 Task: Open a Blog Post Template save the file as opinionAdd Heading 'Jazz Music' ,with the main content  Jazz, born in the US, is a uniquely American art form that originated in African-American communities. From Louis Armstrong to Miles Davis, jazz musicians have shaped the world of music with their improvisation, syncopation, and distinctive sounds. ,with the main content  Jazz, born in the US, is a uniquely American art form that originated in African-American communities. From Louis Armstrong to Miles Davis, jazz musicians have shaped the world of music with their improvisation, syncopation, and distinctive sounds.and font size to the main content 20 Apply Font Style Freestyle Scriptand font size to the heading 20 Change heading alignment to  Left
Action: Key pressed <Key.cmd>microsoft<Key.space><Key.enter>
Screenshot: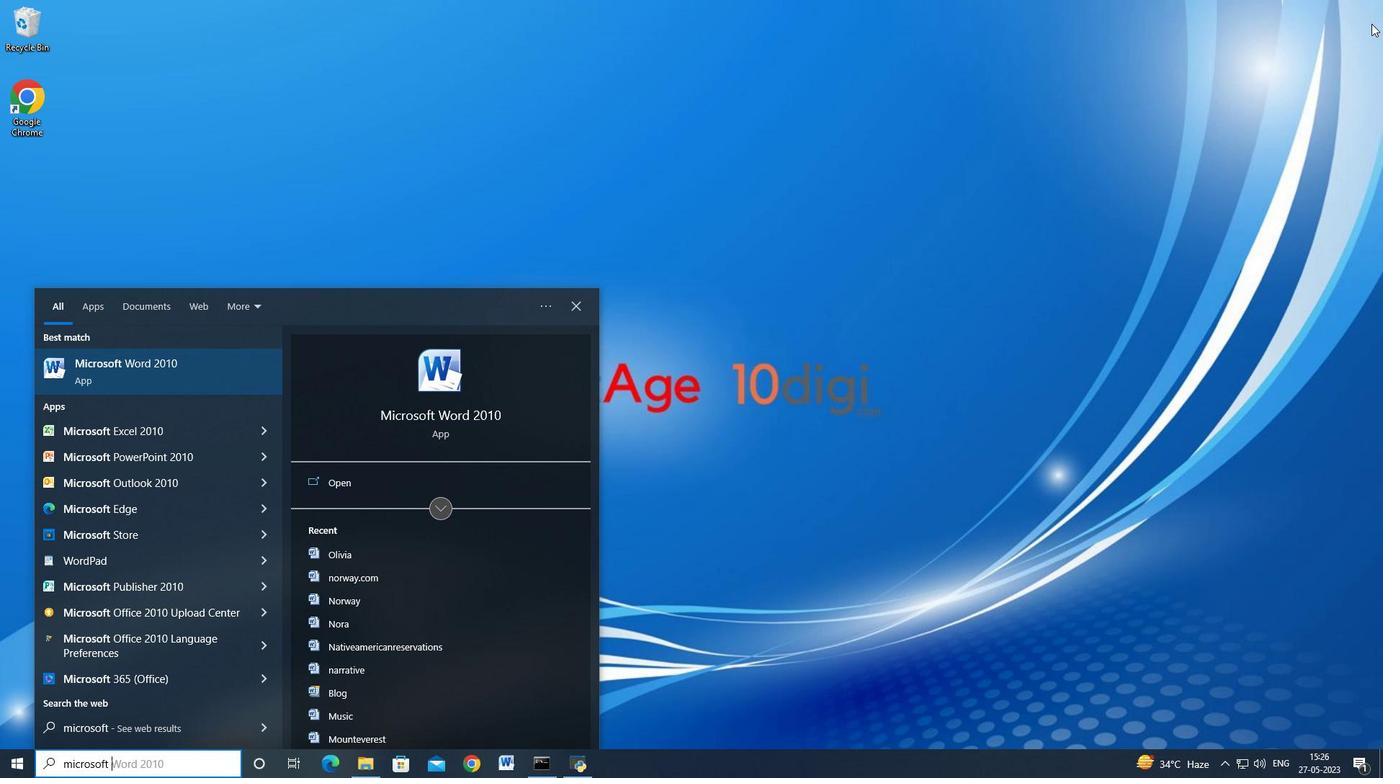 
Action: Mouse moved to (28, 23)
Screenshot: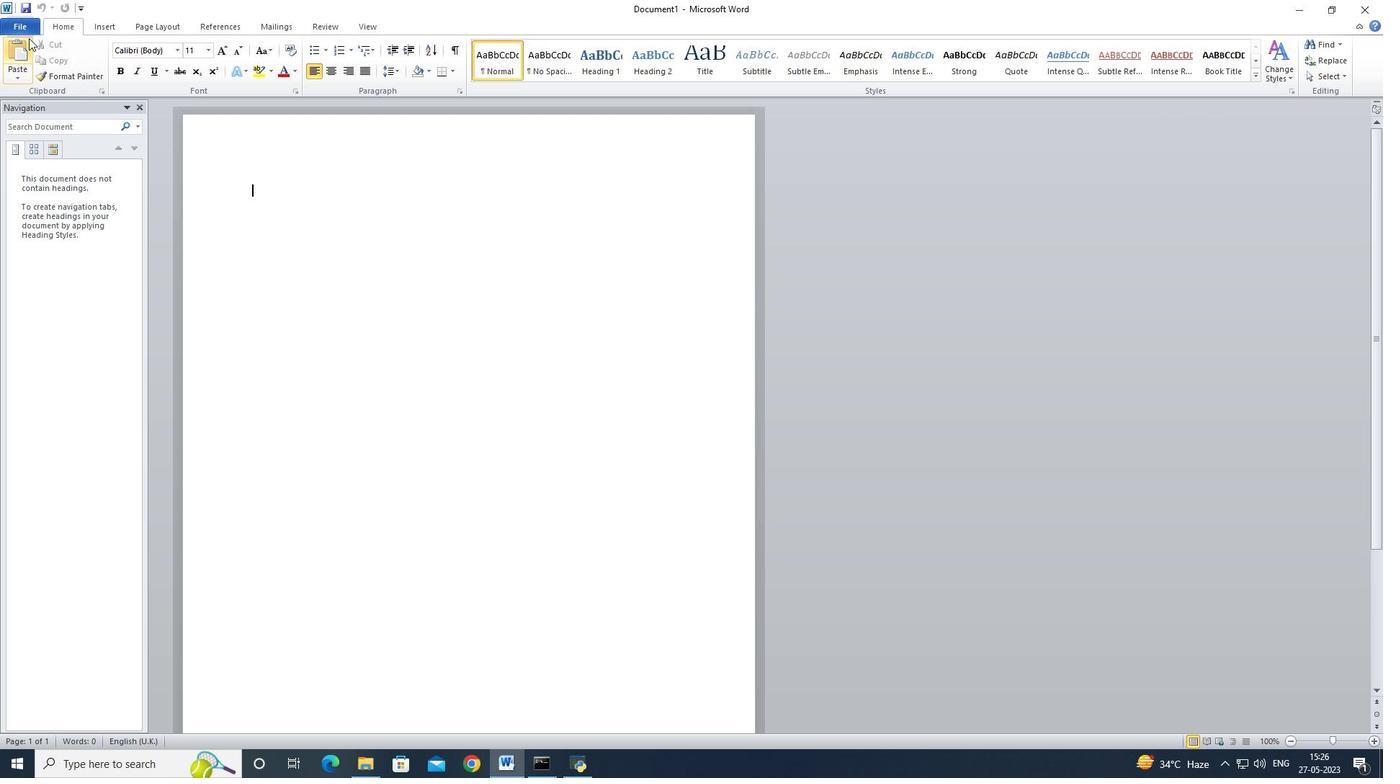 
Action: Mouse pressed left at (28, 23)
Screenshot: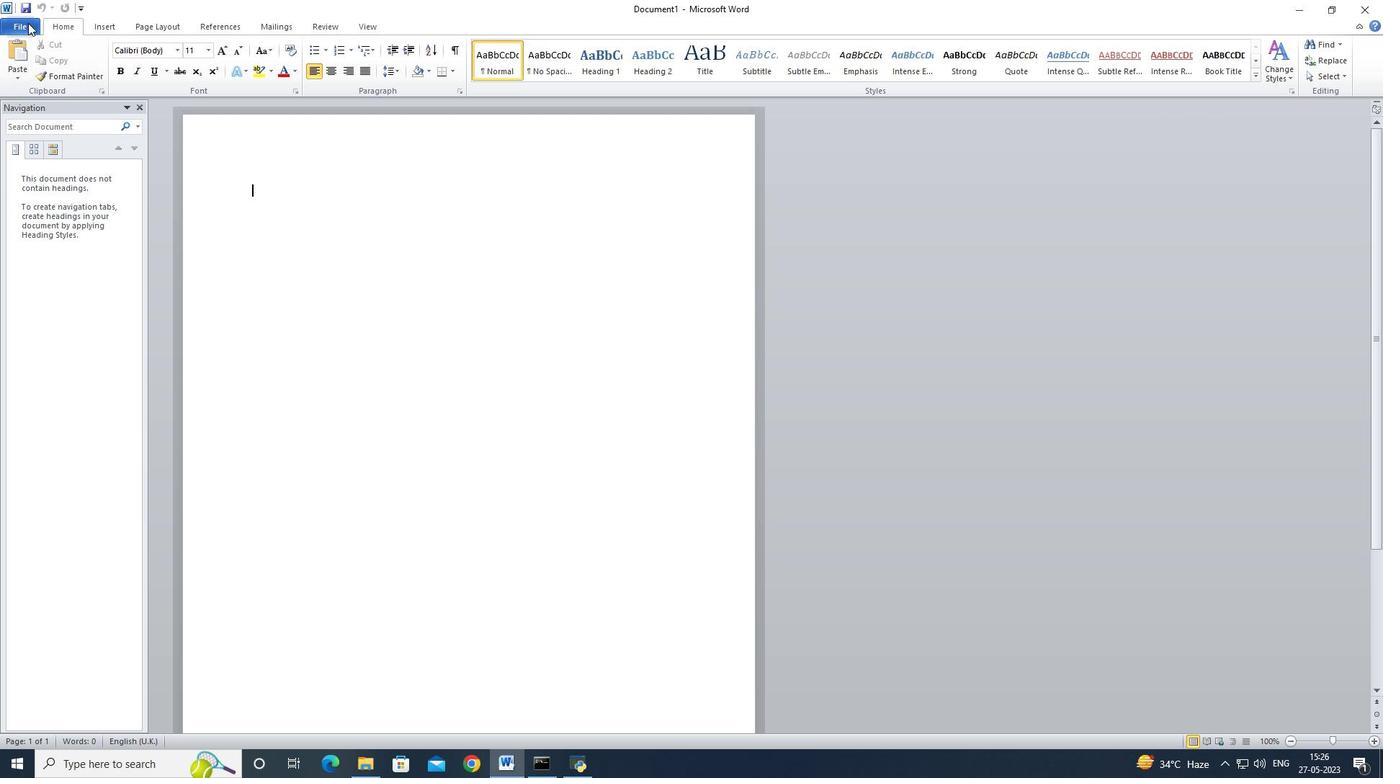 
Action: Mouse moved to (52, 196)
Screenshot: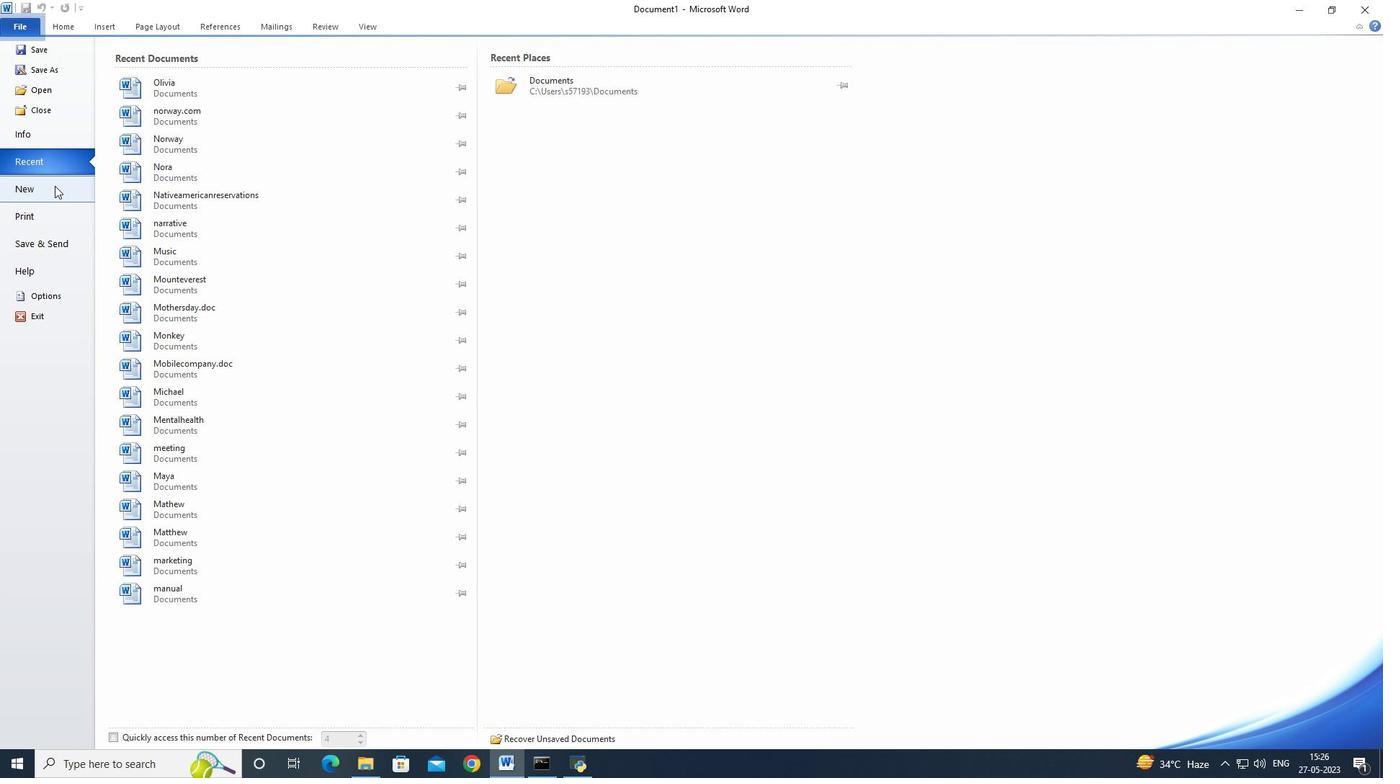
Action: Mouse pressed left at (52, 196)
Screenshot: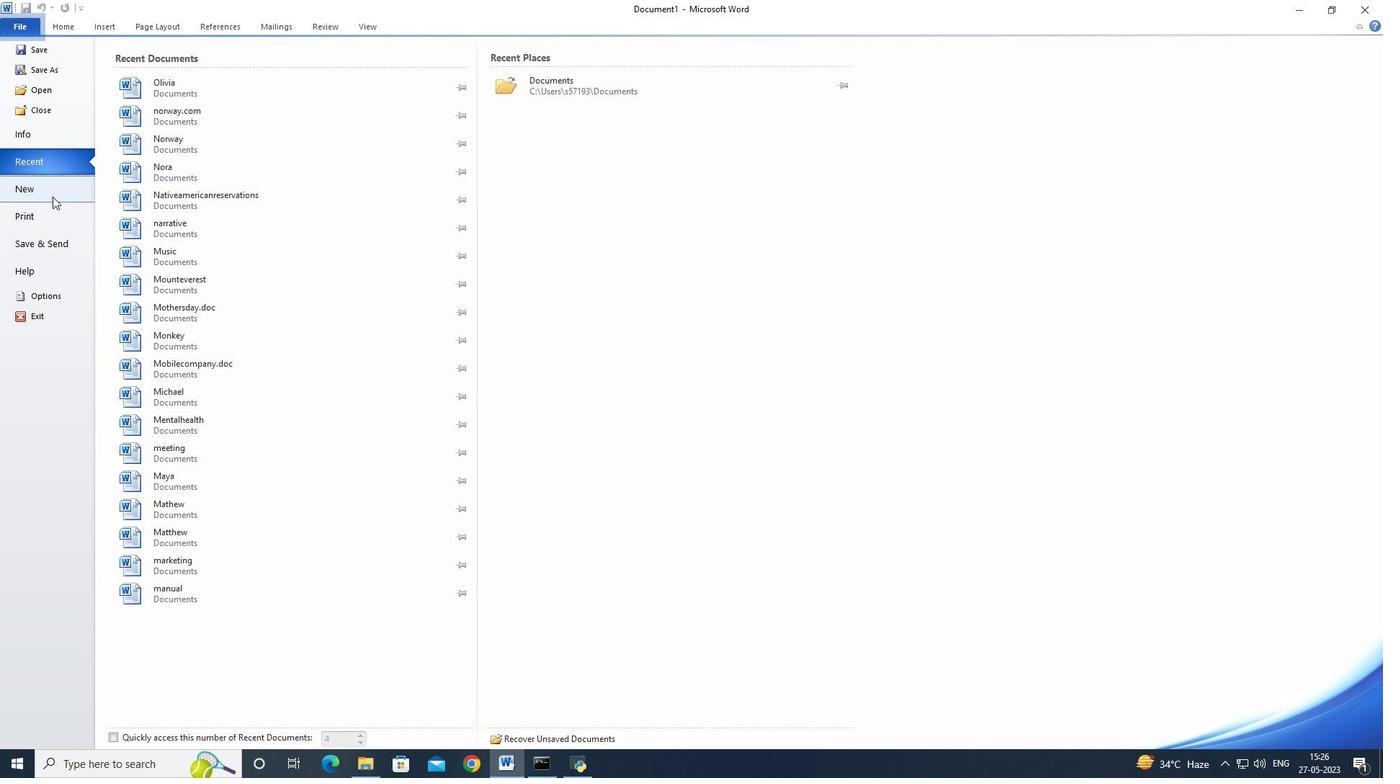 
Action: Mouse moved to (191, 149)
Screenshot: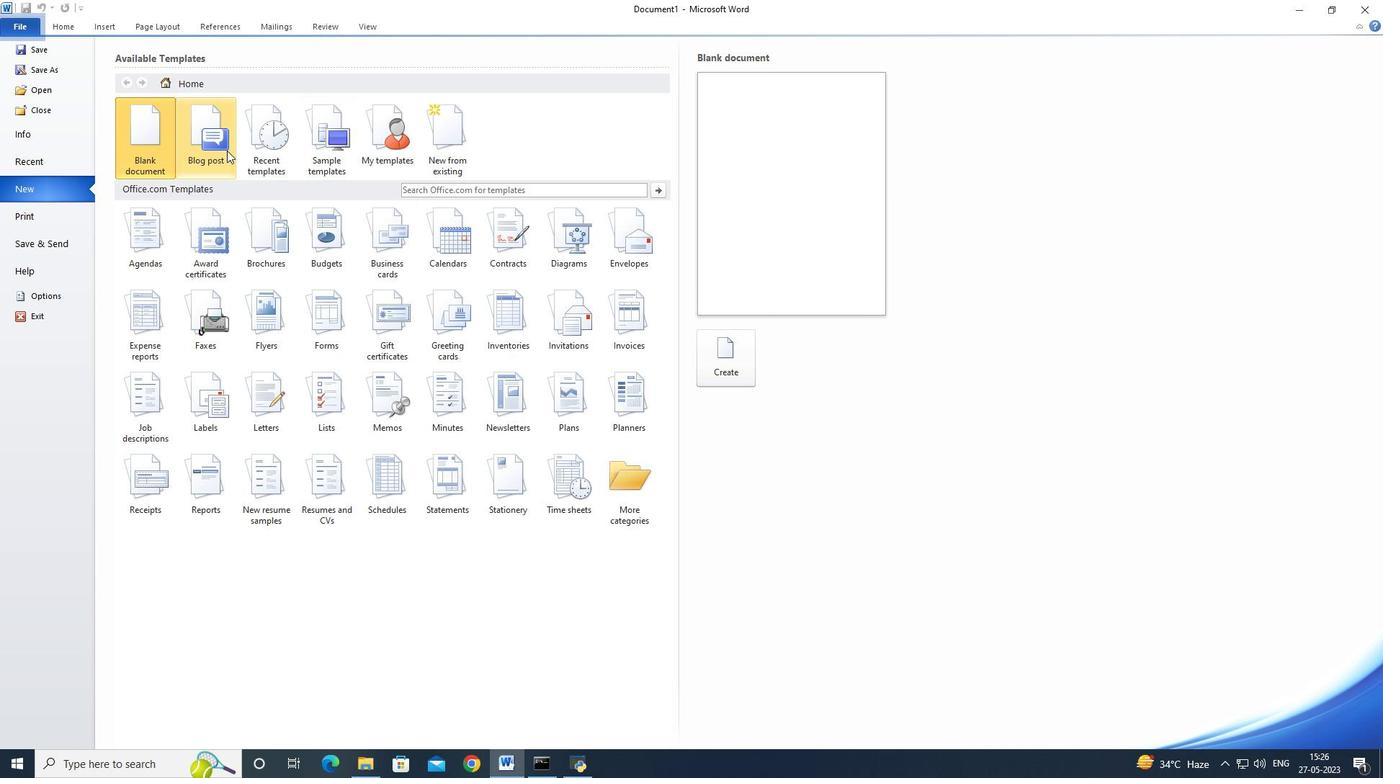 
Action: Mouse pressed left at (191, 149)
Screenshot: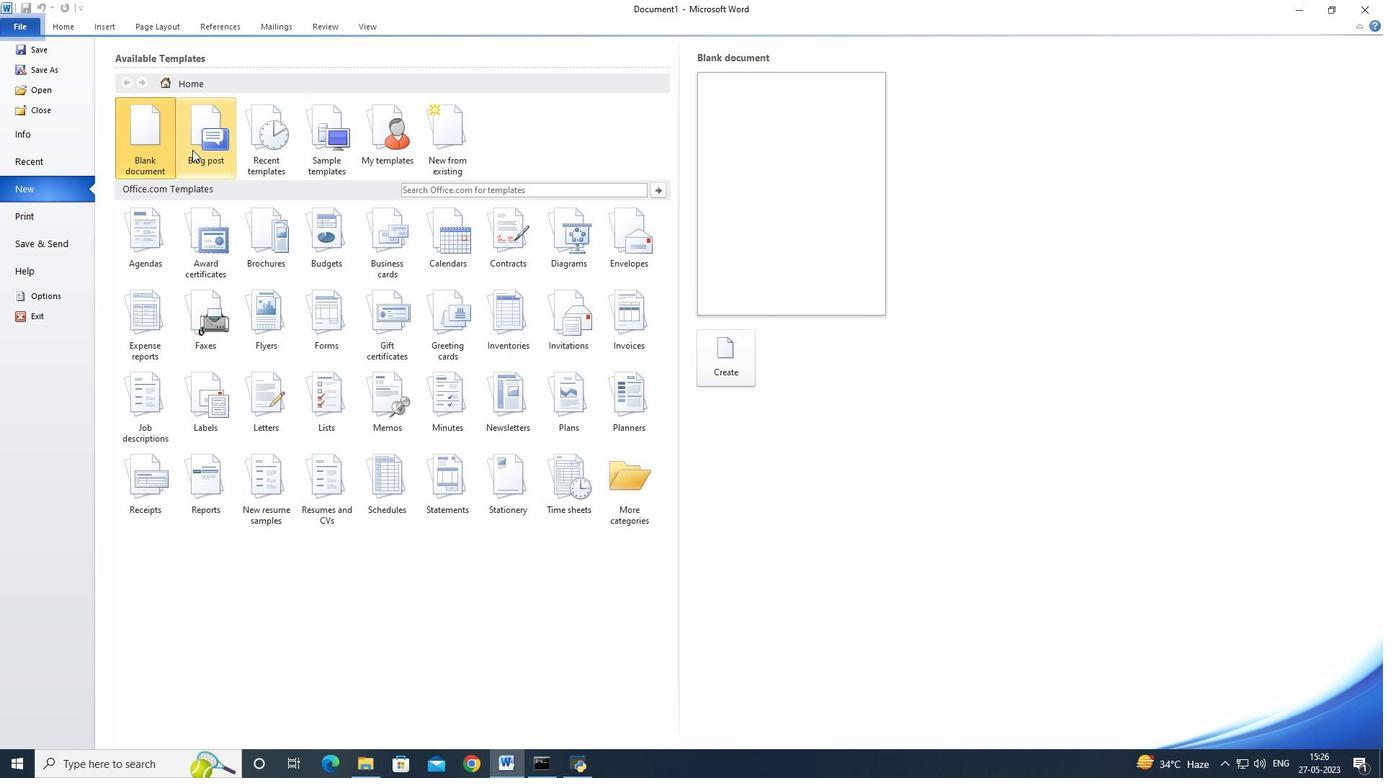 
Action: Mouse moved to (710, 344)
Screenshot: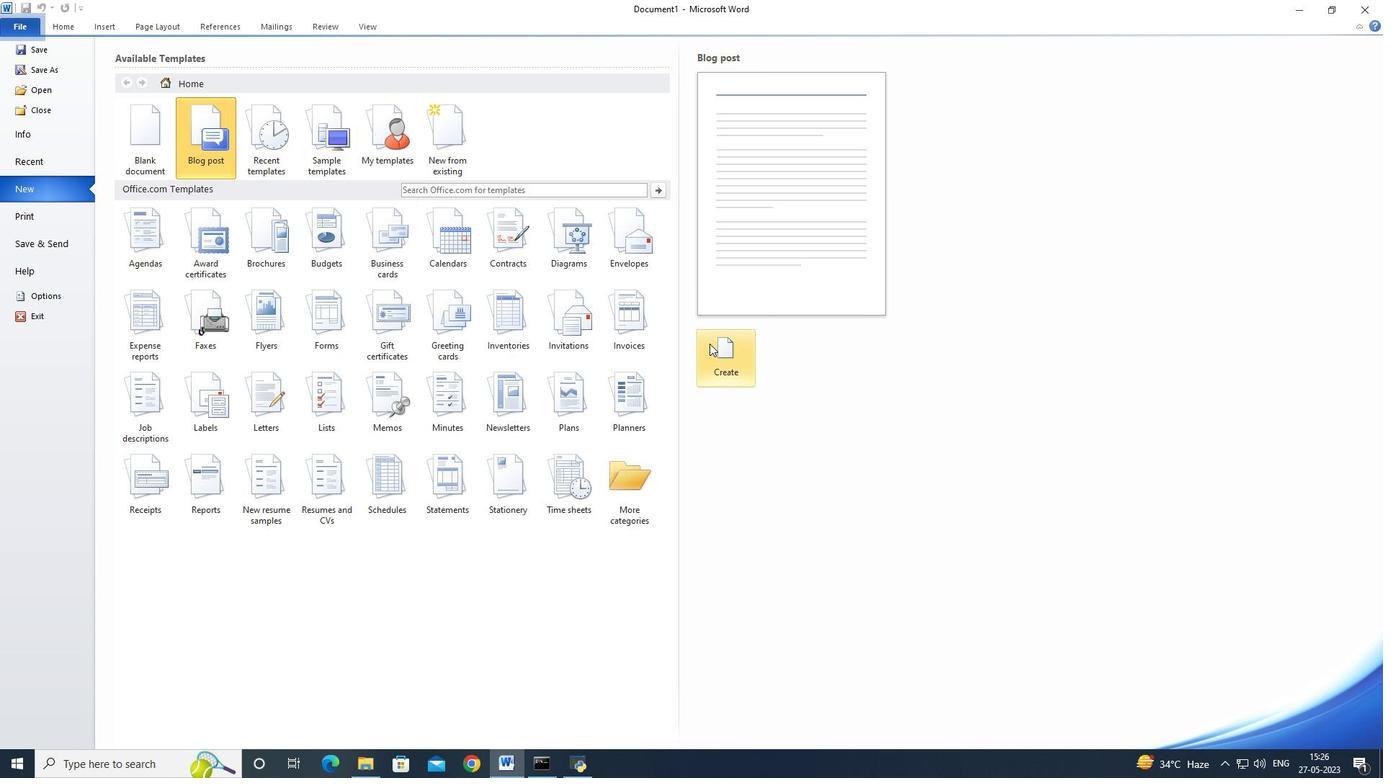 
Action: Mouse pressed left at (710, 344)
Screenshot: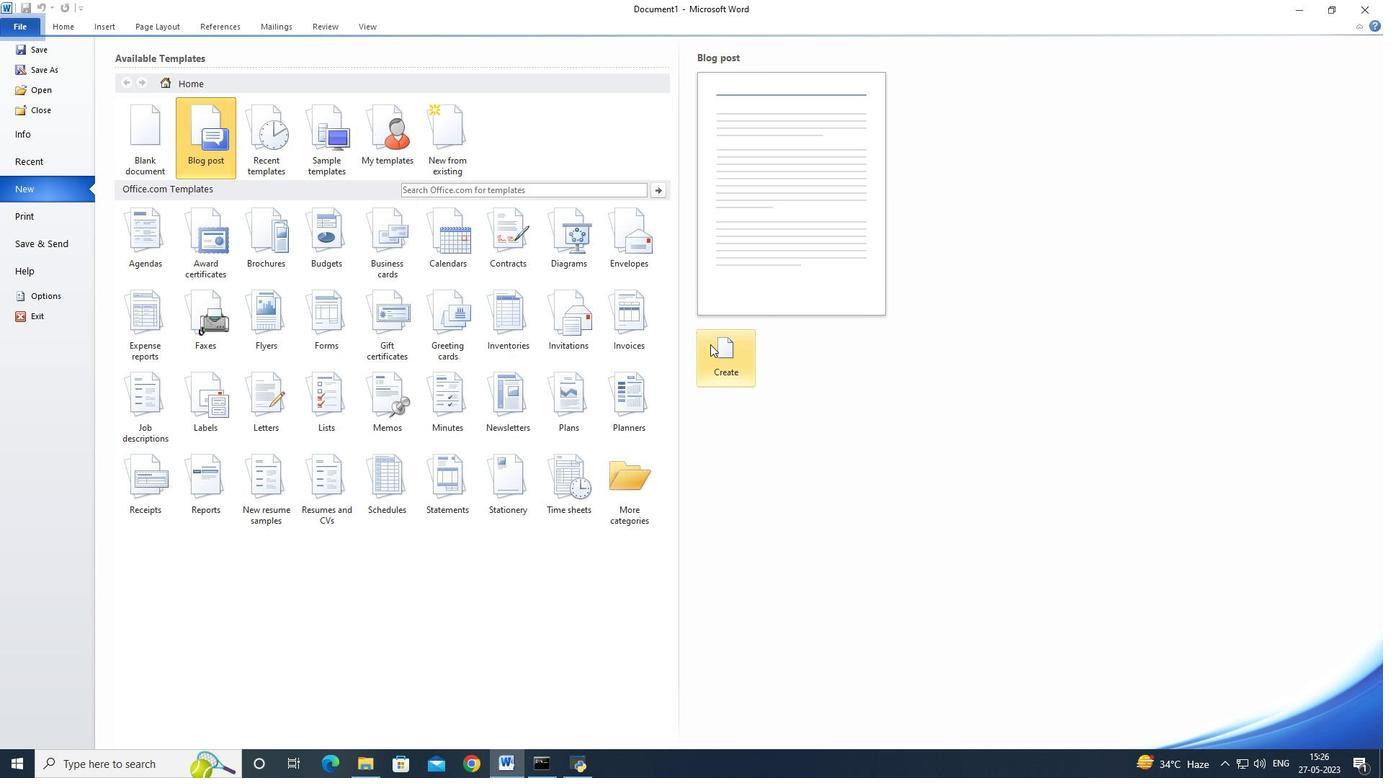 
Action: Mouse moved to (753, 415)
Screenshot: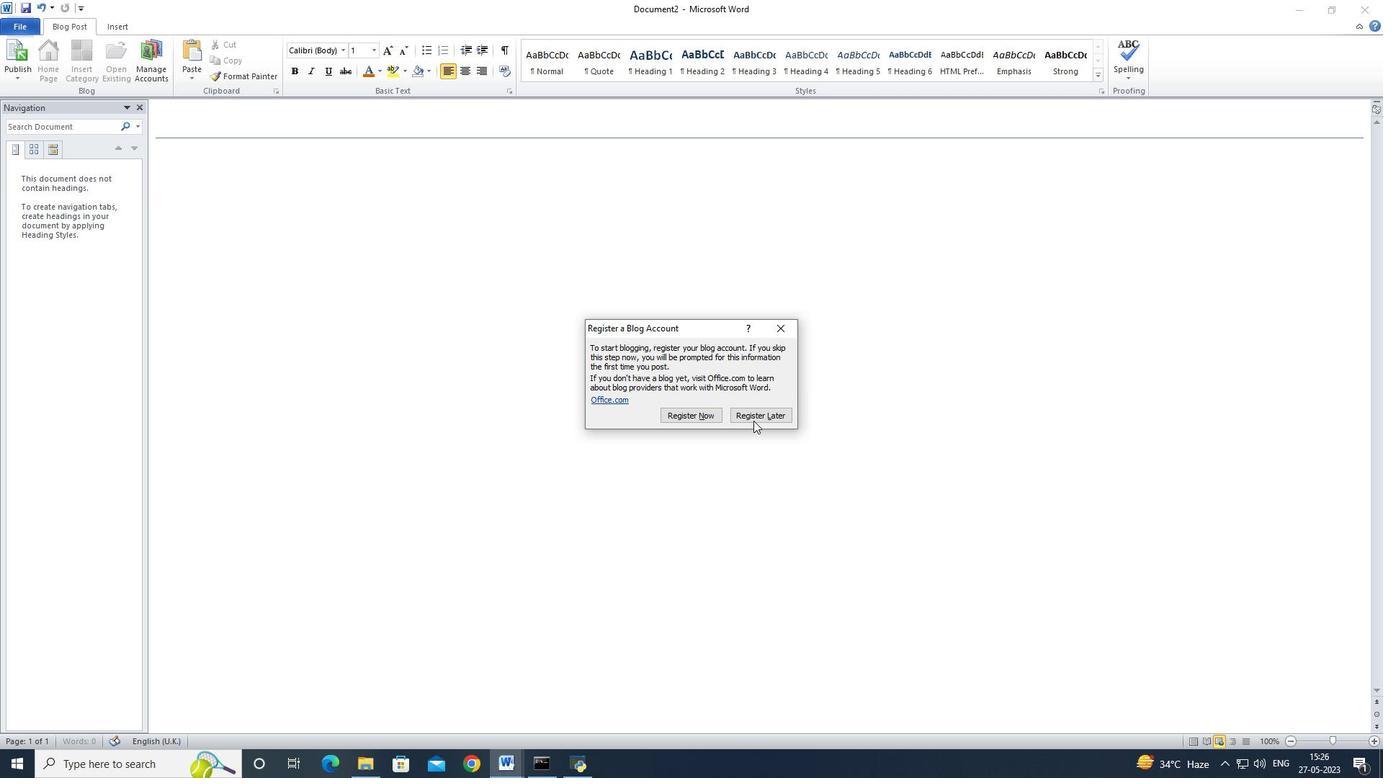
Action: Mouse pressed left at (753, 415)
Screenshot: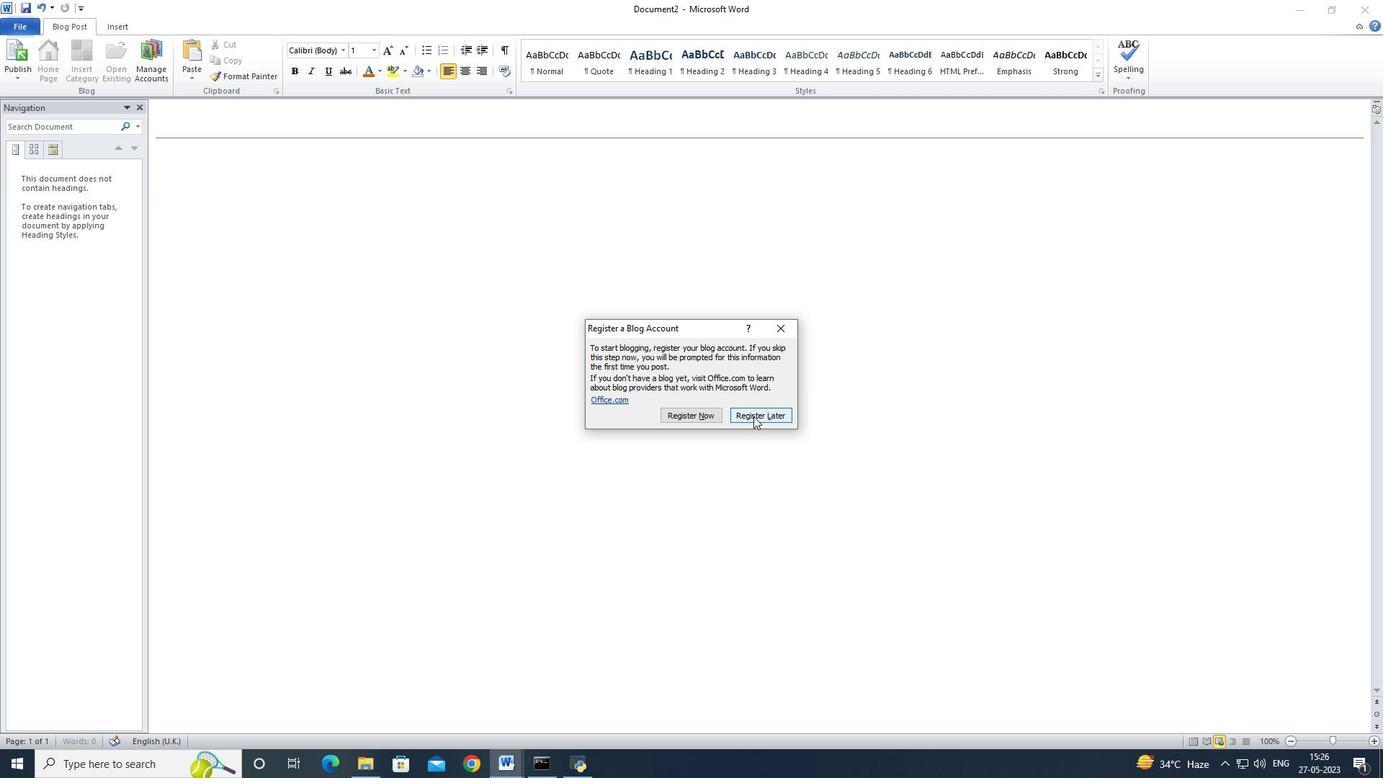 
Action: Mouse moved to (10, 30)
Screenshot: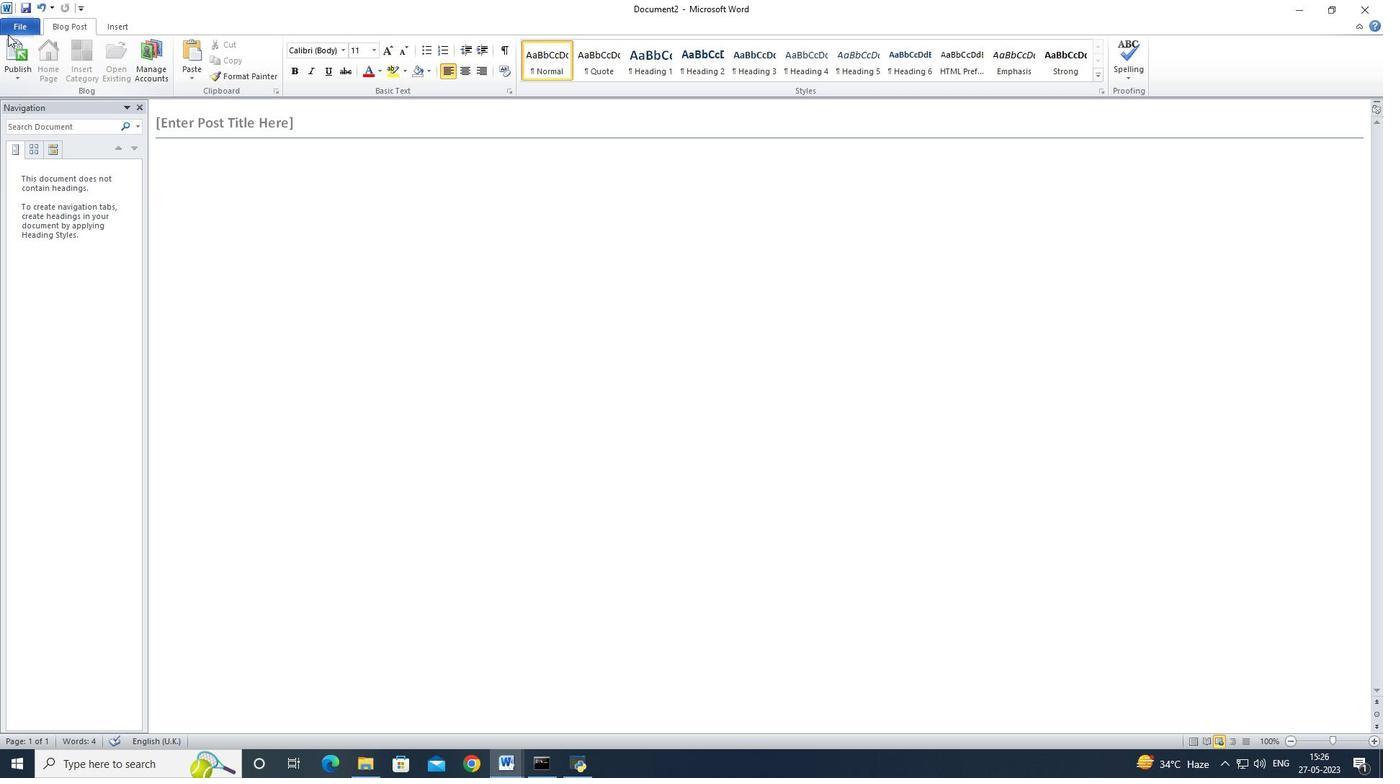
Action: Mouse pressed left at (10, 30)
Screenshot: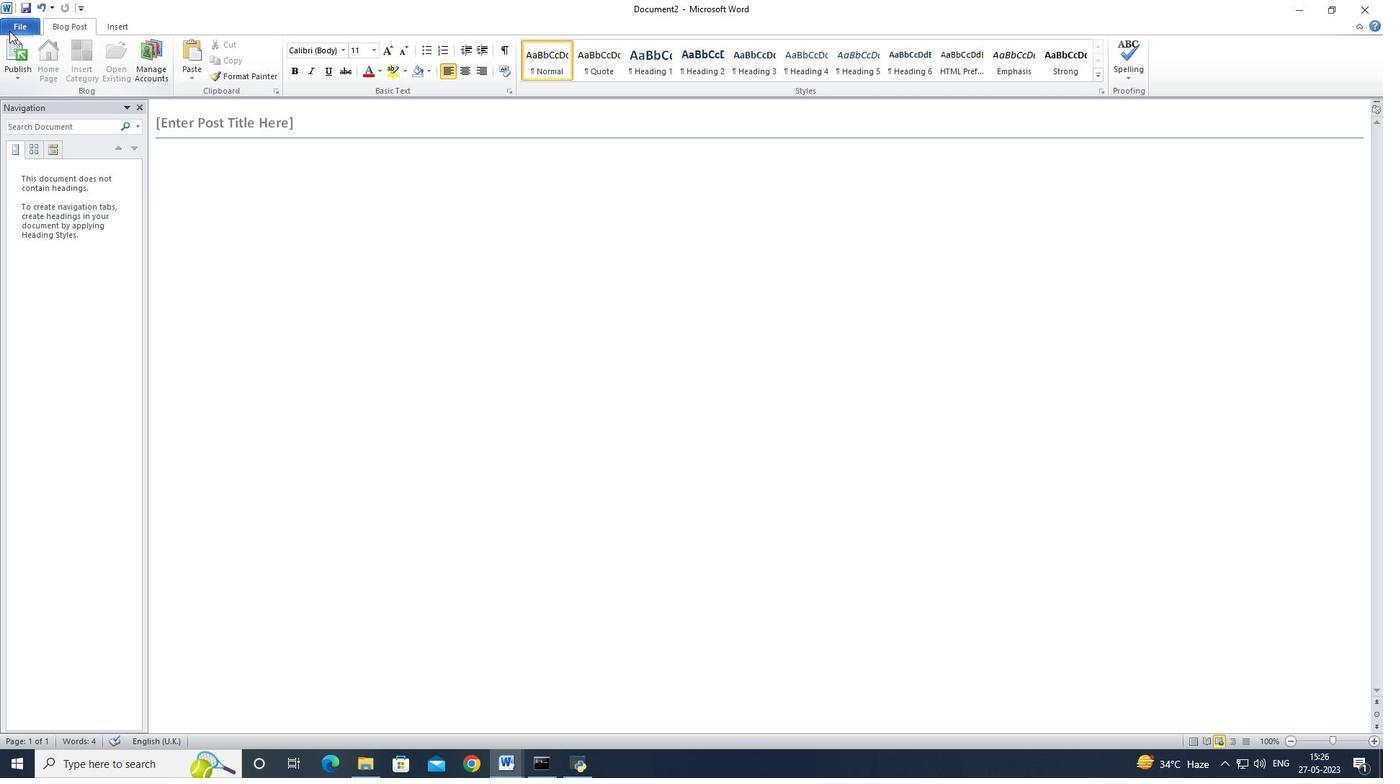
Action: Mouse moved to (38, 62)
Screenshot: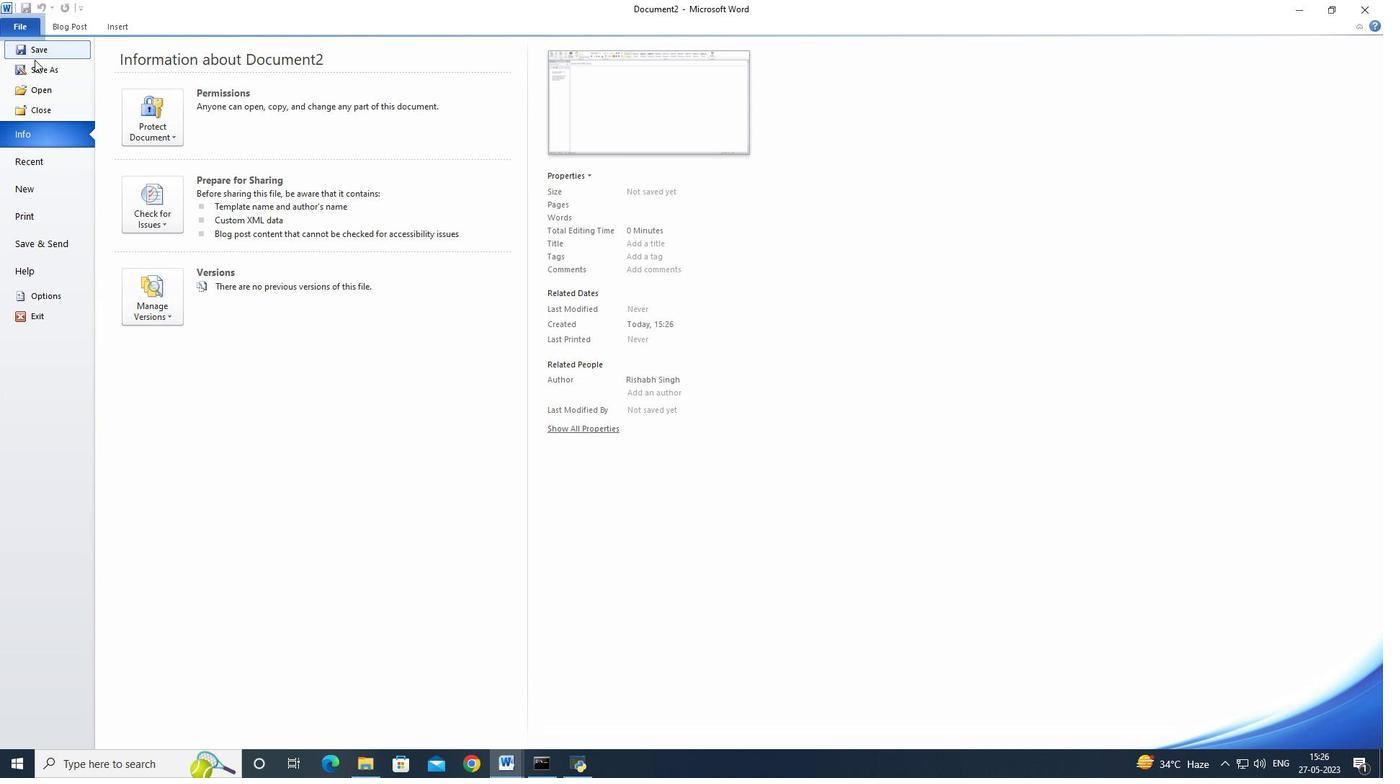 
Action: Mouse pressed left at (38, 62)
Screenshot: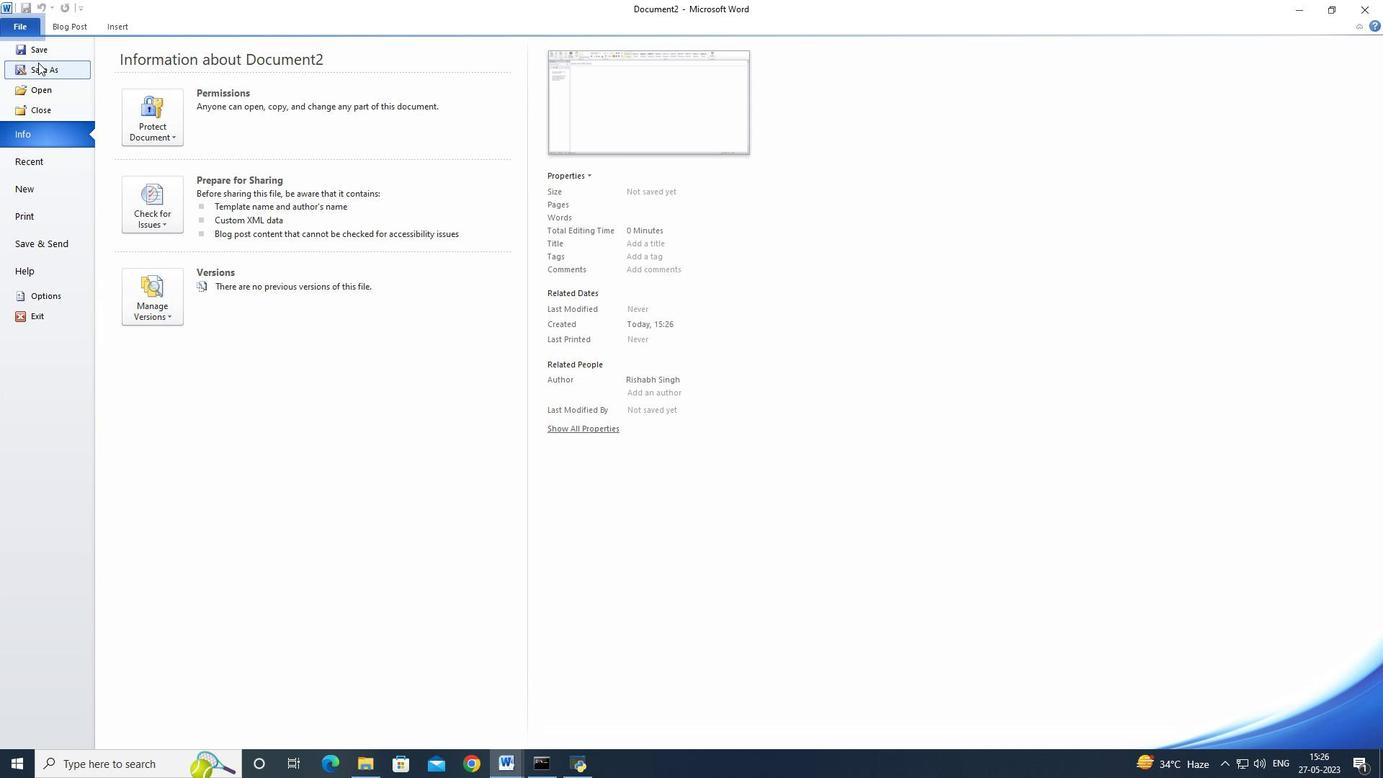 
Action: Mouse moved to (224, 127)
Screenshot: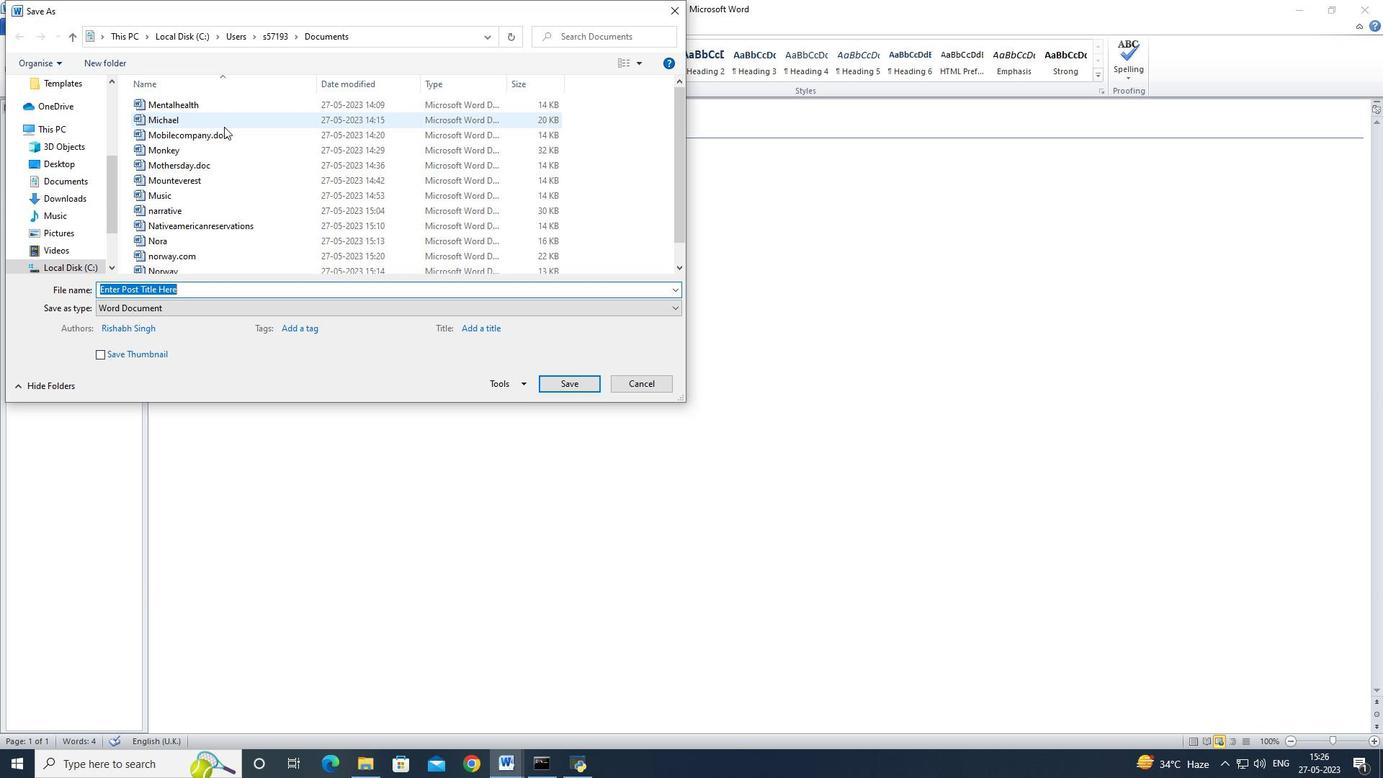 
Action: Key pressed <Key.backspace>oni<Key.backspace><Key.backspace>pinion<Key.enter>
Screenshot: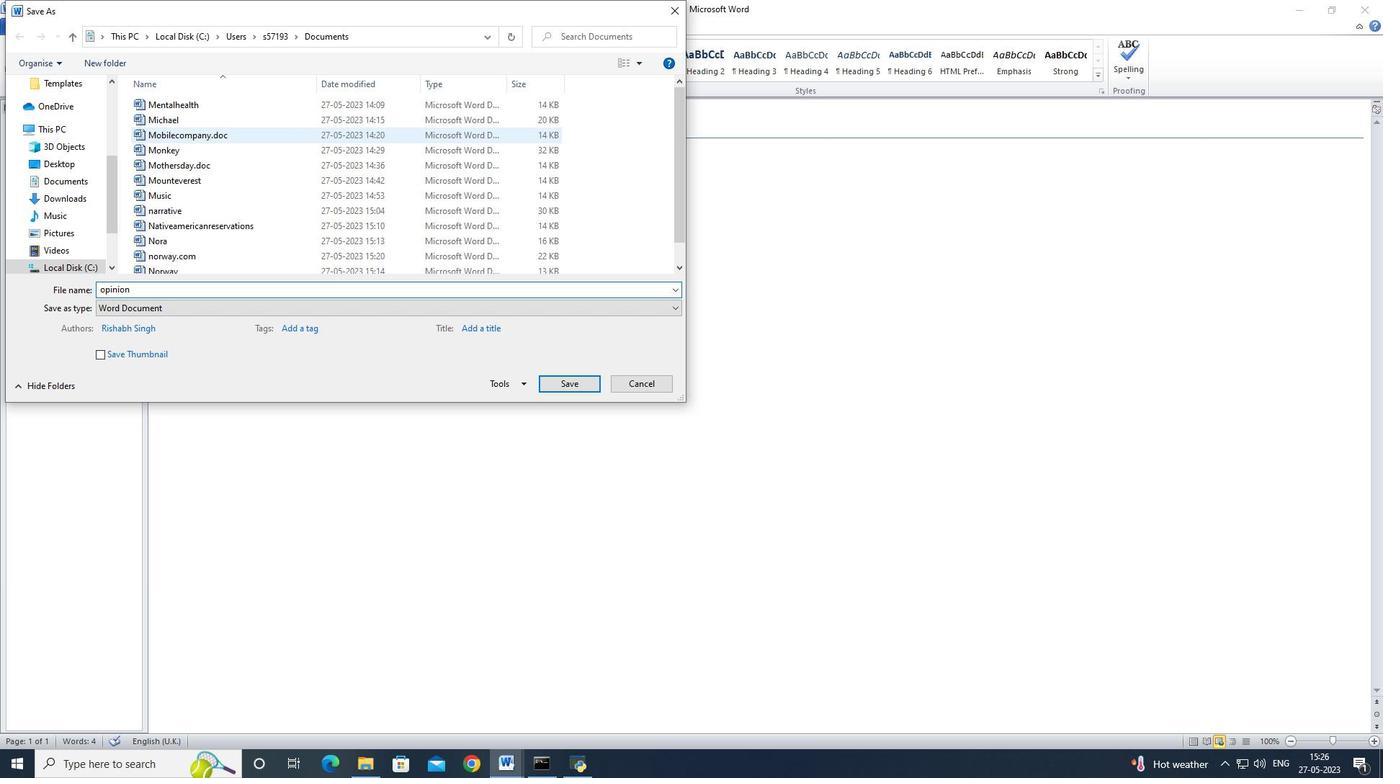 
Action: Mouse pressed left at (224, 127)
Screenshot: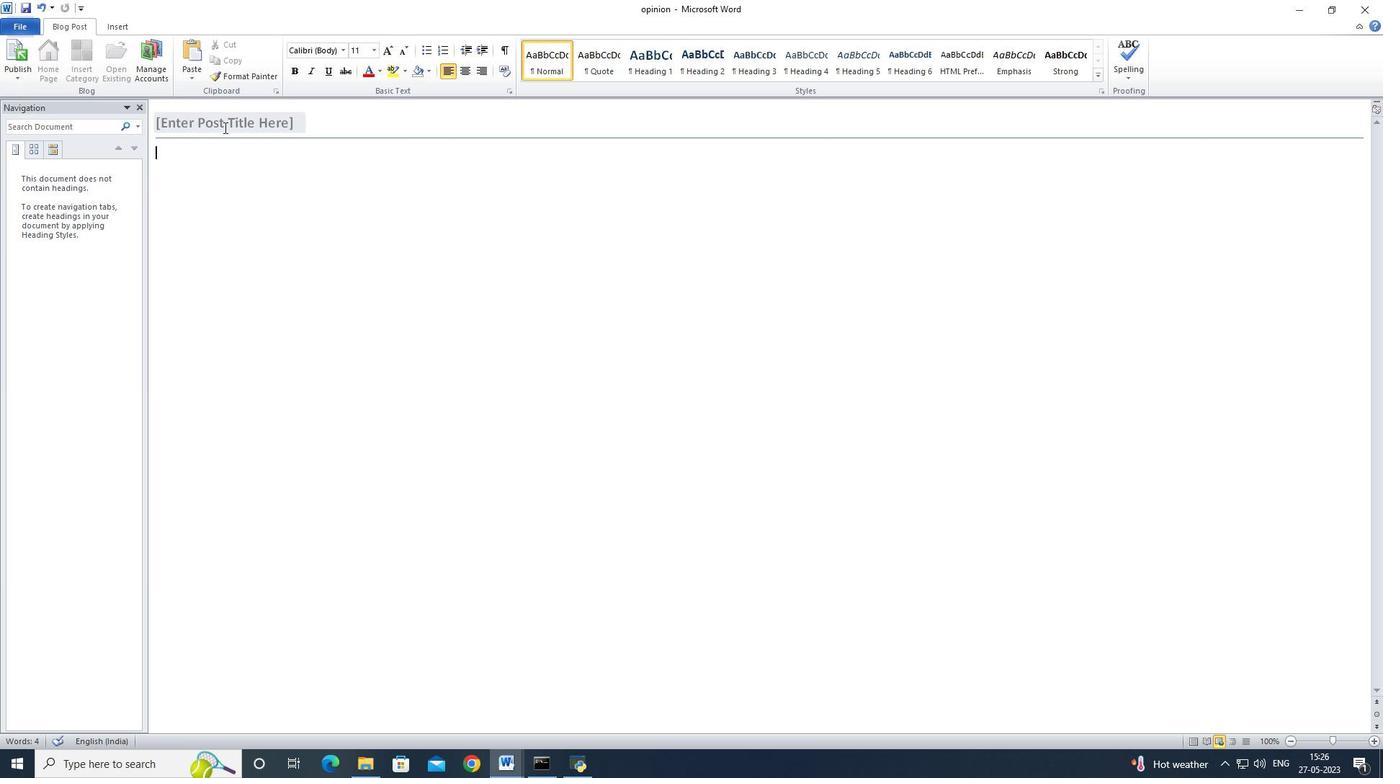 
Action: Mouse moved to (627, 54)
Screenshot: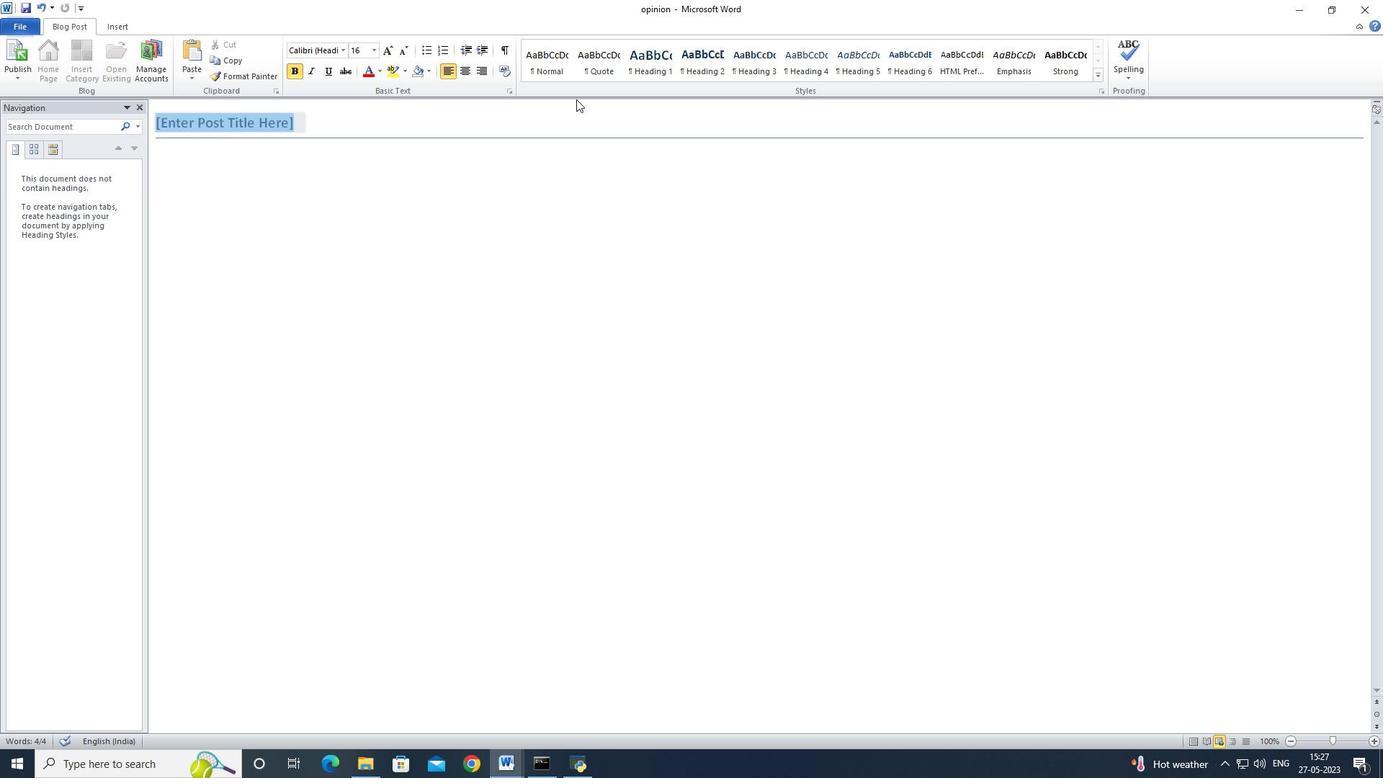 
Action: Mouse pressed left at (627, 54)
Screenshot: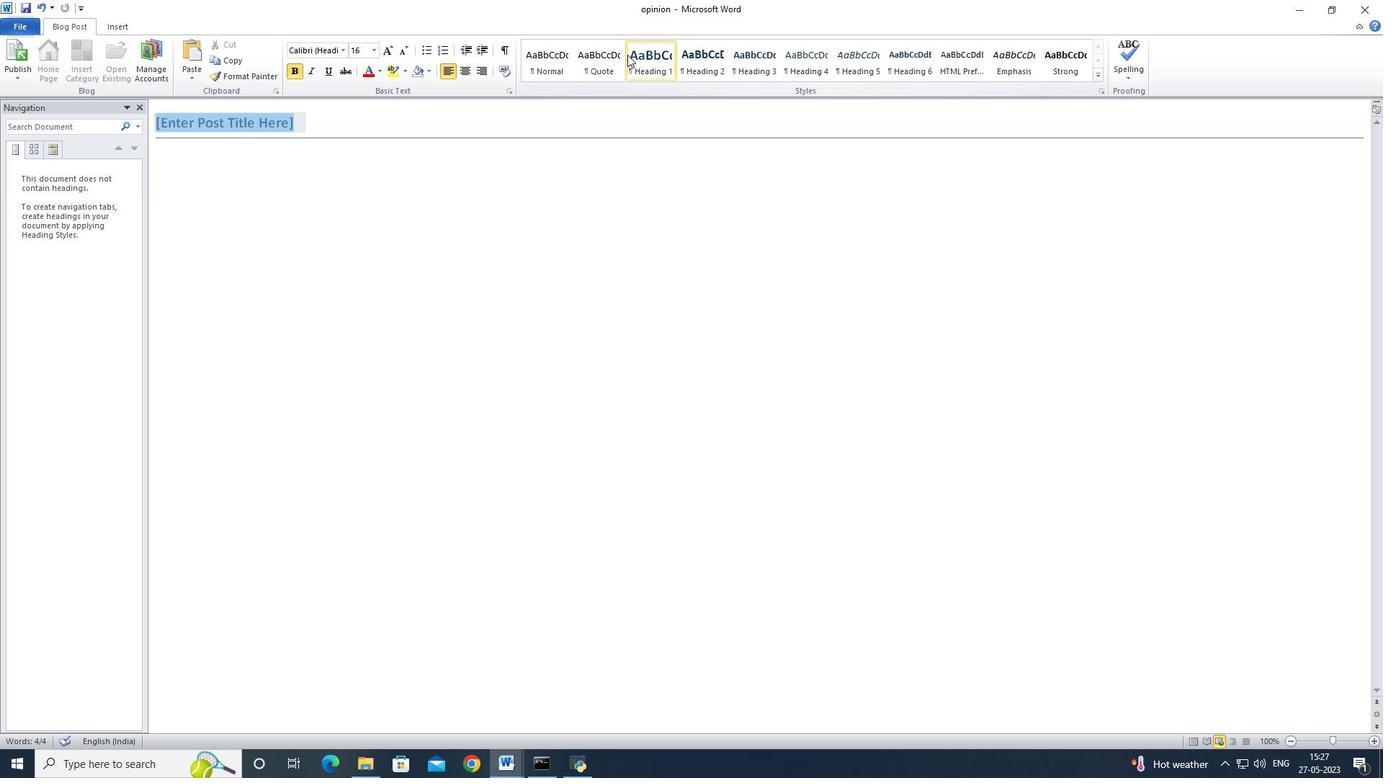 
Action: Mouse moved to (636, 54)
Screenshot: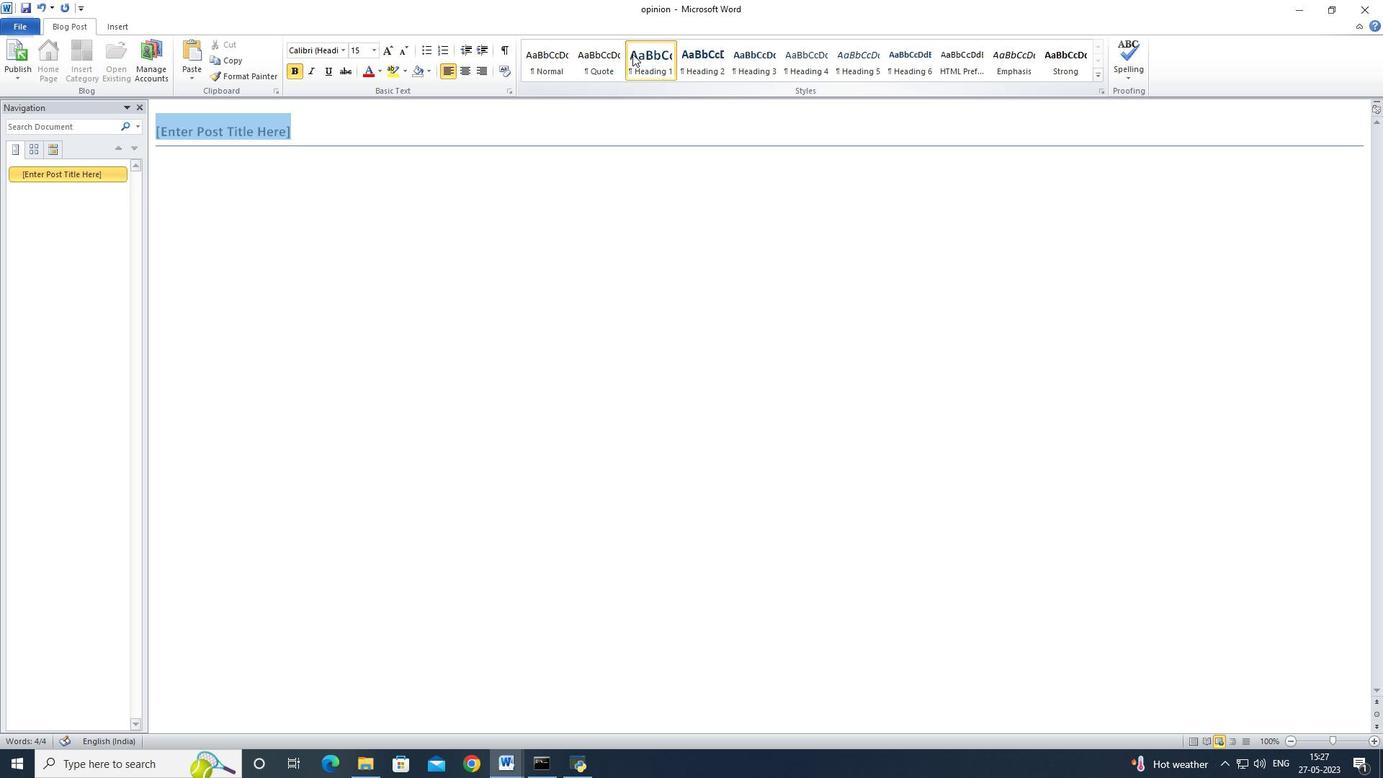 
Action: Mouse pressed left at (636, 54)
Screenshot: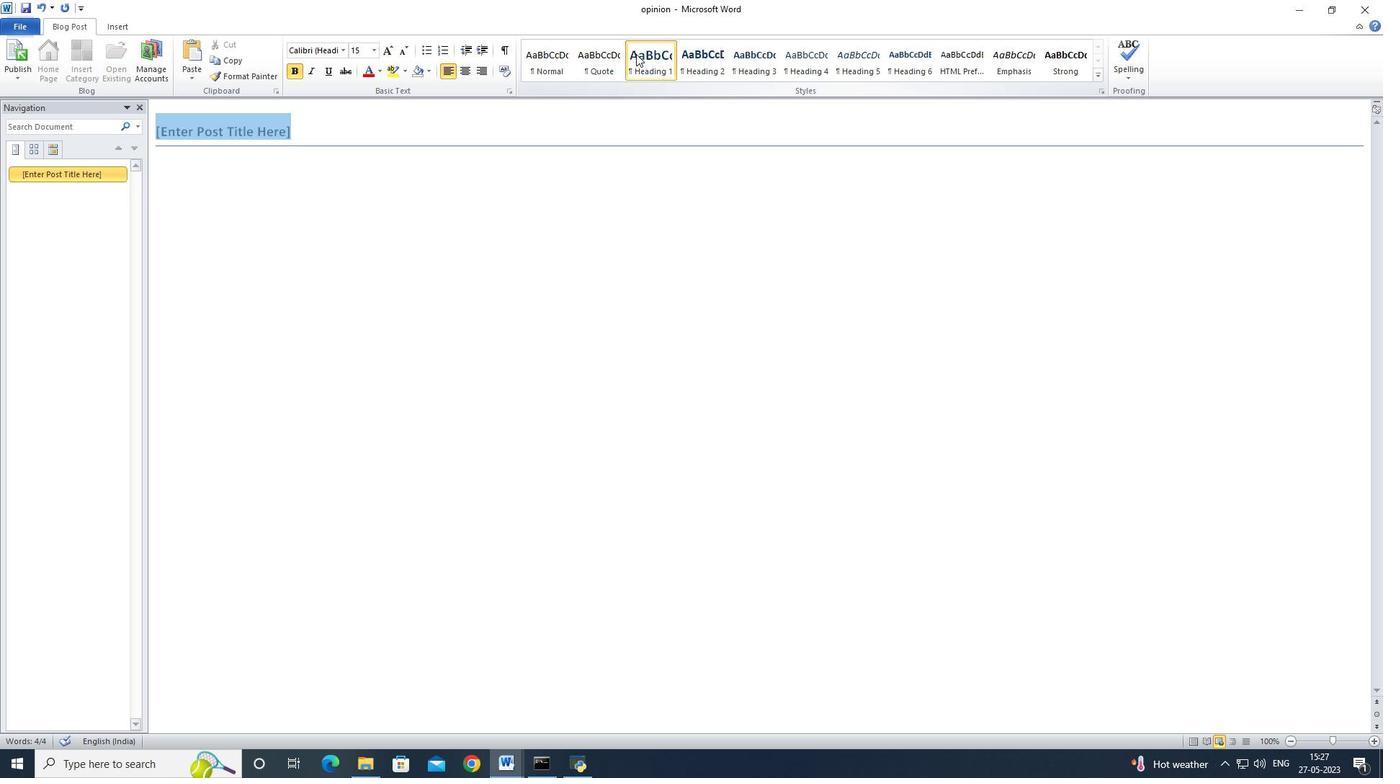 
Action: Mouse moved to (636, 55)
Screenshot: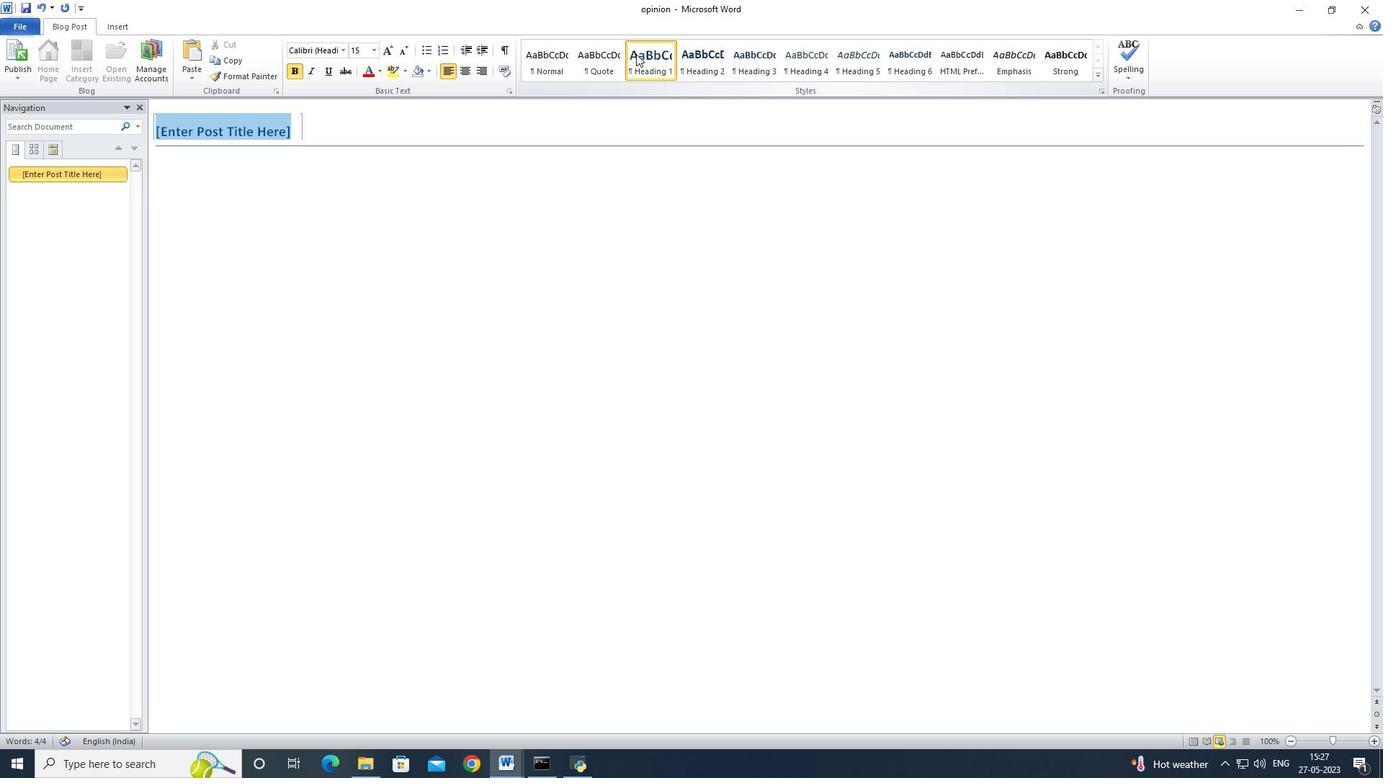 
Action: Key pressed j<Key.backspace><Key.shift>Jazz<Key.space>m<Key.backspace><Key.shift>Music<Key.enter>
Screenshot: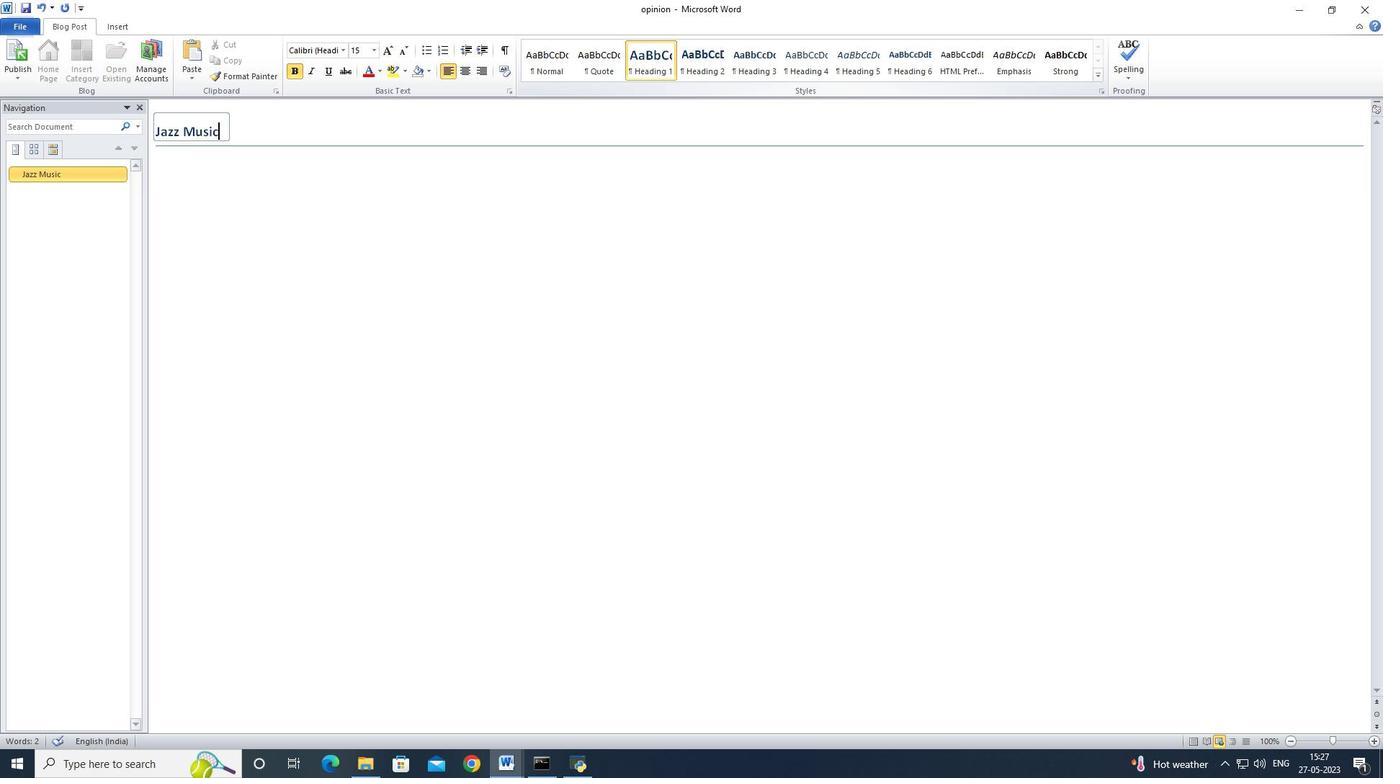 
Action: Mouse moved to (224, 181)
Screenshot: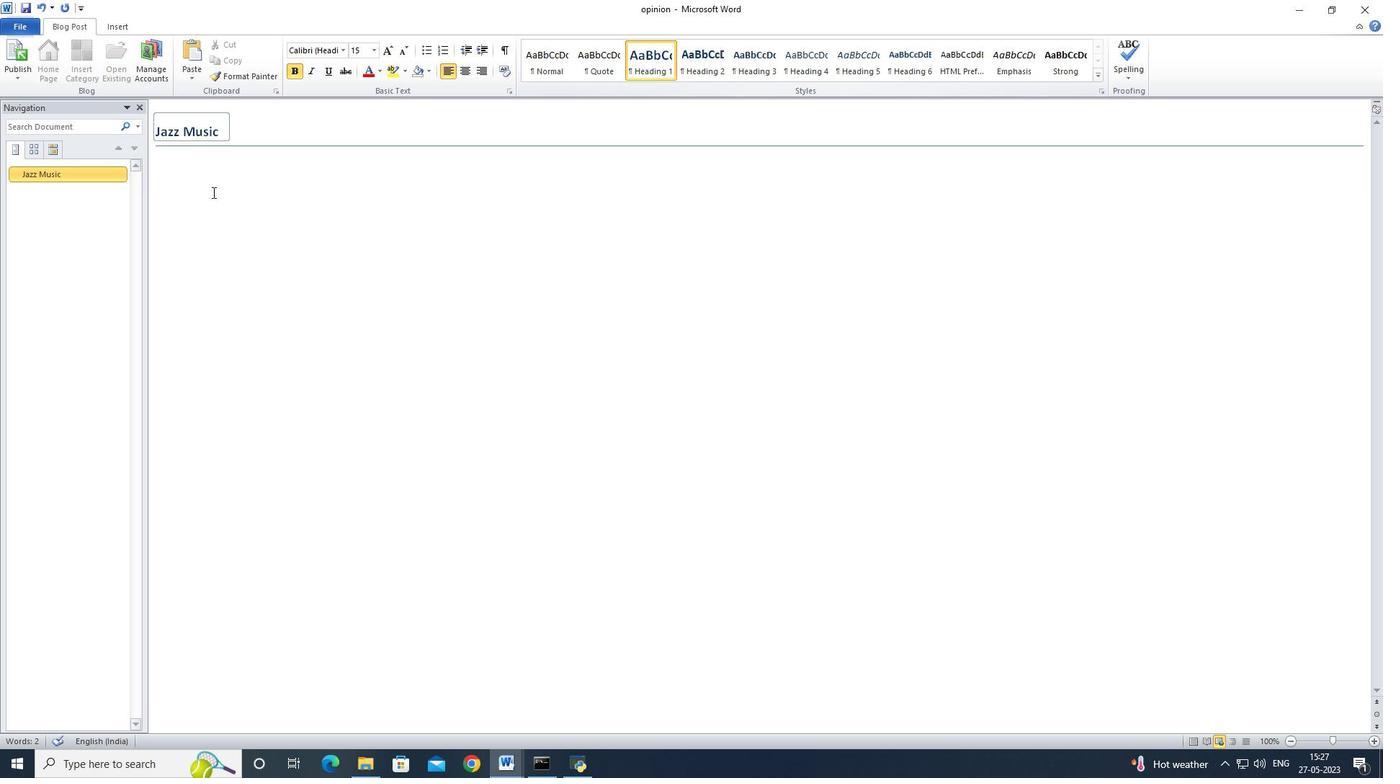 
Action: Mouse pressed left at (224, 181)
Screenshot: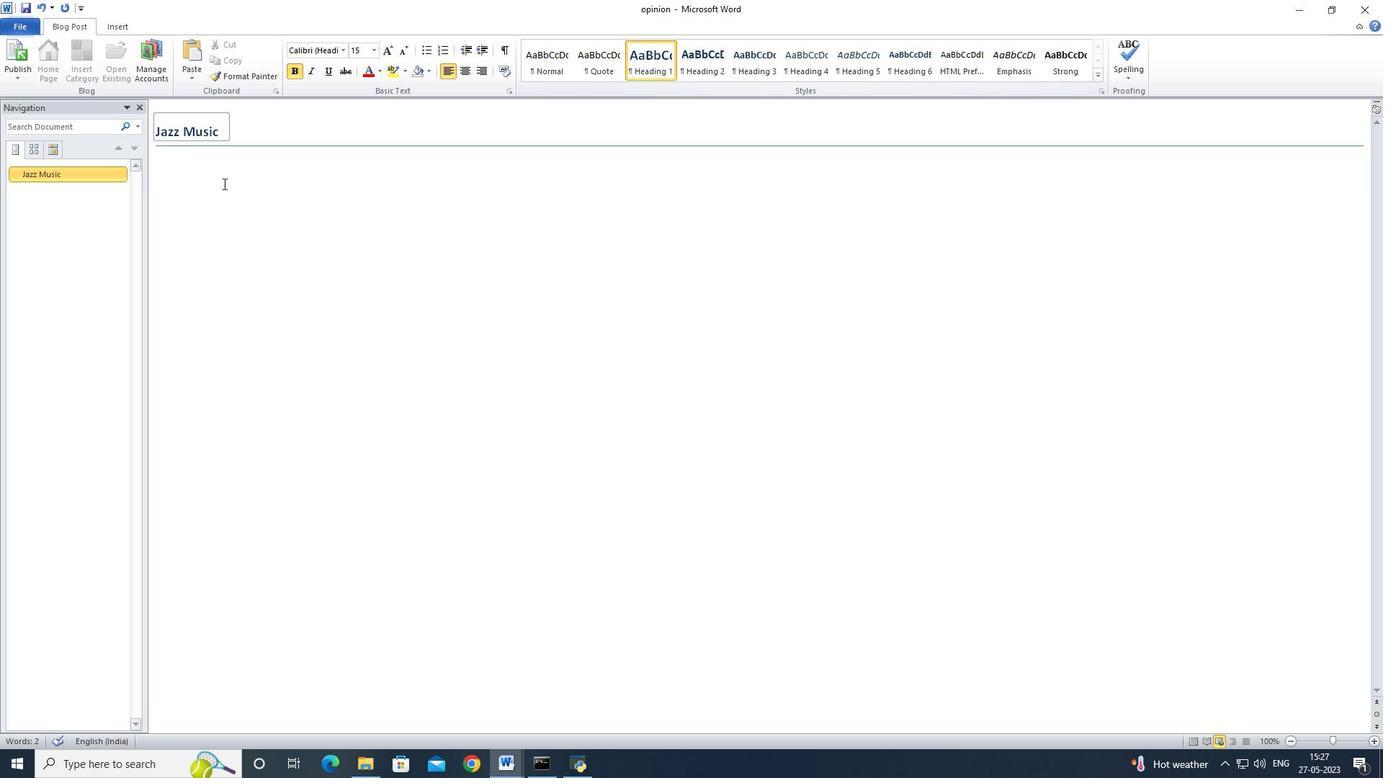 
Action: Mouse moved to (224, 181)
Screenshot: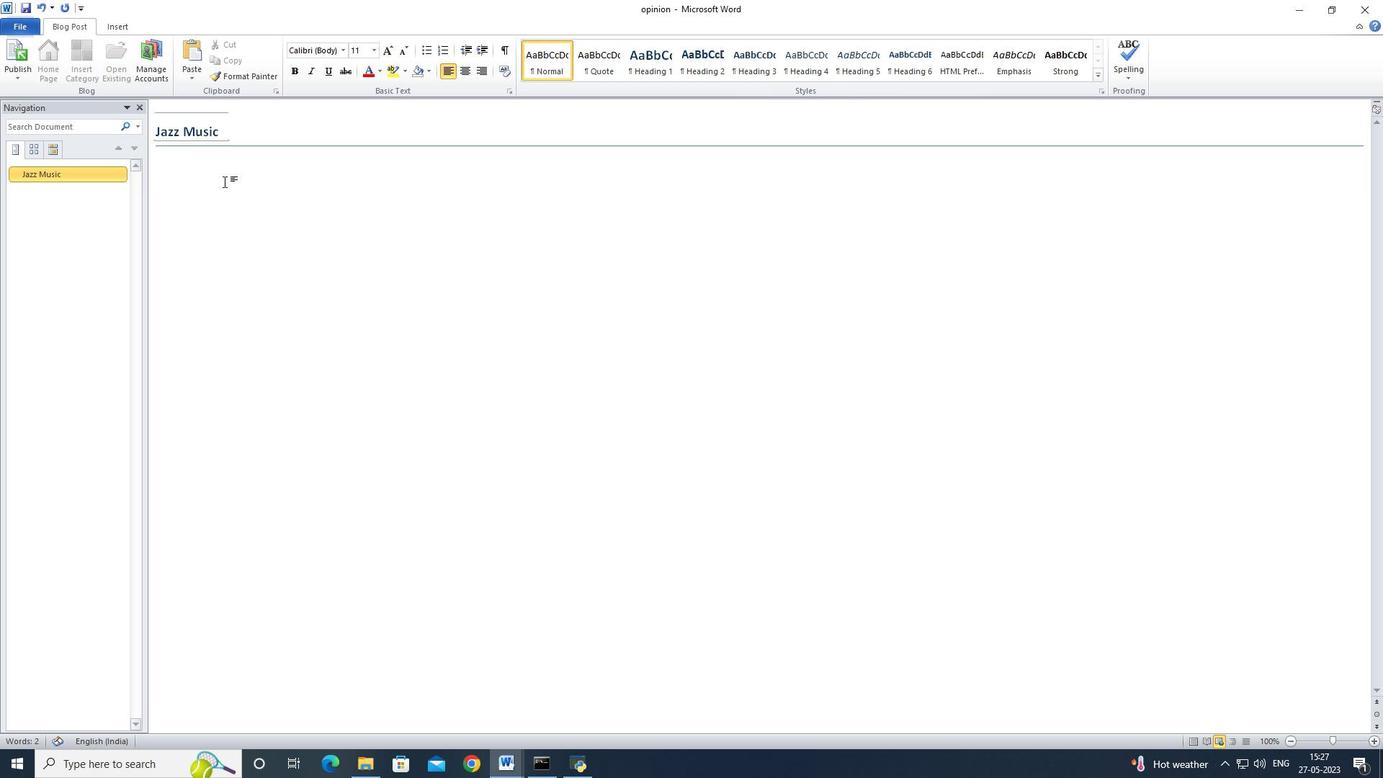 
Action: Mouse pressed left at (224, 181)
Screenshot: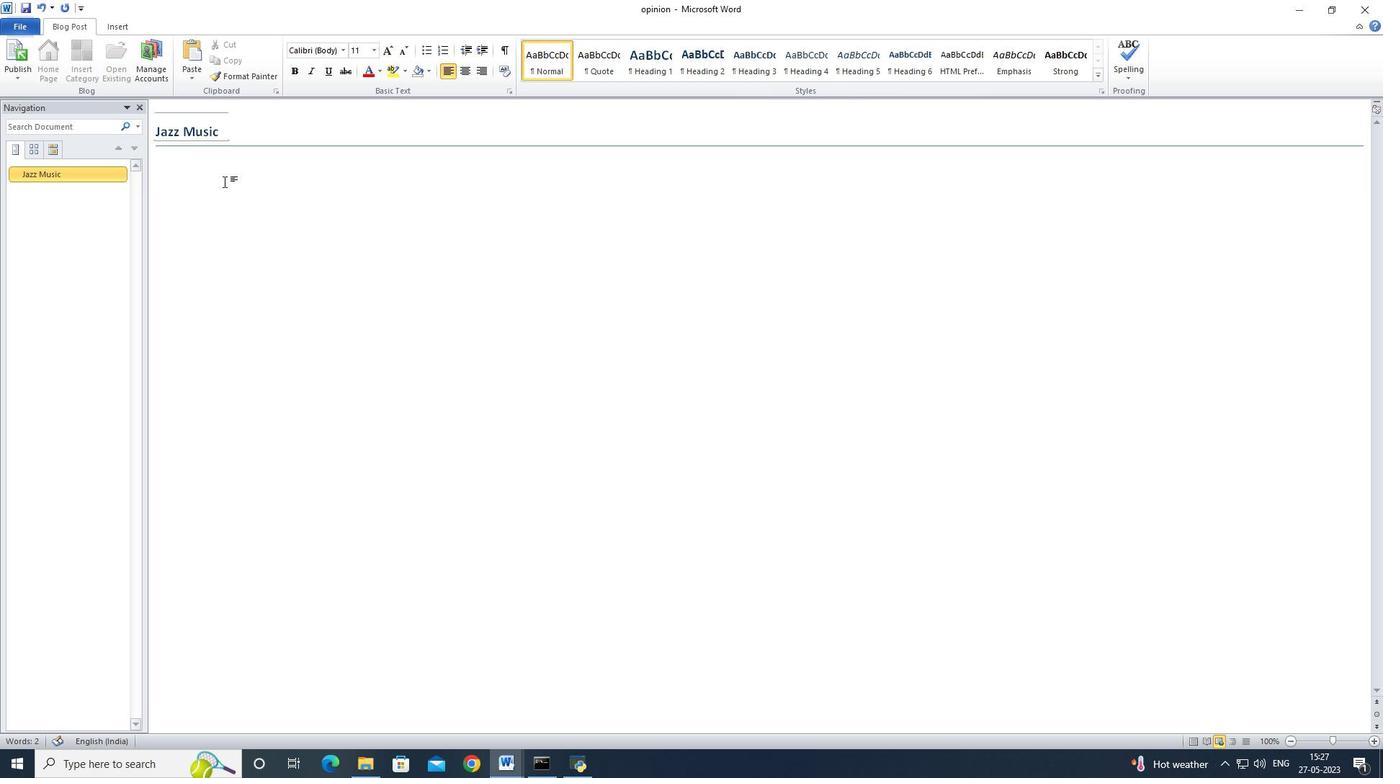 
Action: Mouse moved to (219, 182)
Screenshot: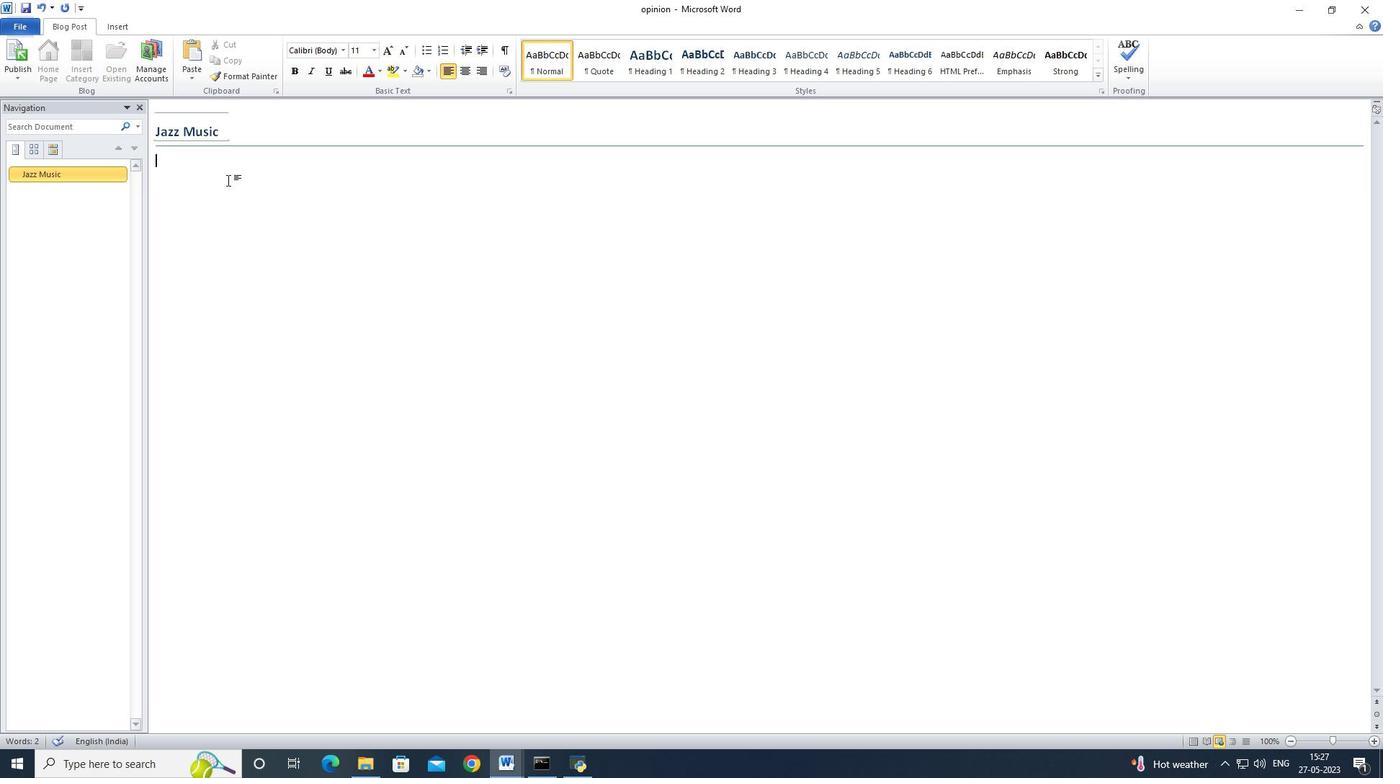 
Action: Key pressed <Key.shift>Jazz,<Key.space>born<Key.space>in<Key.space>the<Key.space><Key.caps_lock>US<Key.caps_lock>,<Key.space>is<Key.space>a<Key.space>uniquely<Key.space><Key.shift_r>American<Key.space>art<Key.space>form<Key.space>that<Key.space>originated<Key.space>in<Key.space><Key.shift_r>African-<Key.shift_r>American<Key.space>communities.<Key.space><Key.shift>G<Key.backspace><Key.shift>G<Key.backspace><Key.shift>From<Key.space><Key.shift>Louis<Key.space><Key.shift_r>Armstrong<Key.space>to<Key.space><Key.shift>Miles<Key.space><Key.shift_r>Davis,<Key.space>jazz<Key.space>musicians<Key.space>have<Key.space>shaped<Key.space>the<Key.space>world<Key.space>of<Key.space>music<Key.space>with<Key.space>their<Key.space>impto<Key.backspace><Key.backspace>rp<Key.backspace><Key.backspace>o<Key.backspace>rovisation<Key.space><Key.space><Key.backspace><Key.backspace>,syncopation<Key.space><Key.backspace>.<Key.backspace>,<Key.space>and<Key.left><Key.left><Key.left><Key.left><Key.left><Key.left><Key.left><Key.left><Key.left><Key.left><Key.left><Key.left><Key.left><Key.left><Key.left><Key.left><Key.space><Key.right><Key.right><Key.right><Key.right><Key.right><Key.right><Key.right><Key.right><Key.right><Key.right><Key.right><Key.right><Key.right><Key.right><Key.right><Key.right><Key.space>distinctive<Key.space>sounds,<Key.space><Key.backspace><Key.backspace>..<Key.backspace>,<Key.space><Key.backspace>with<Key.space>the<Key.space>main<Key.space>content<Key.space><Key.shift>Jazz,born<Key.space>in<Key.space>the<Key.space><Key.caps_lock>US,<Key.caps_lock>is<Key.space>auniqu<Key.backspace><Key.backspace><Key.backspace><Key.backspace><Key.backspace><Key.backspace>uniquely<Key.space><Key.backspace><Key.space><Key.shift_r>American<Key.space><Key.caps_lock>AR<Key.backspace><Key.backspace><Key.caps_lock>art<Key.space>form<Key.space>that<Key.space>orign<Key.backspace>inated<Key.space>in<Key.space><Key.shift_r>African-<Key.shift_r>American<Key.space>communities.<Key.space><Key.shift>From<Key.space><Key.shift>l<Key.backspace><Key.shift>Louis<Key.space><Key.shift_r>Armstrong<Key.space>to<Key.space><Key.shift>Miles<Key.space><Key.shift_r>Davis,<Key.space><Key.shift>jazz<Key.space>musicians<Key.space>have<Key.space>shaped<Key.space>the<Key.space>world<Key.space>of<Key.space>music<Key.space>with<Key.space>theri<Key.space>improvisation,<Key.space>syncopation<Key.space><Key.backspace>,<Key.space>and<Key.space>distinctive<Key.space>sounds.and<Key.space>font<Key.space>ize<Key.space>to<Key.backspace><Key.backspace><Key.backspace><Key.backspace><Key.backspace><Key.backspace>size<Key.space>to<Key.space>the<Key.space>main<Key.space>content<Key.space>20<Key.space>
Screenshot: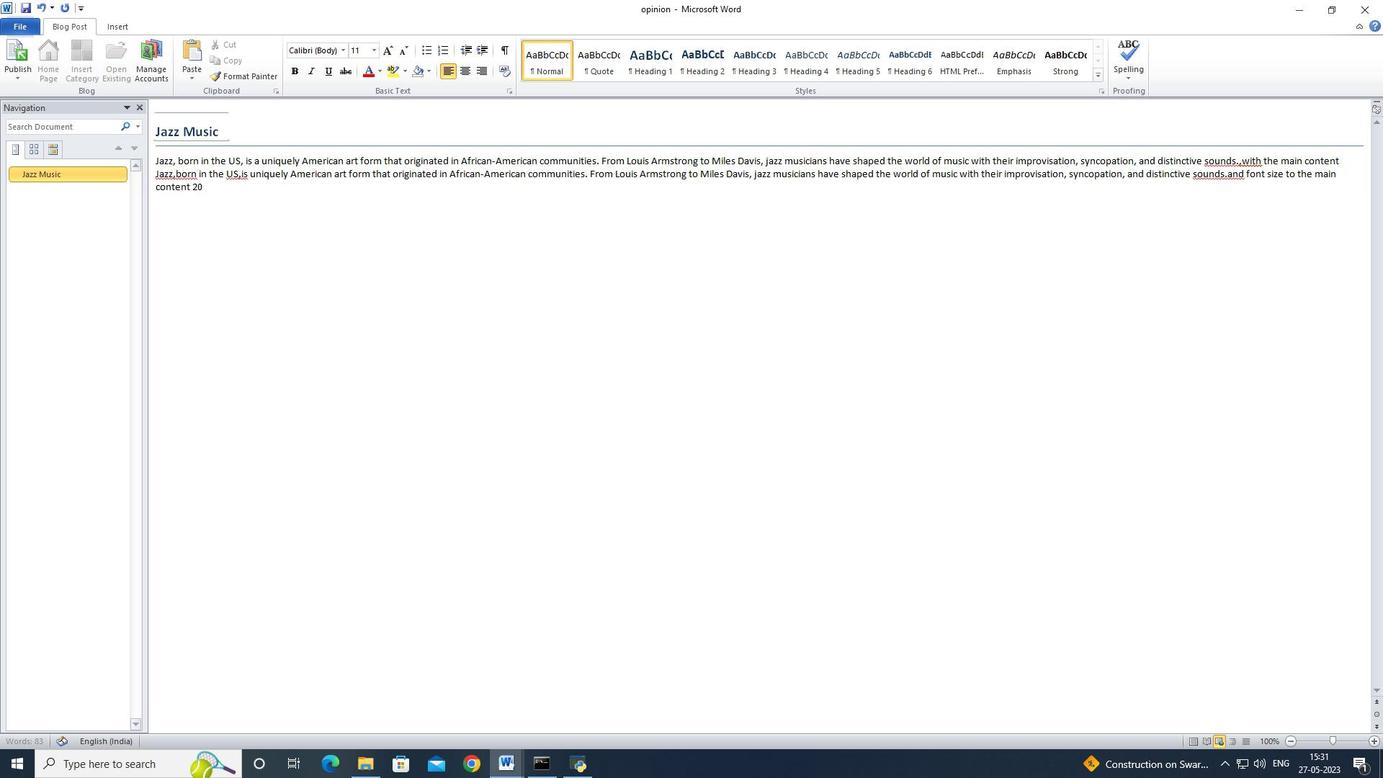 
Action: Mouse moved to (214, 190)
Screenshot: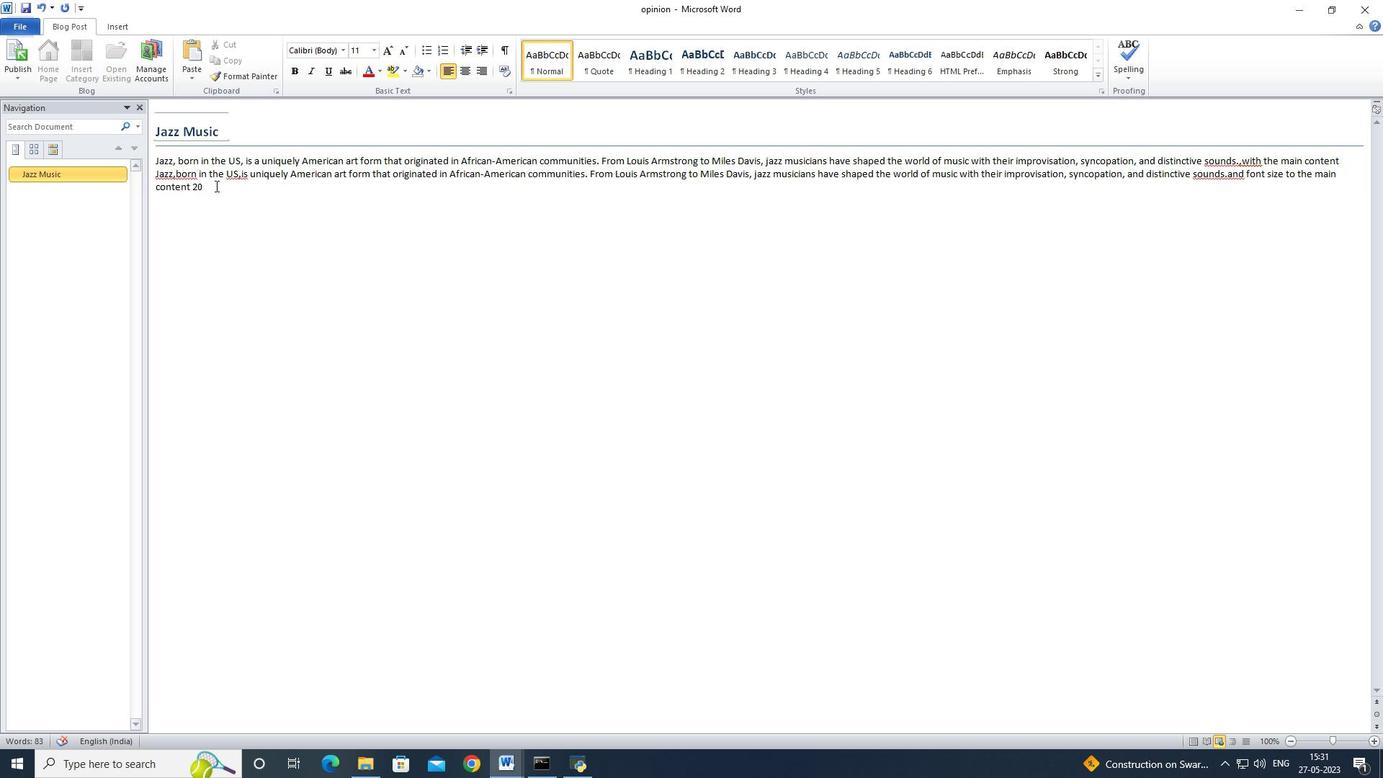 
Action: Mouse pressed left at (214, 190)
Screenshot: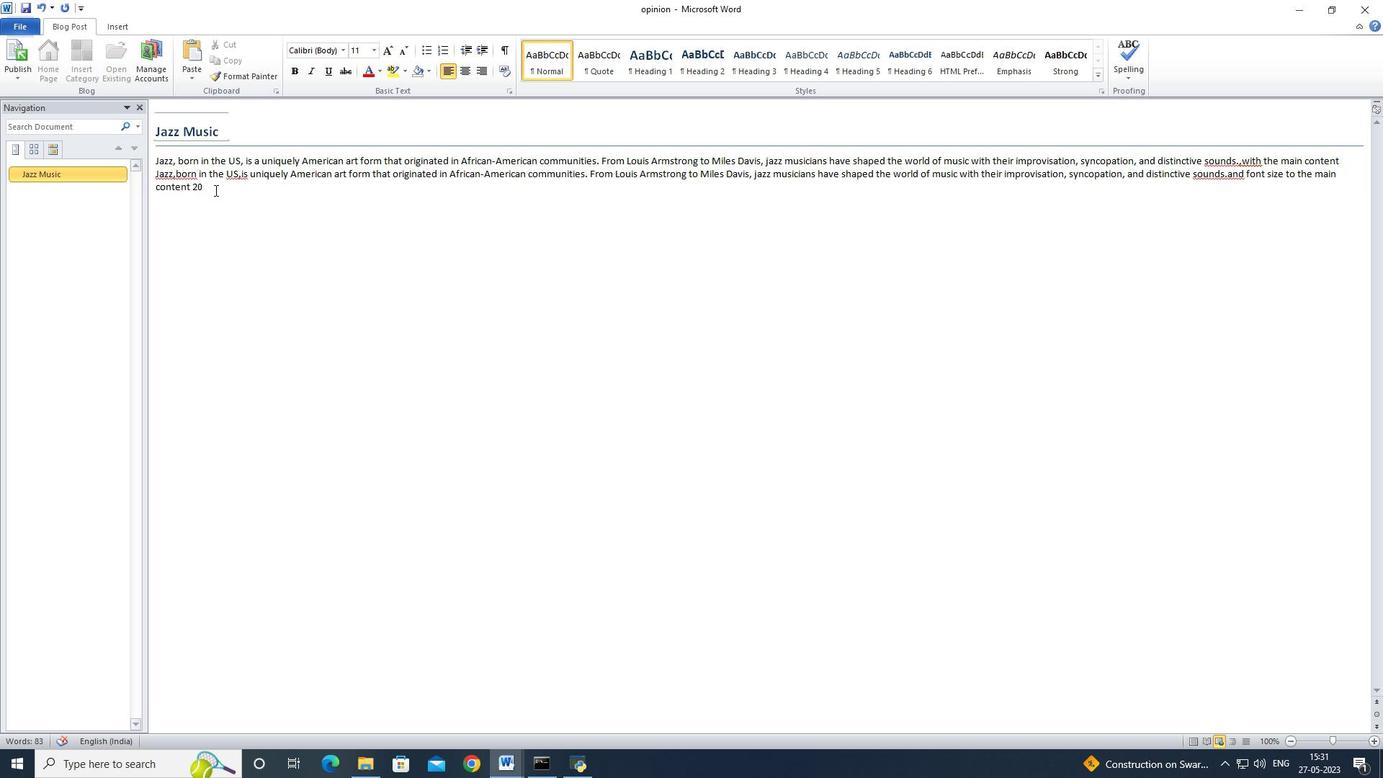 
Action: Mouse moved to (216, 188)
Screenshot: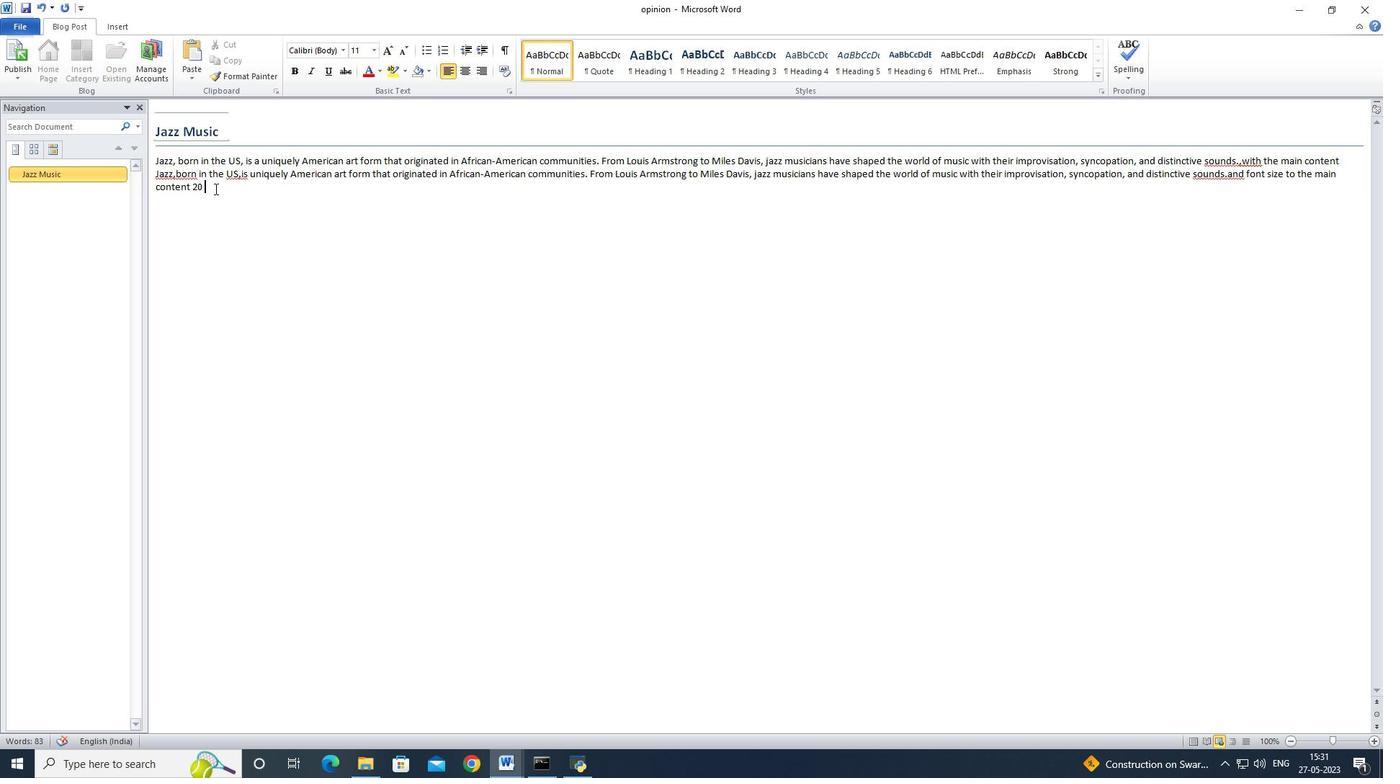 
Action: Key pressed <Key.backspace><Key.backspace><Key.backspace>
Screenshot: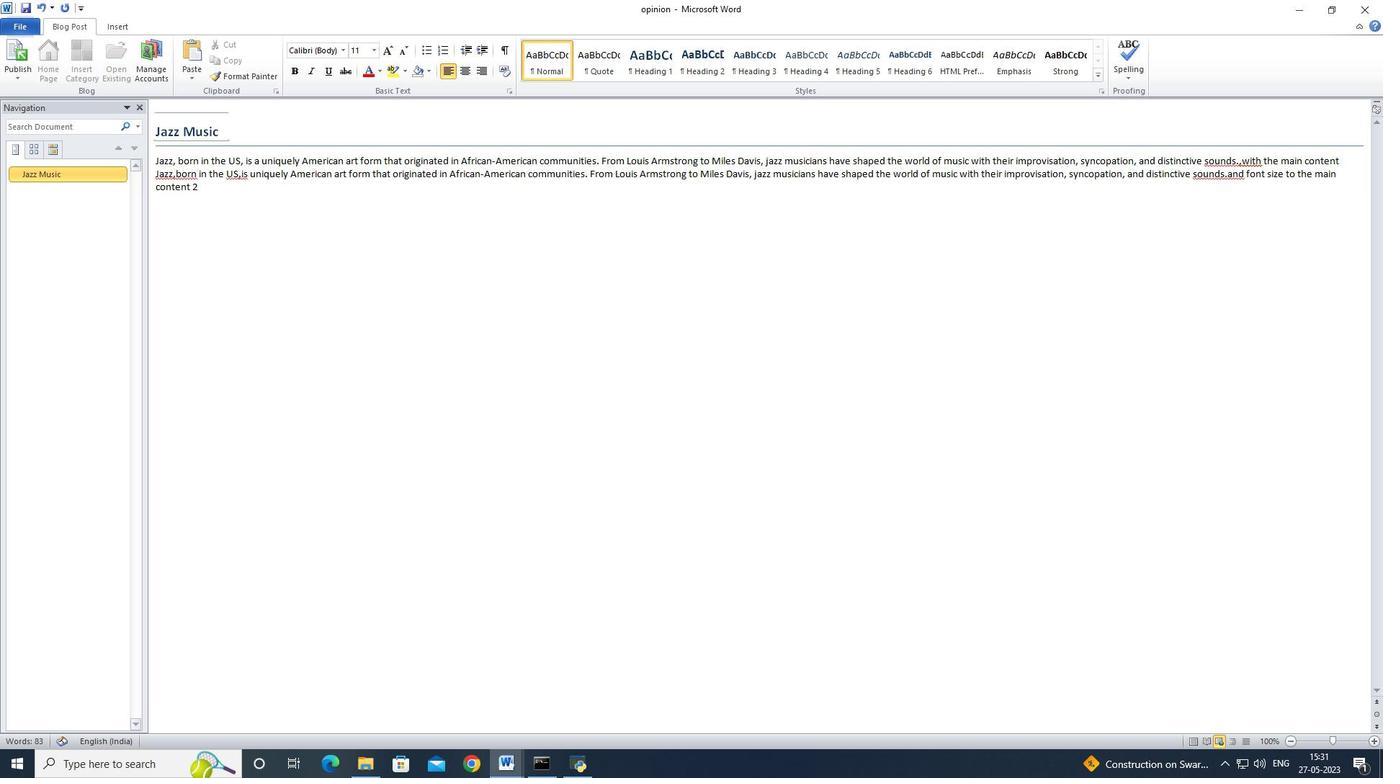 
Action: Mouse moved to (217, 188)
Screenshot: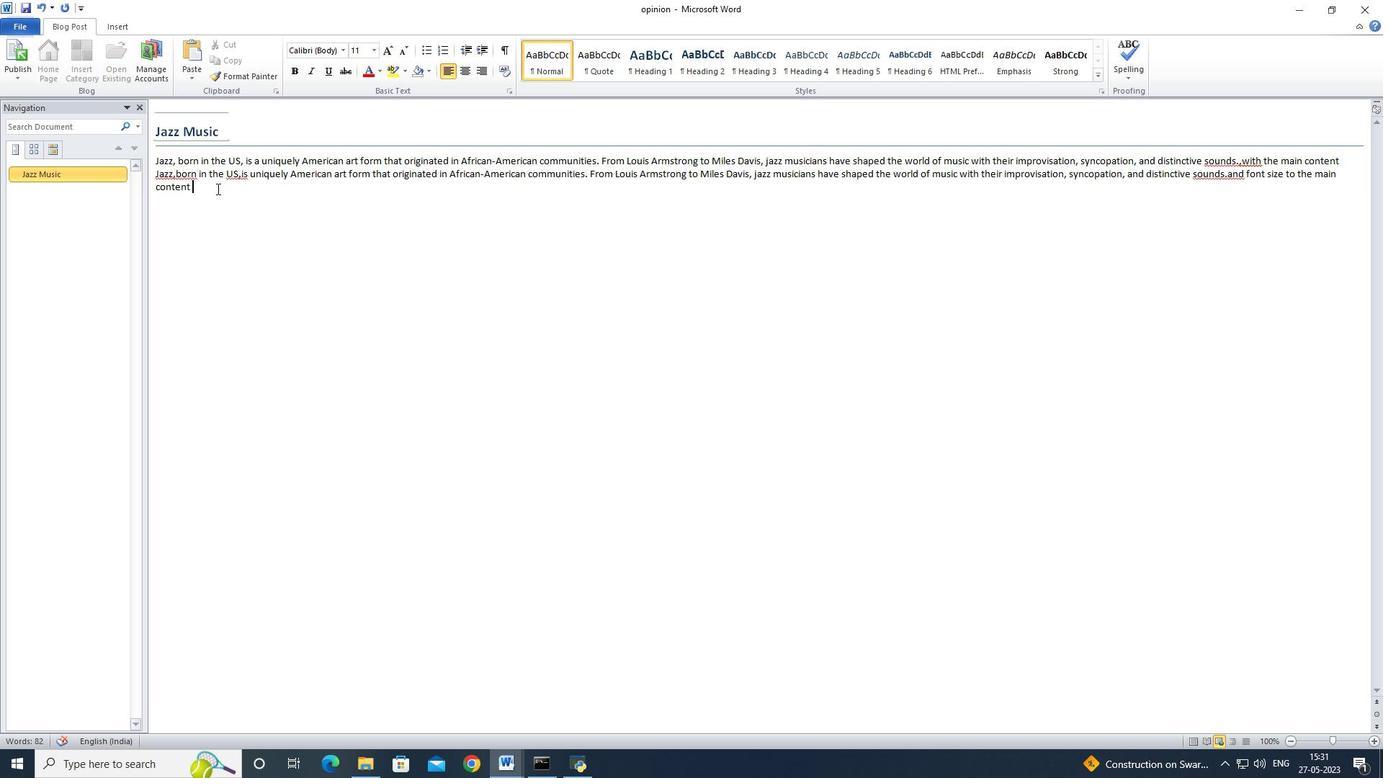 
Action: Key pressed <Key.backspace>
Screenshot: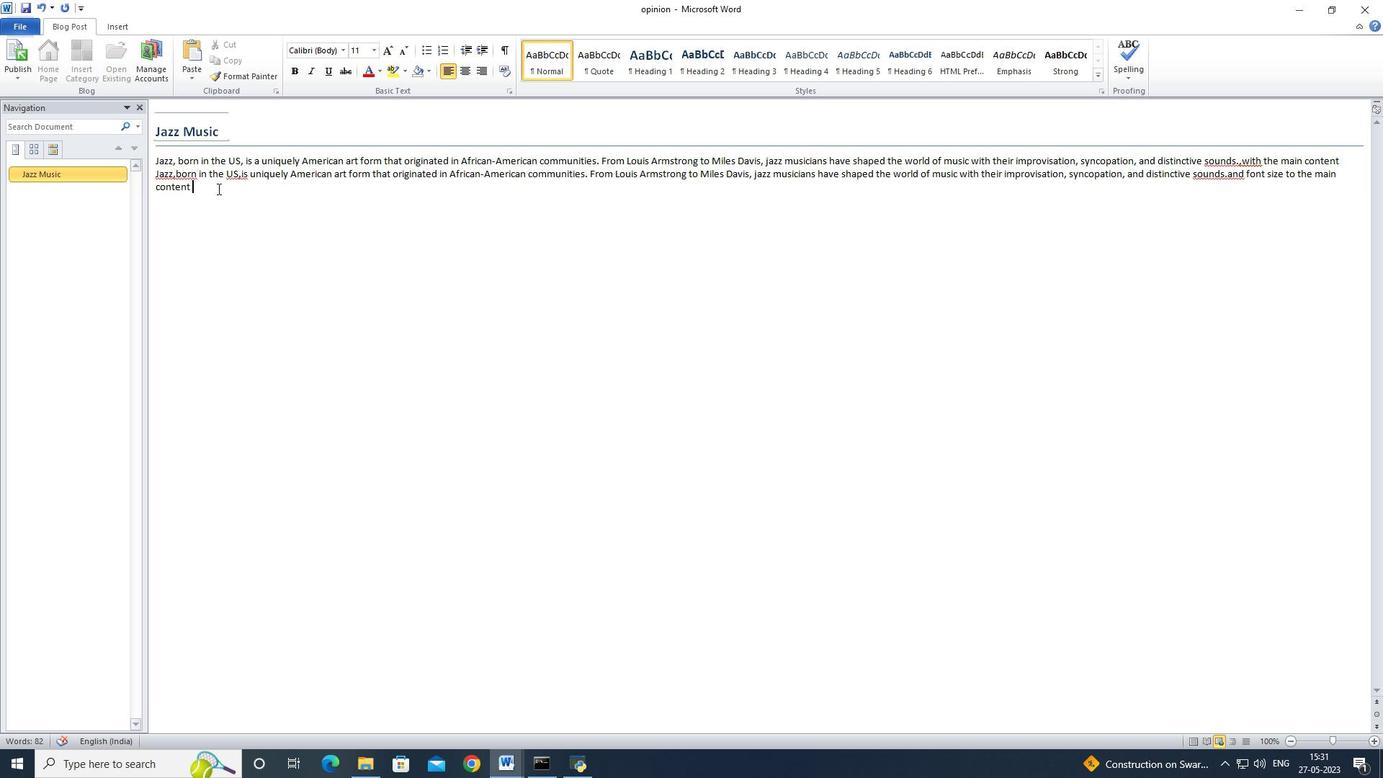 
Action: Mouse moved to (217, 189)
Screenshot: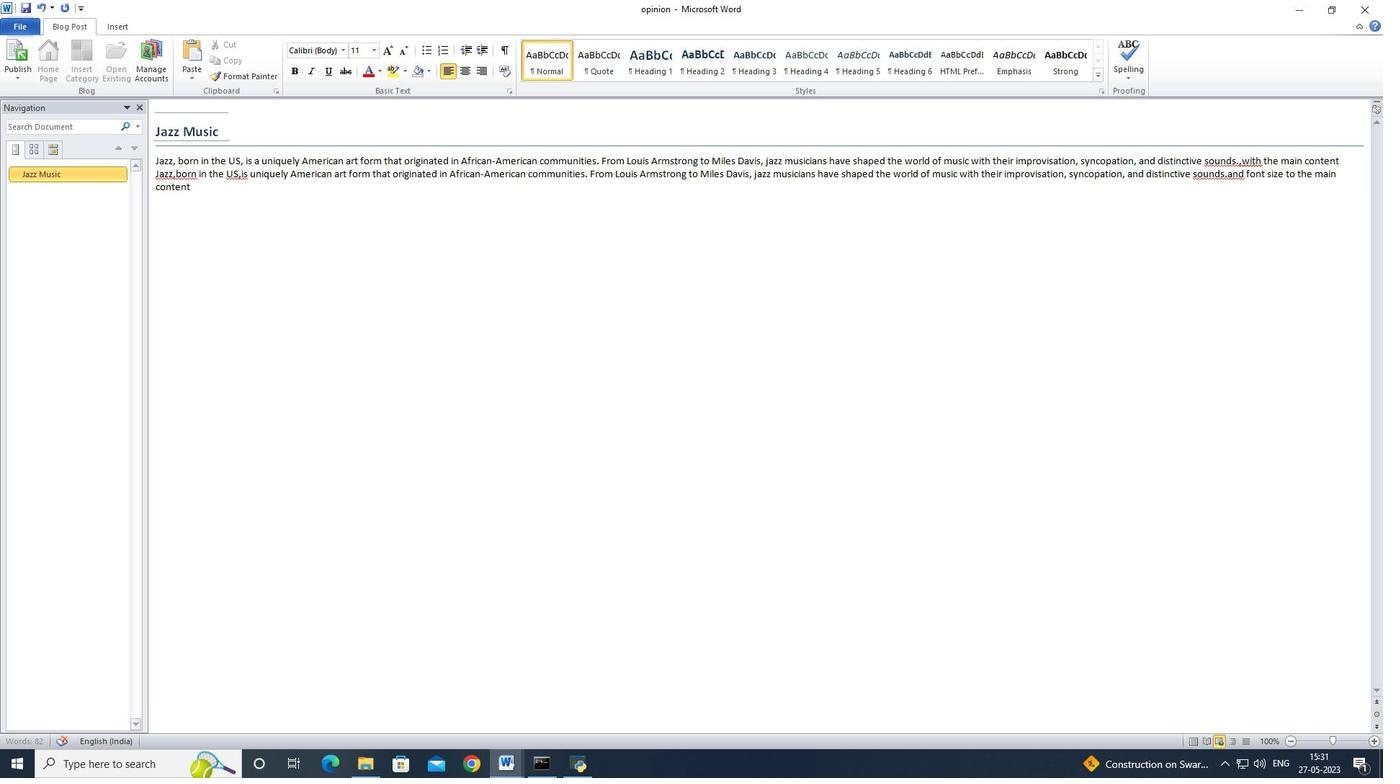 
Action: Key pressed <Key.backspace><Key.backspace><Key.backspace><Key.backspace><Key.backspace><Key.backspace><Key.backspace><Key.backspace><Key.backspace><Key.backspace><Key.backspace><Key.backspace><Key.backspace><Key.backspace><Key.backspace><Key.backspace><Key.backspace><Key.backspace><Key.backspace><Key.backspace><Key.backspace><Key.backspace><Key.backspace><Key.backspace><Key.backspace><Key.backspace><Key.backspace><Key.backspace><Key.backspace><Key.backspace><Key.backspace><Key.backspace><Key.backspace>
Screenshot: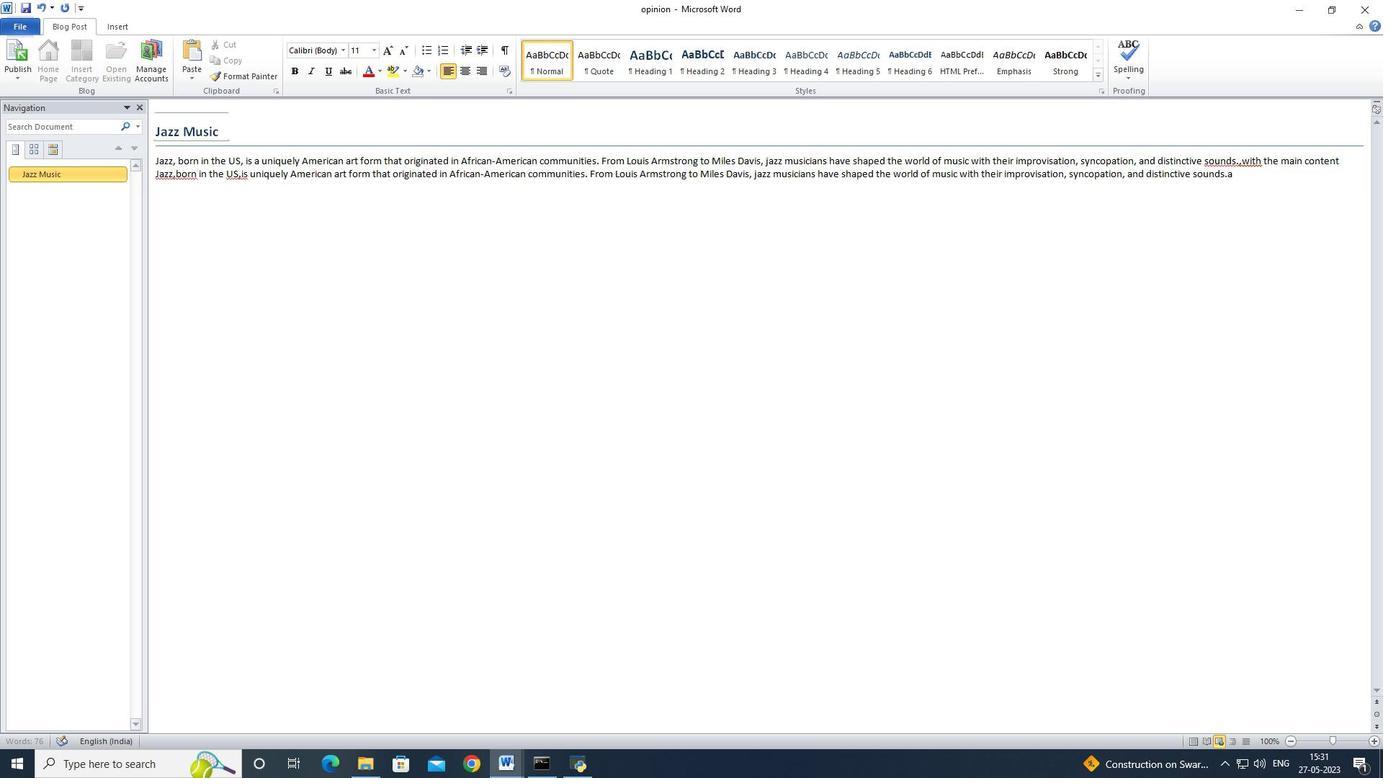 
Action: Mouse moved to (1260, 177)
Screenshot: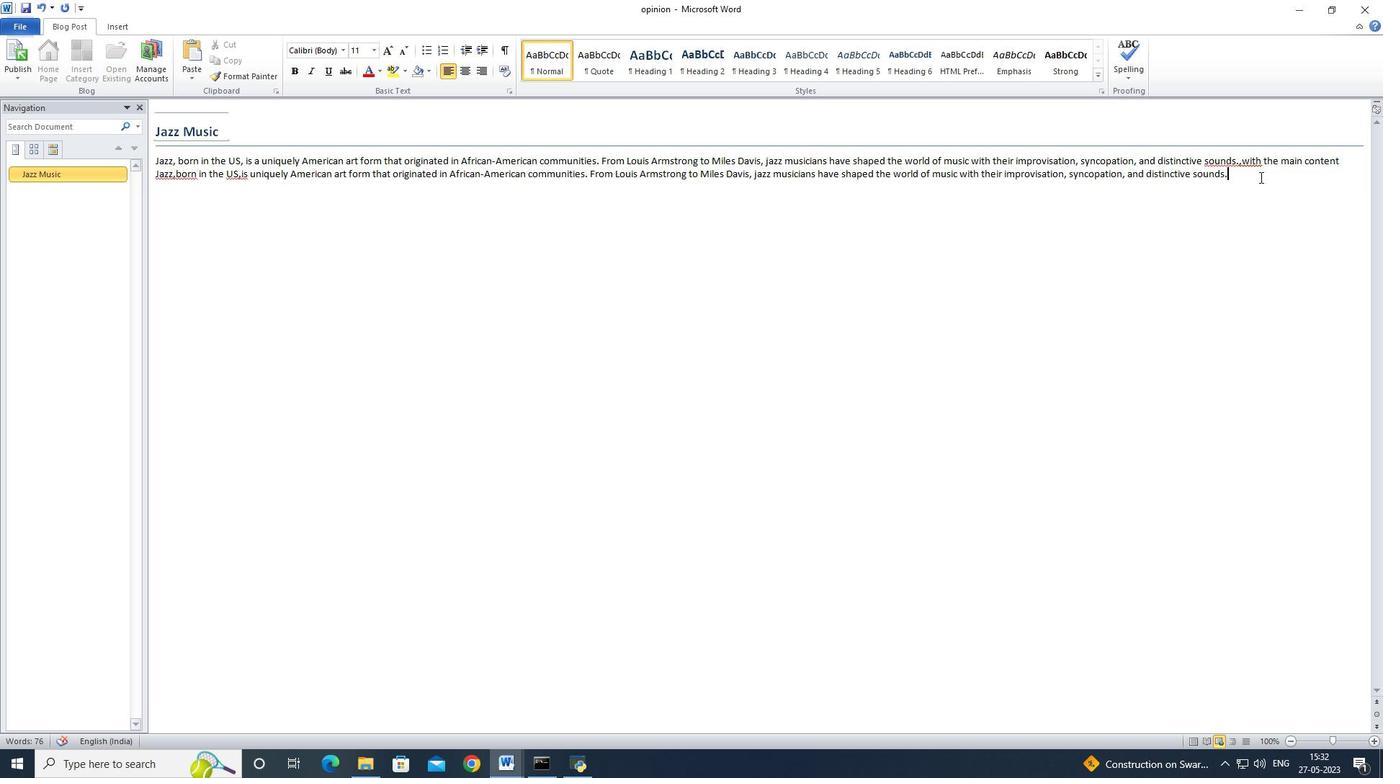 
Action: Mouse pressed left at (1260, 177)
Screenshot: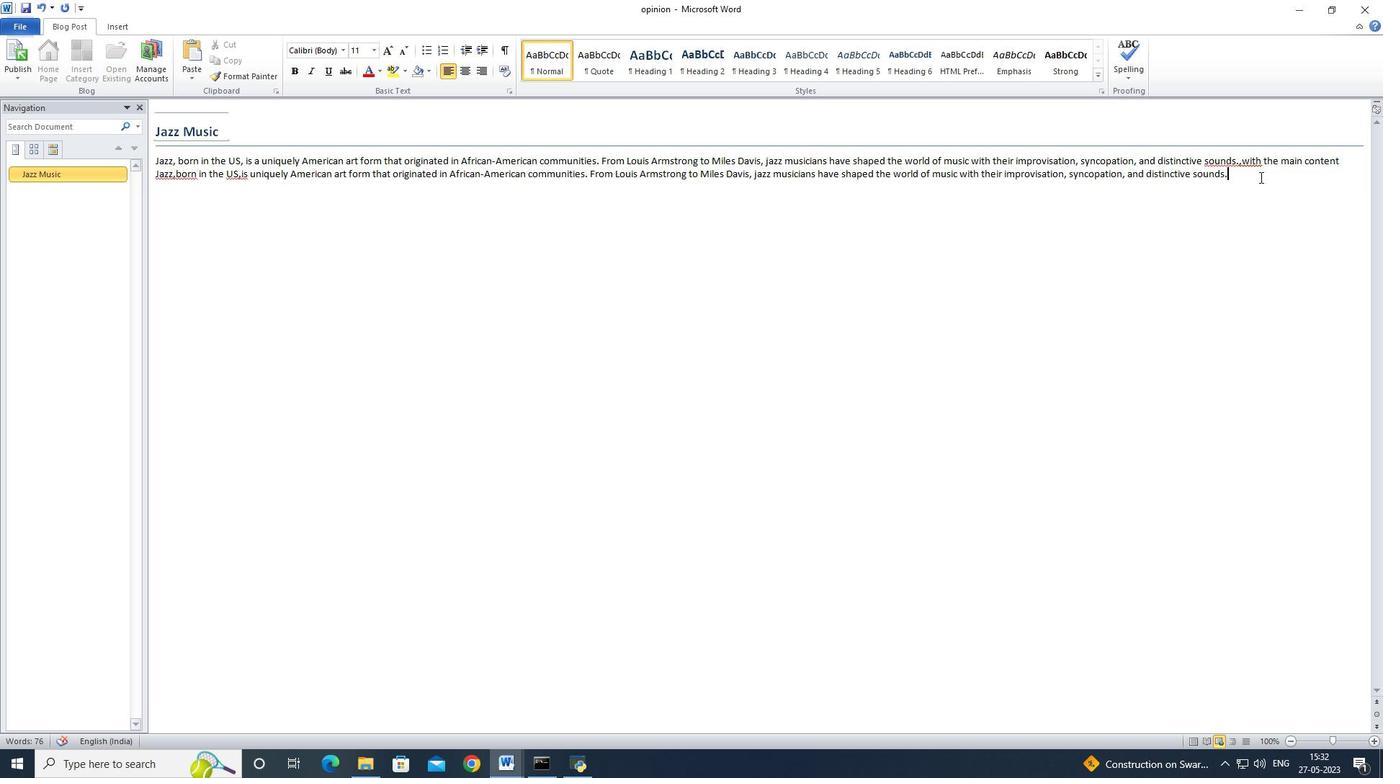 
Action: Mouse moved to (371, 54)
Screenshot: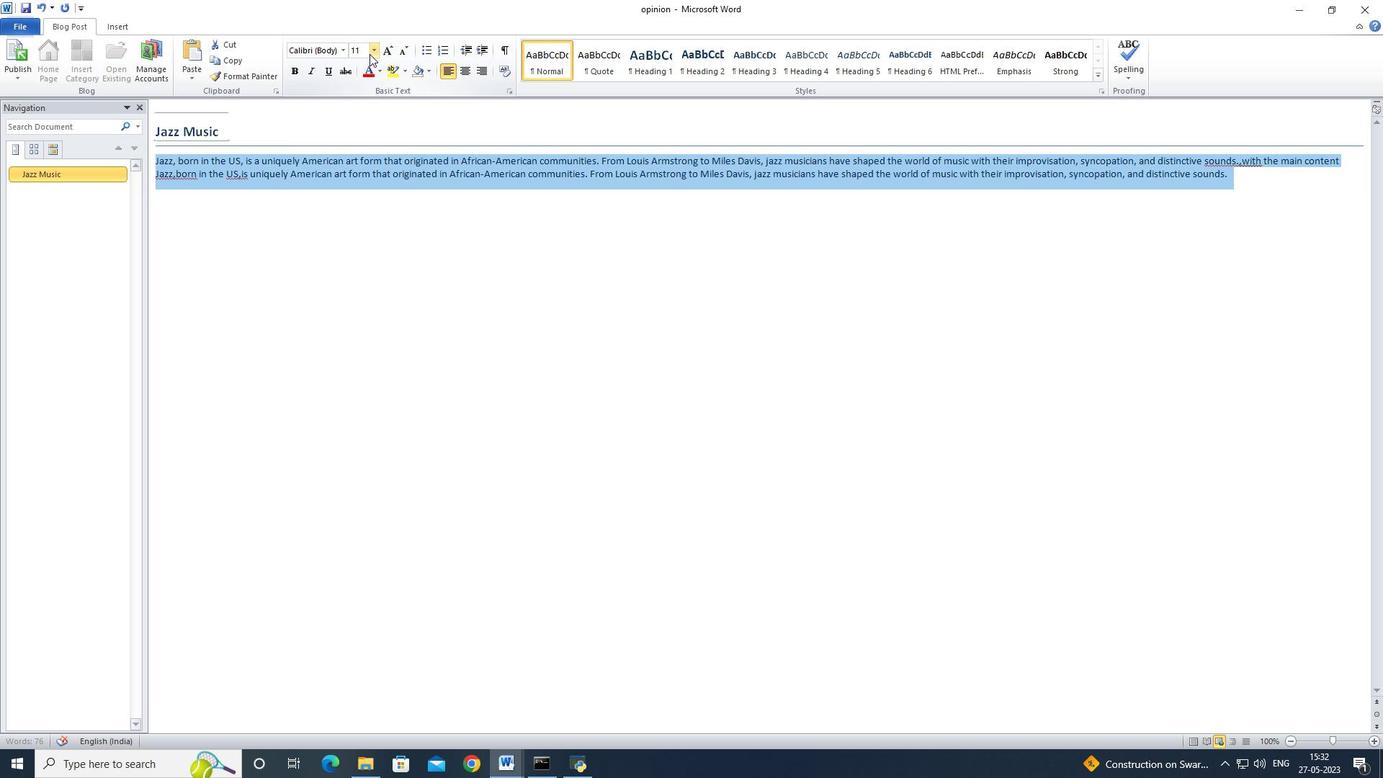 
Action: Mouse pressed left at (371, 54)
Screenshot: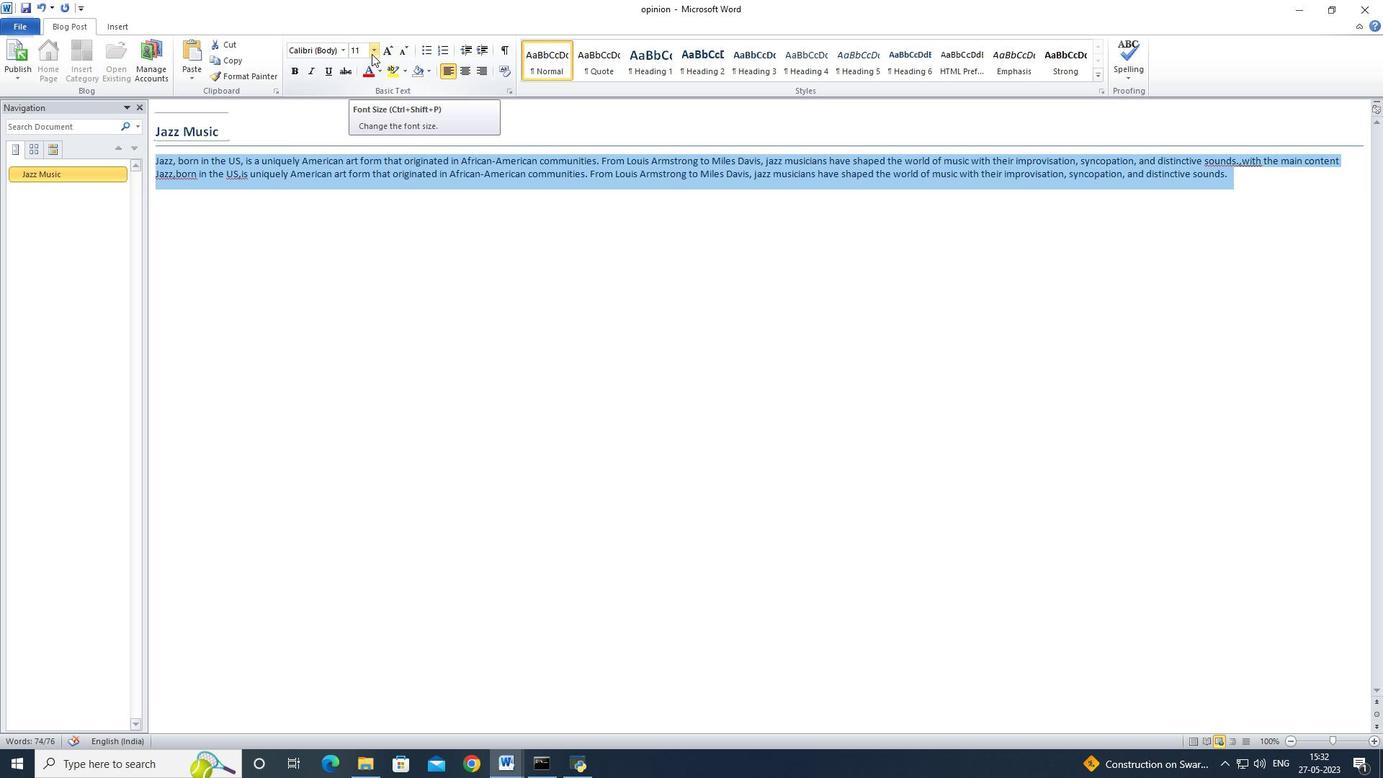 
Action: Mouse moved to (362, 163)
Screenshot: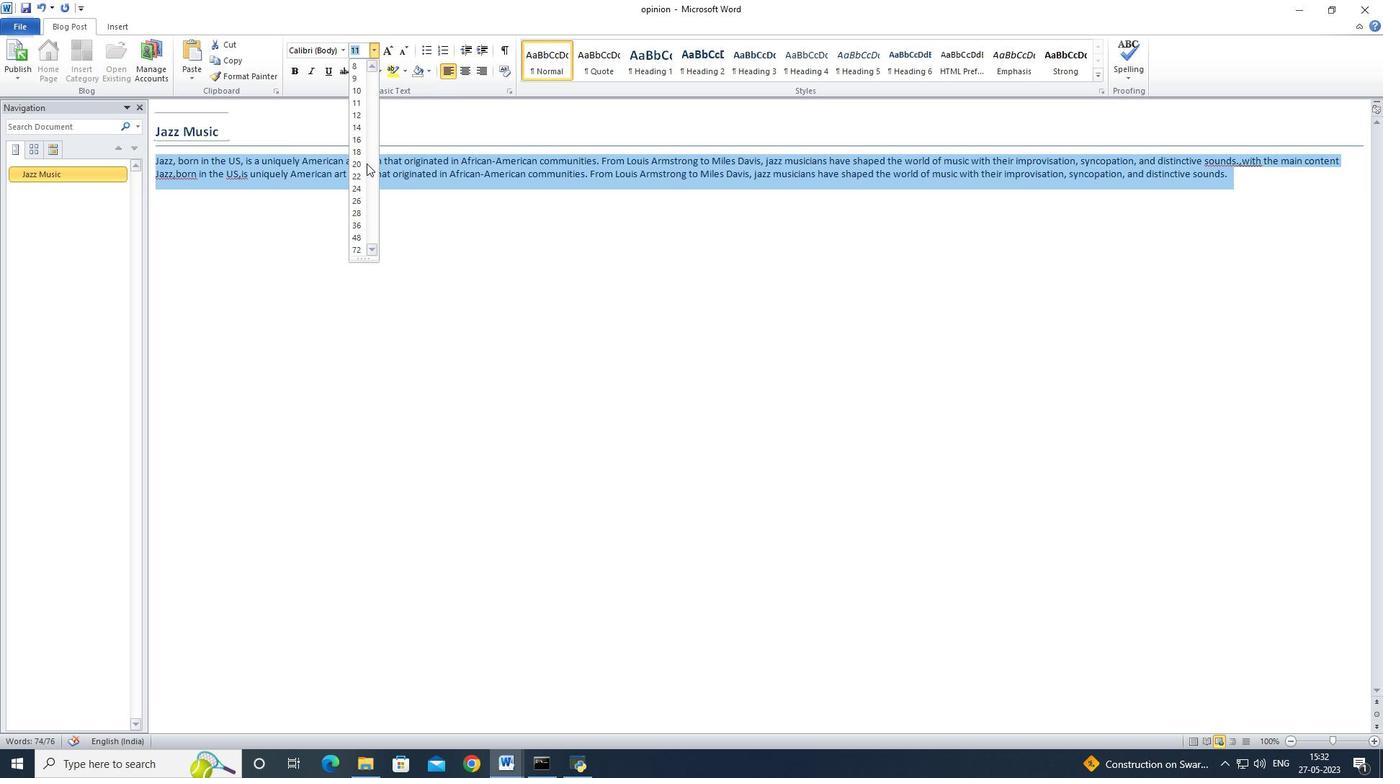 
Action: Mouse pressed left at (362, 163)
Screenshot: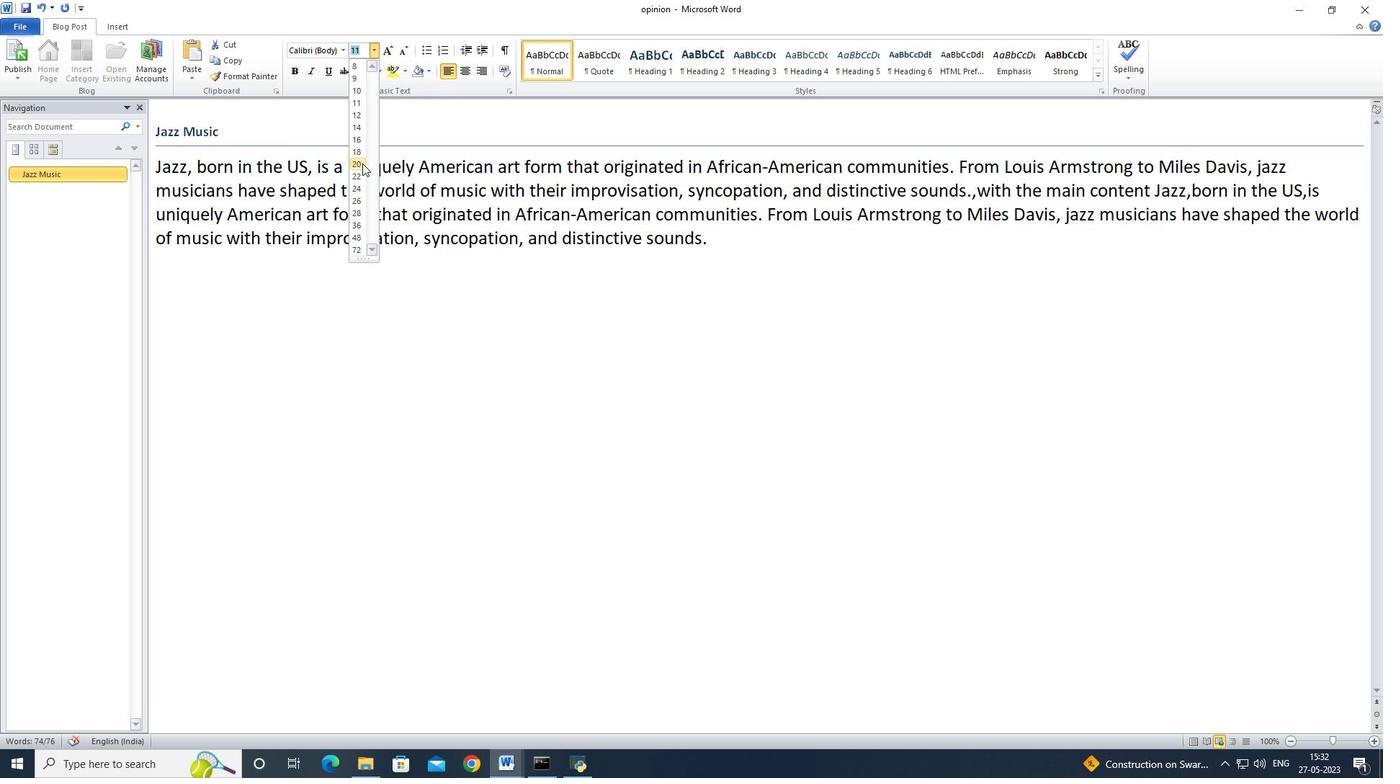 
Action: Mouse moved to (309, 48)
Screenshot: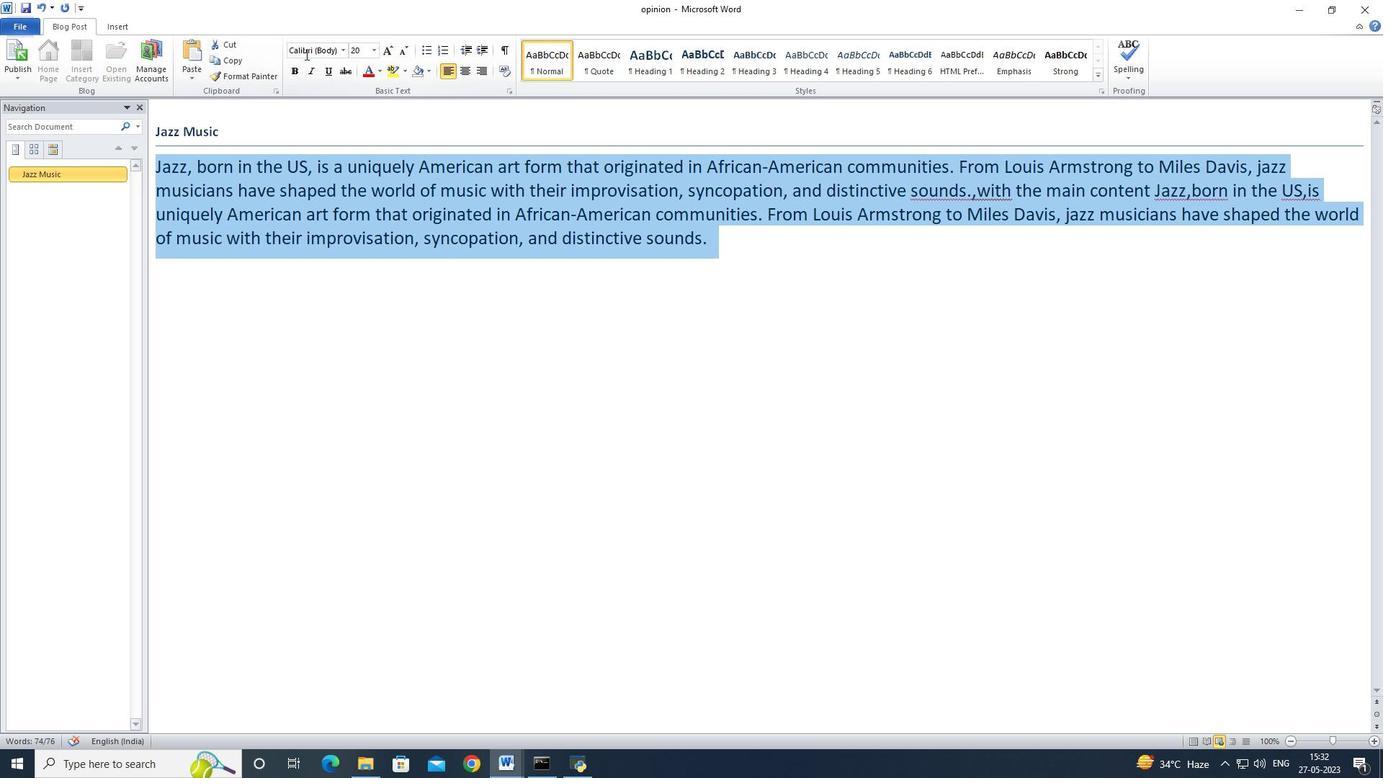 
Action: Mouse pressed left at (309, 48)
Screenshot: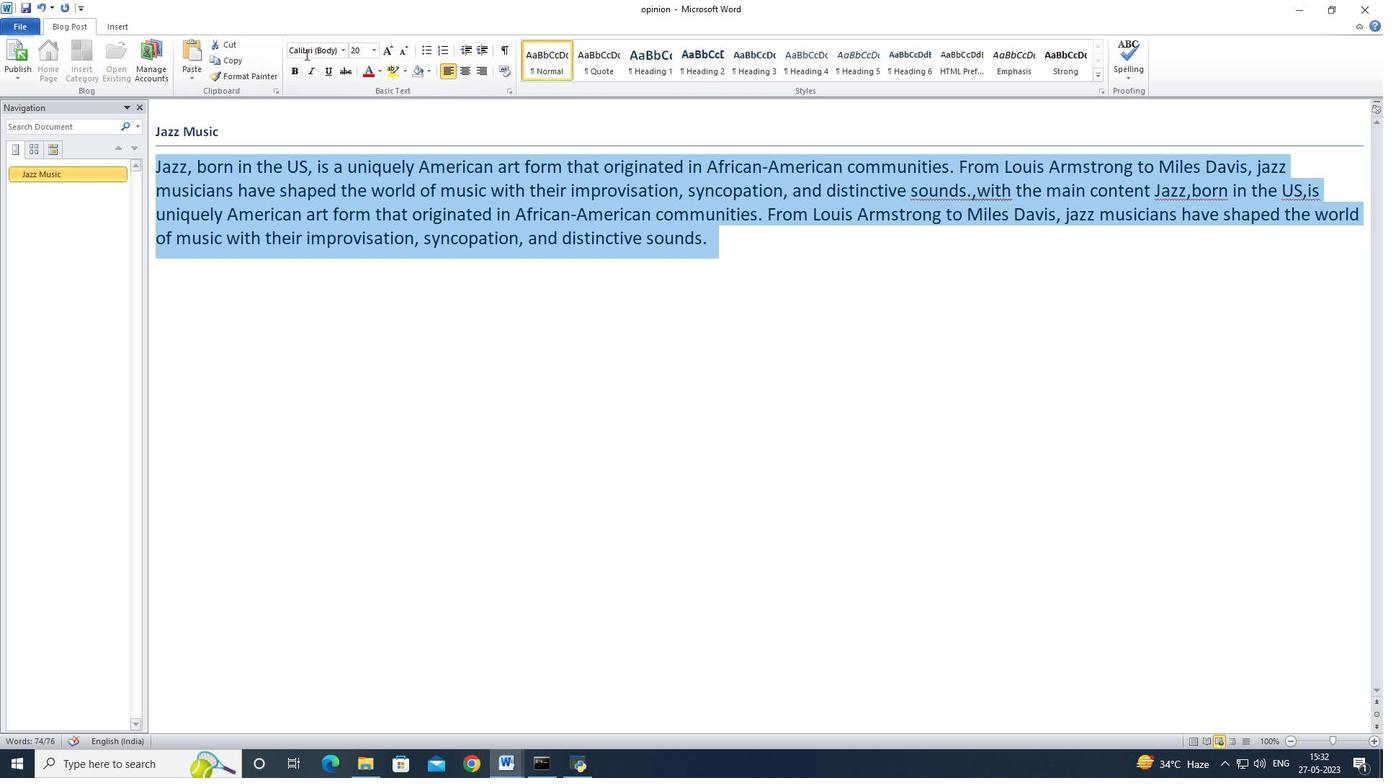 
Action: Mouse moved to (296, 59)
Screenshot: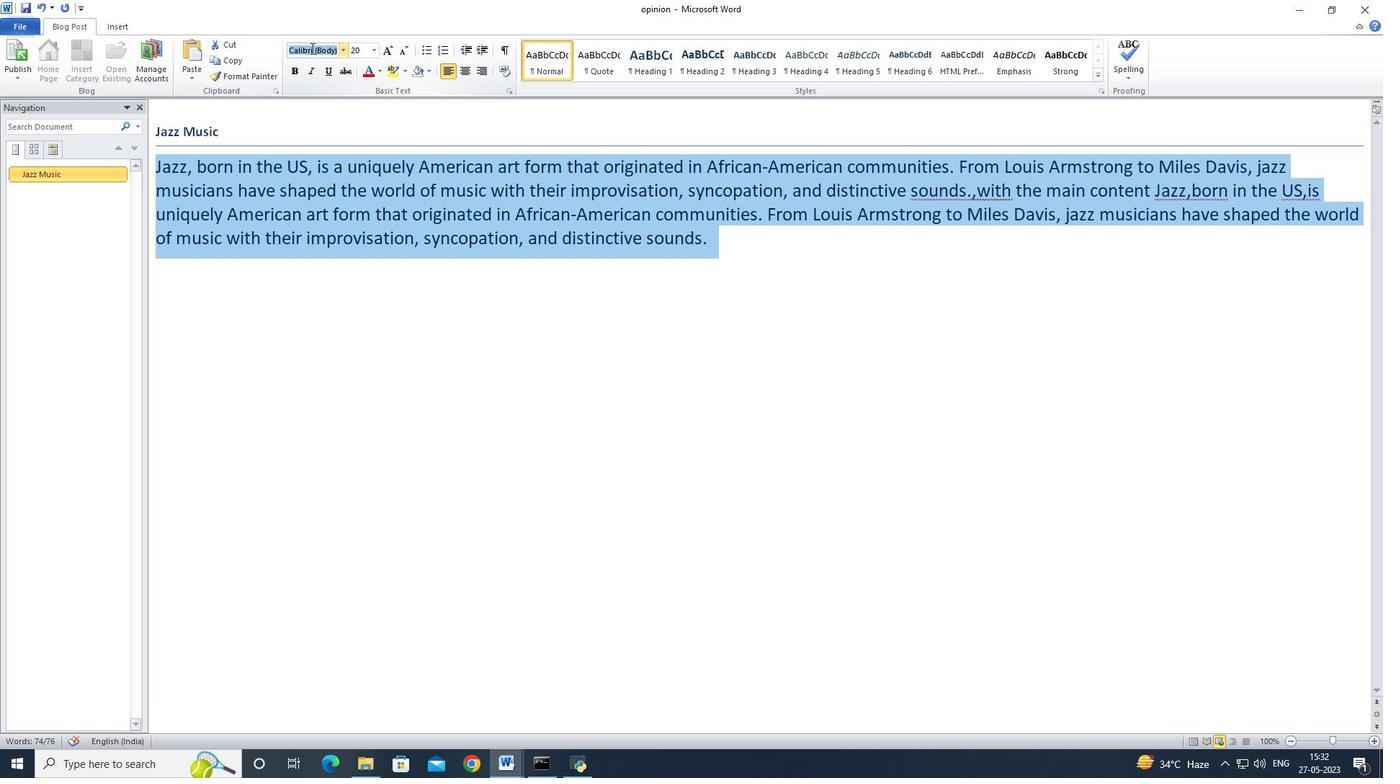 
Action: Key pressed freestyle<Key.space>scro[<Key.backspace><Key.backspace>iptland<Key.enter><Key.left><Key.right><Key.enter>
Screenshot: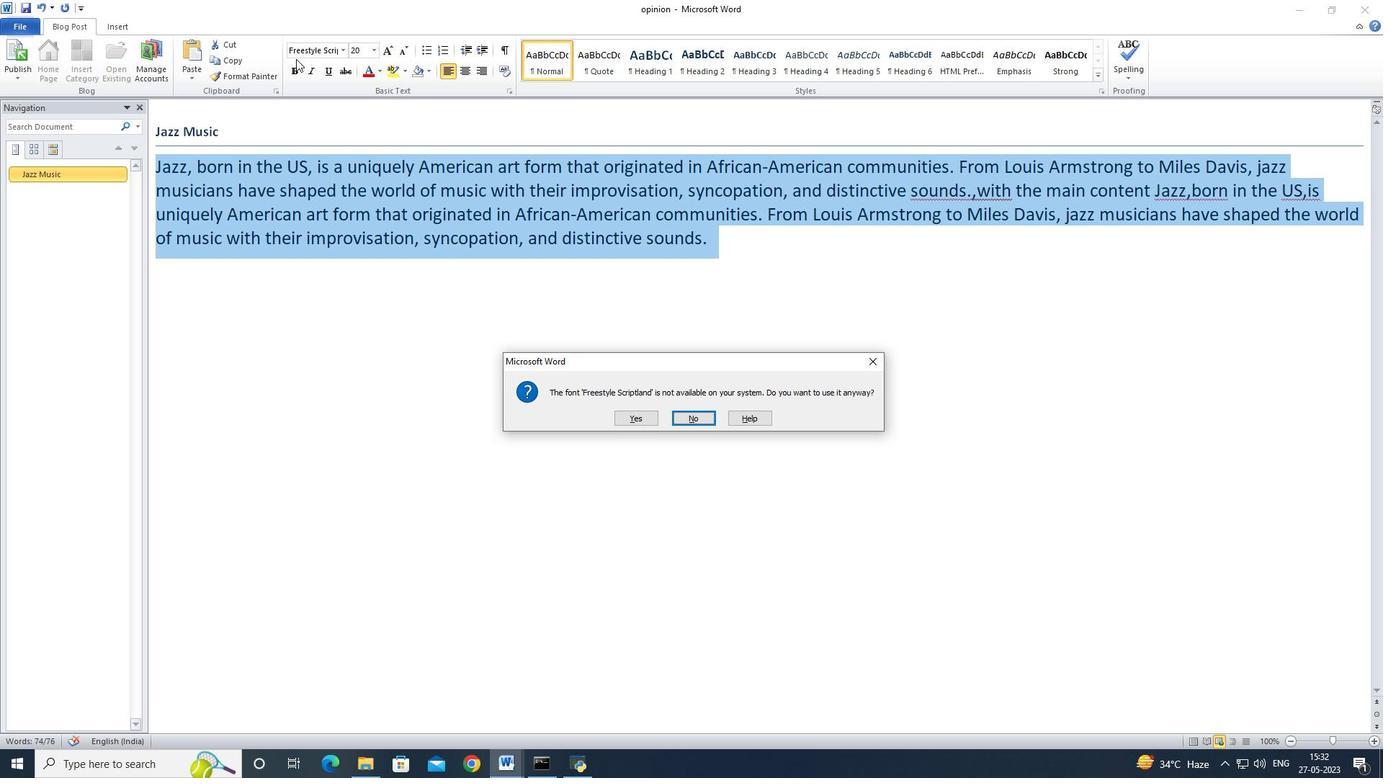 
Action: Mouse moved to (316, 54)
Screenshot: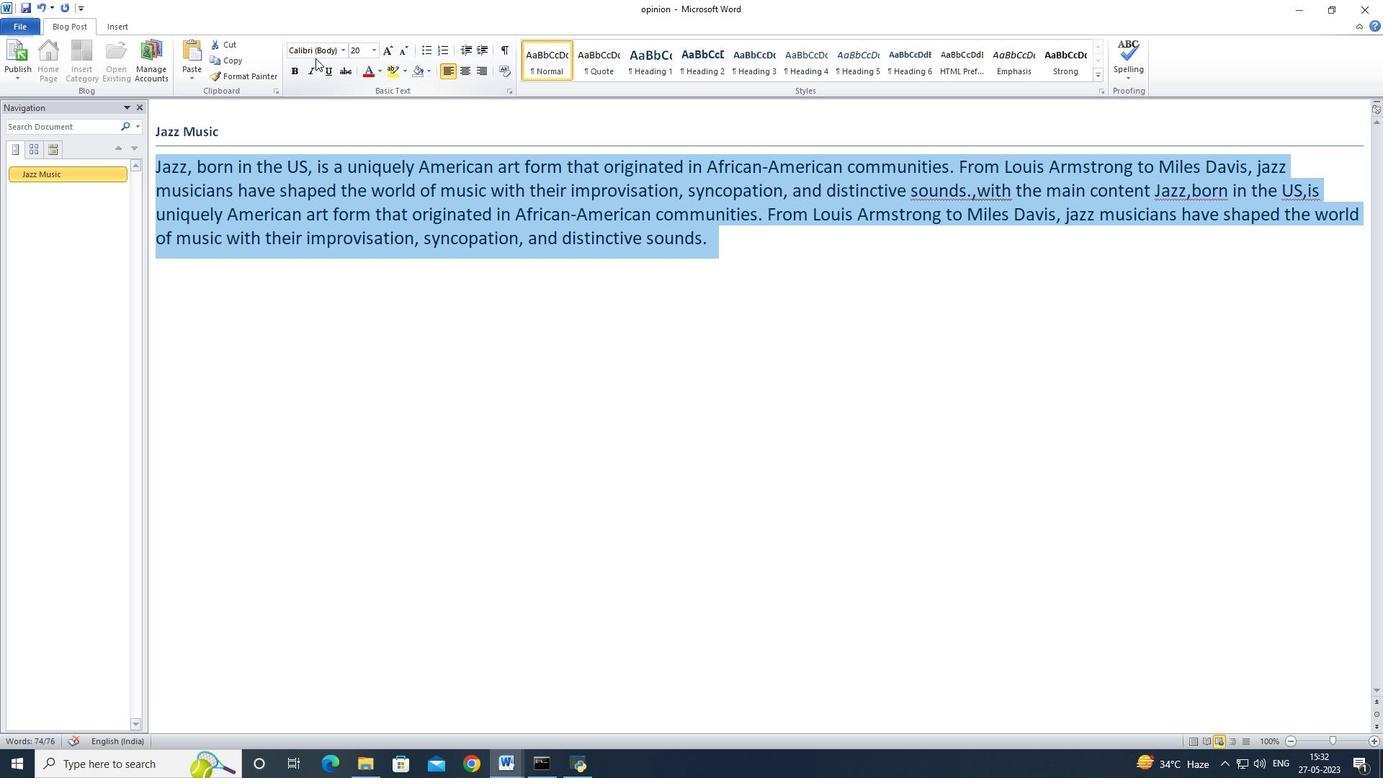 
Action: Mouse pressed left at (316, 54)
Screenshot: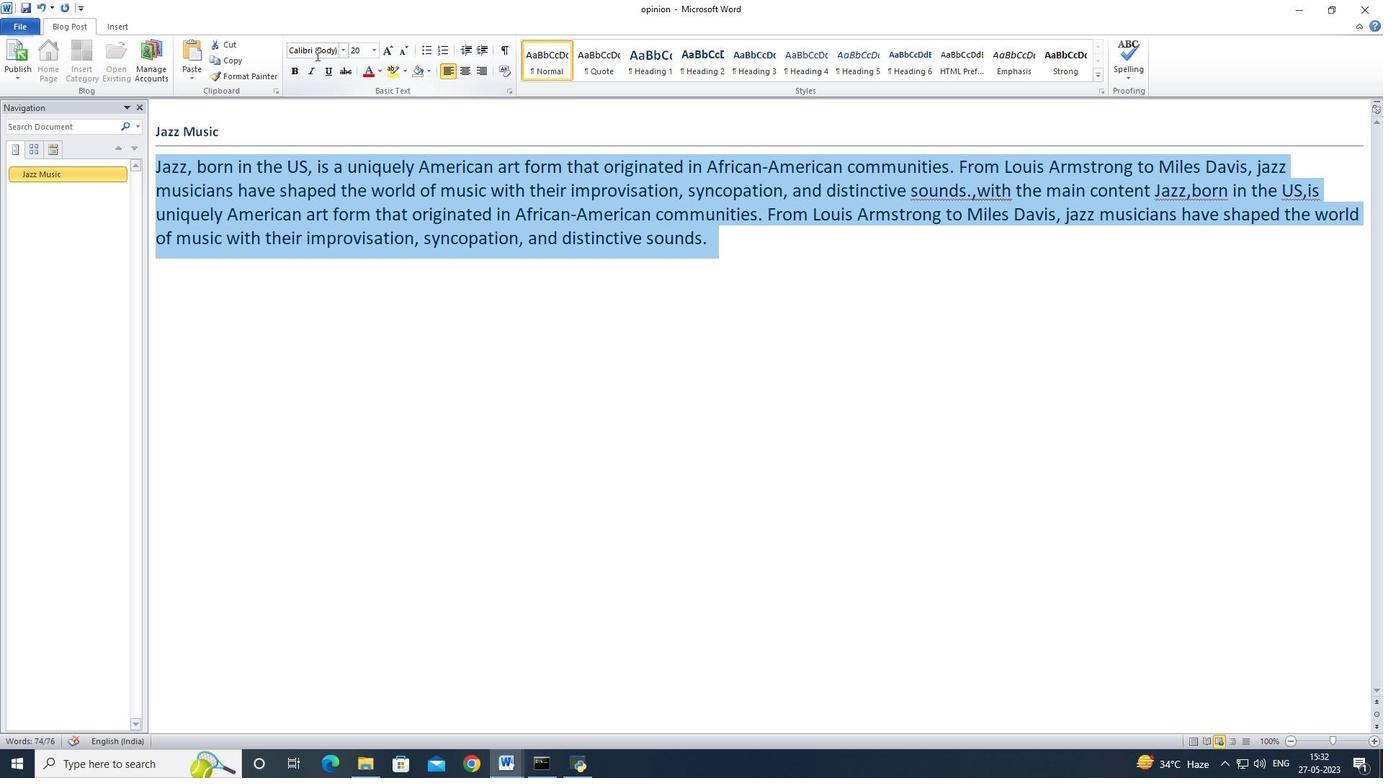 
Action: Mouse moved to (316, 54)
Screenshot: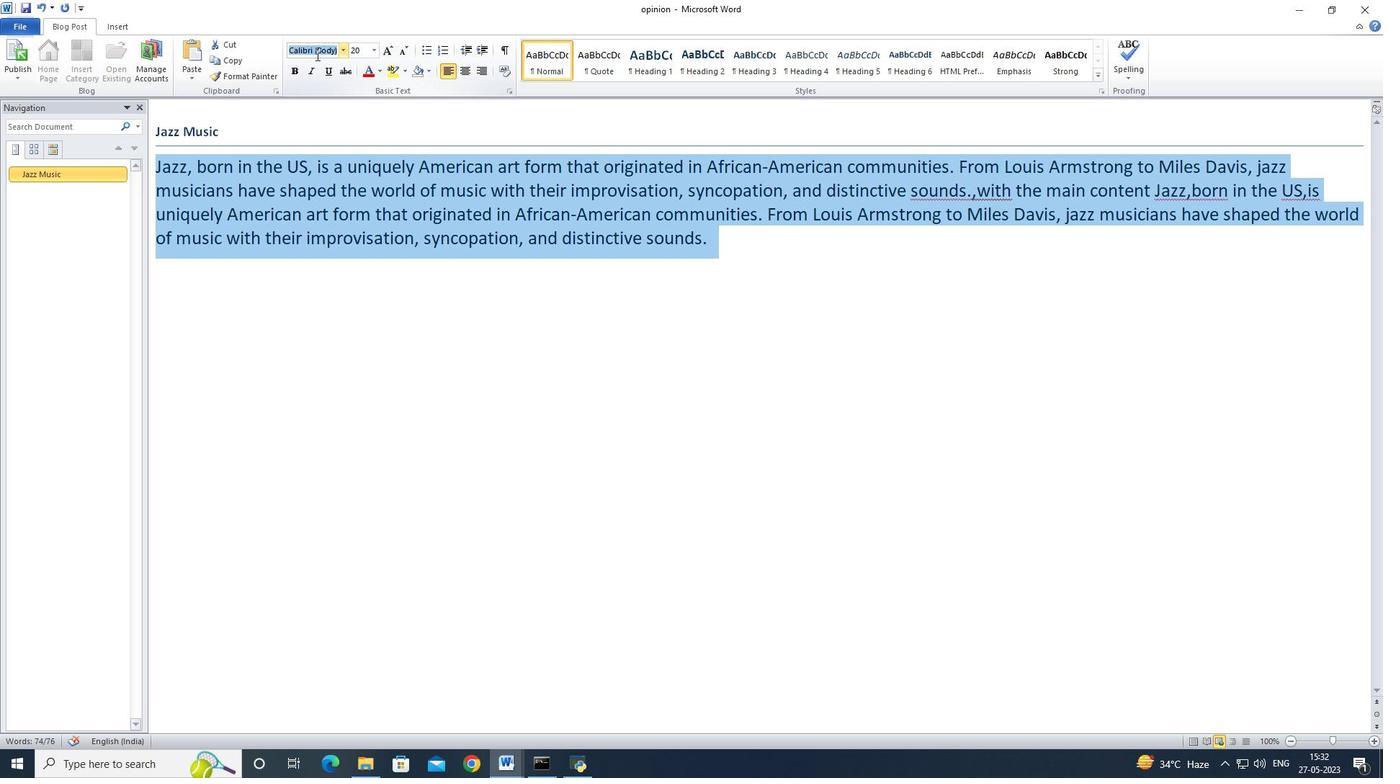 
Action: Key pressed freestyle<Key.space>scriptand<Key.enter><Key.left><Key.enter>
Screenshot: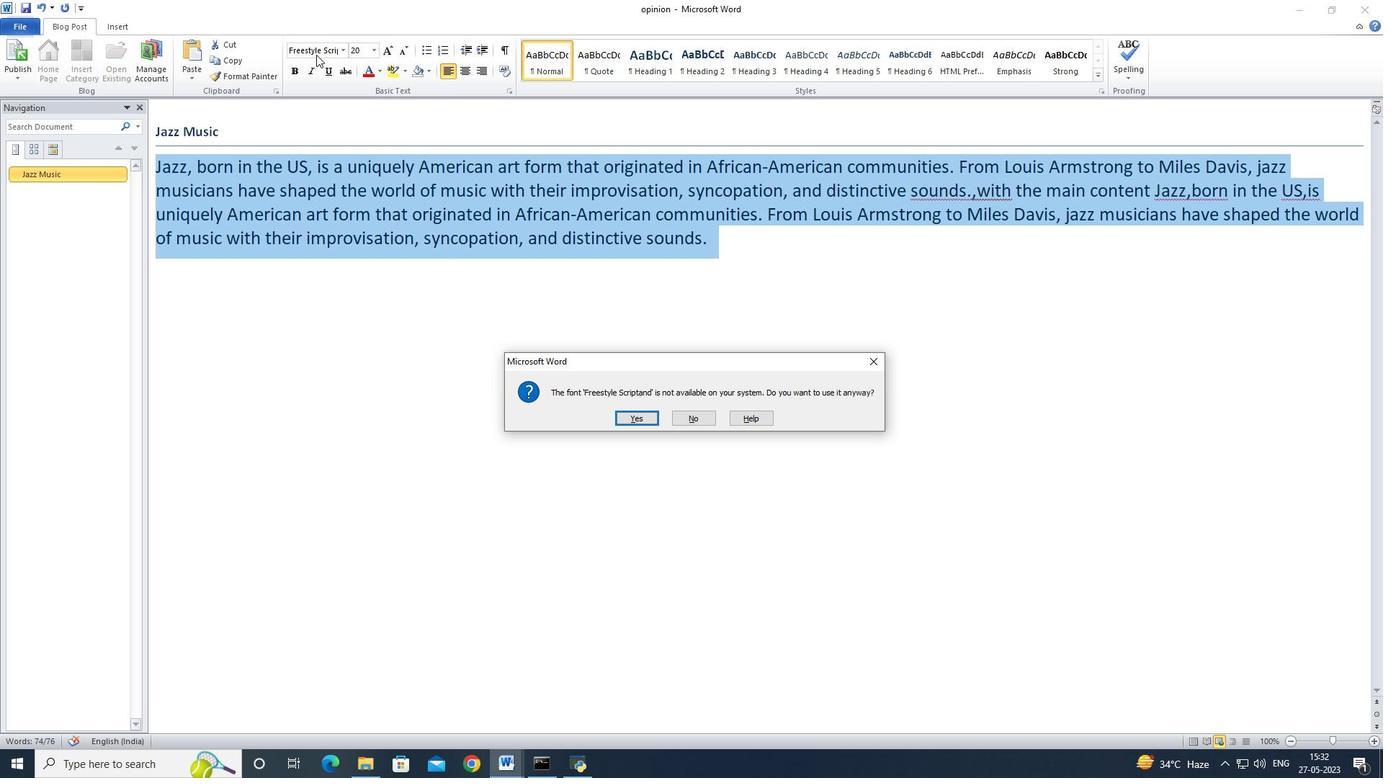 
Action: Mouse moved to (199, 132)
Screenshot: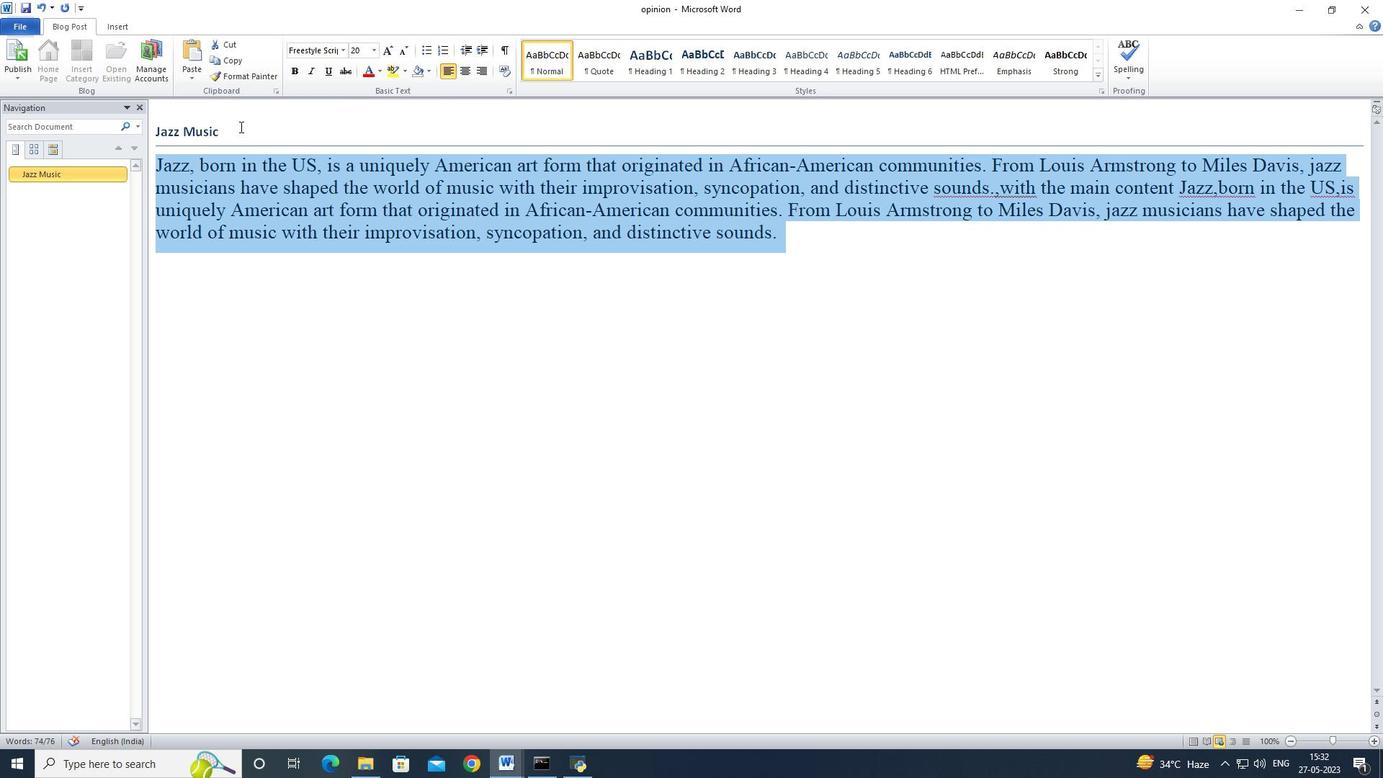 
Action: Mouse pressed left at (199, 132)
Screenshot: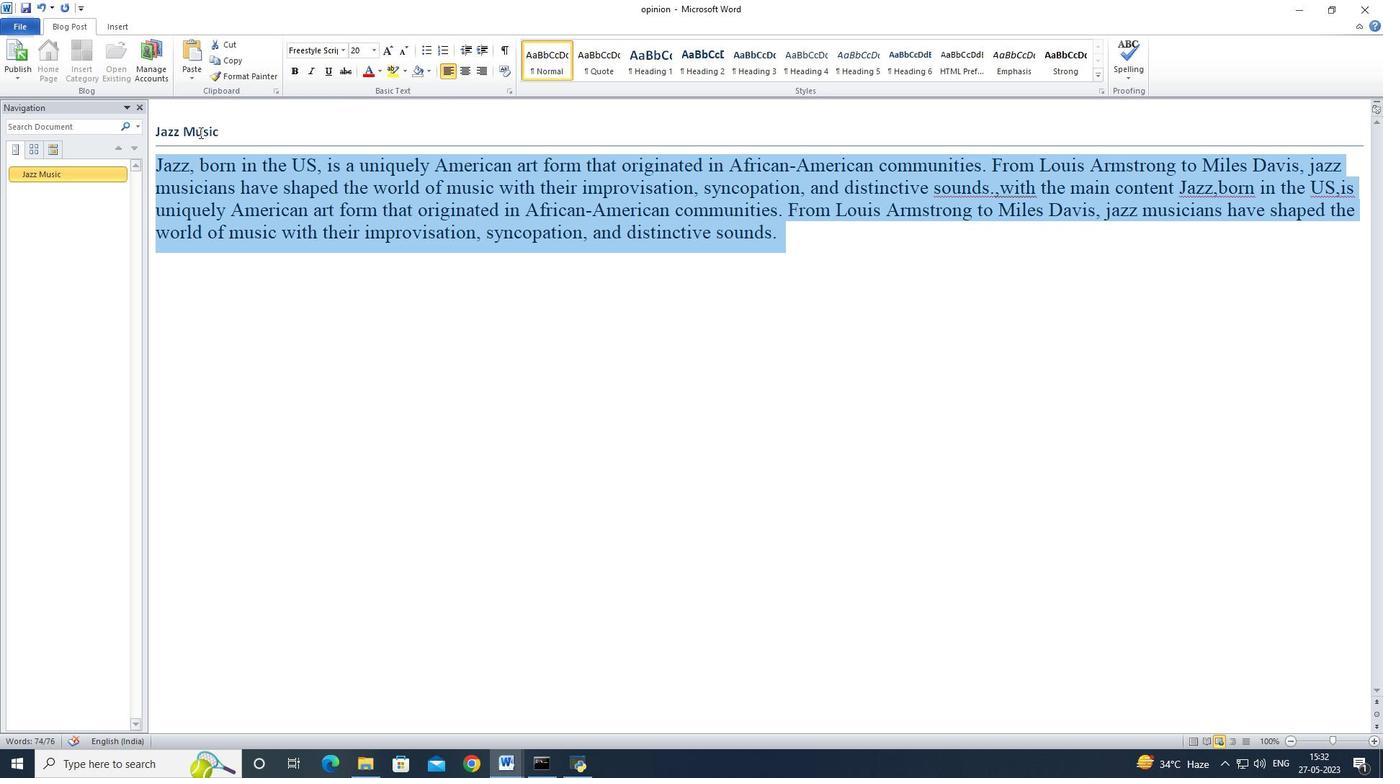 
Action: Mouse moved to (199, 132)
Screenshot: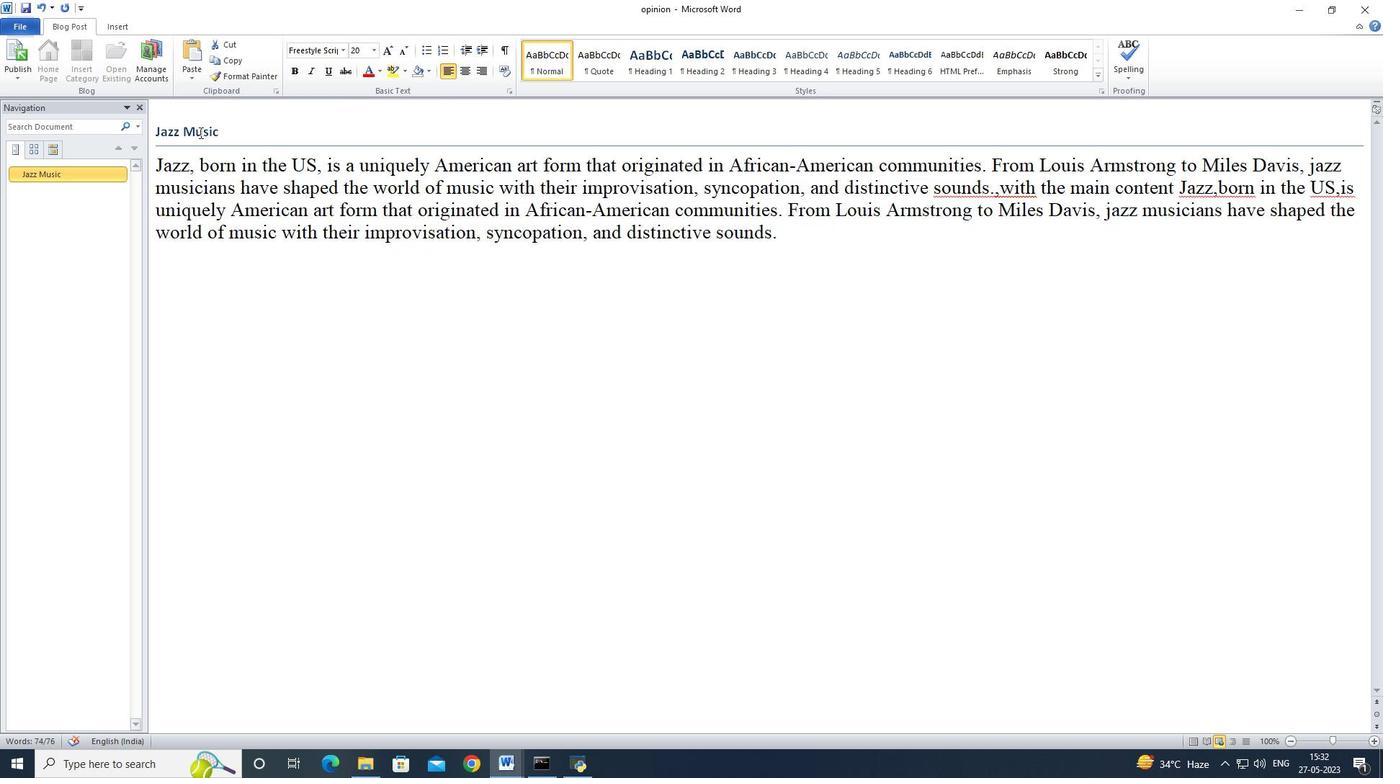 
Action: Mouse pressed left at (199, 132)
Screenshot: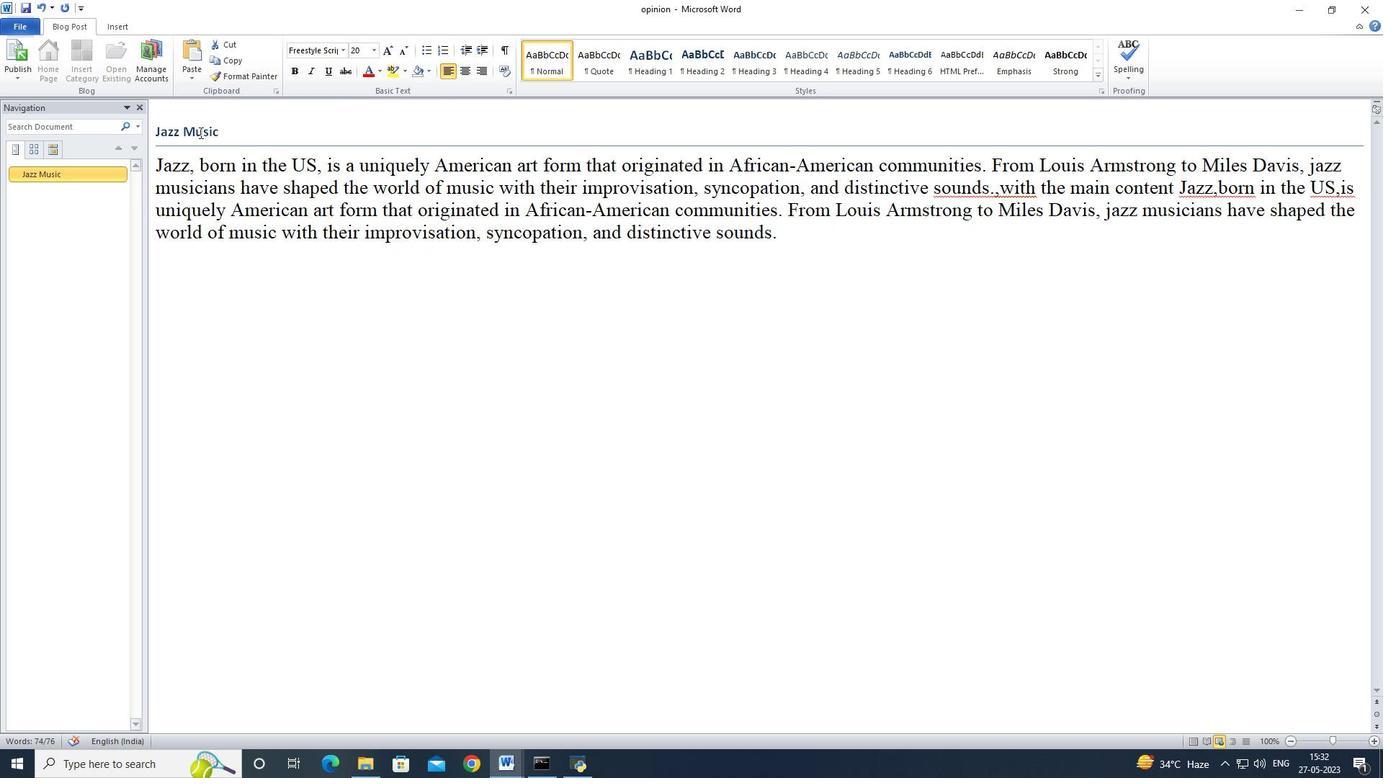 
Action: Mouse moved to (224, 133)
Screenshot: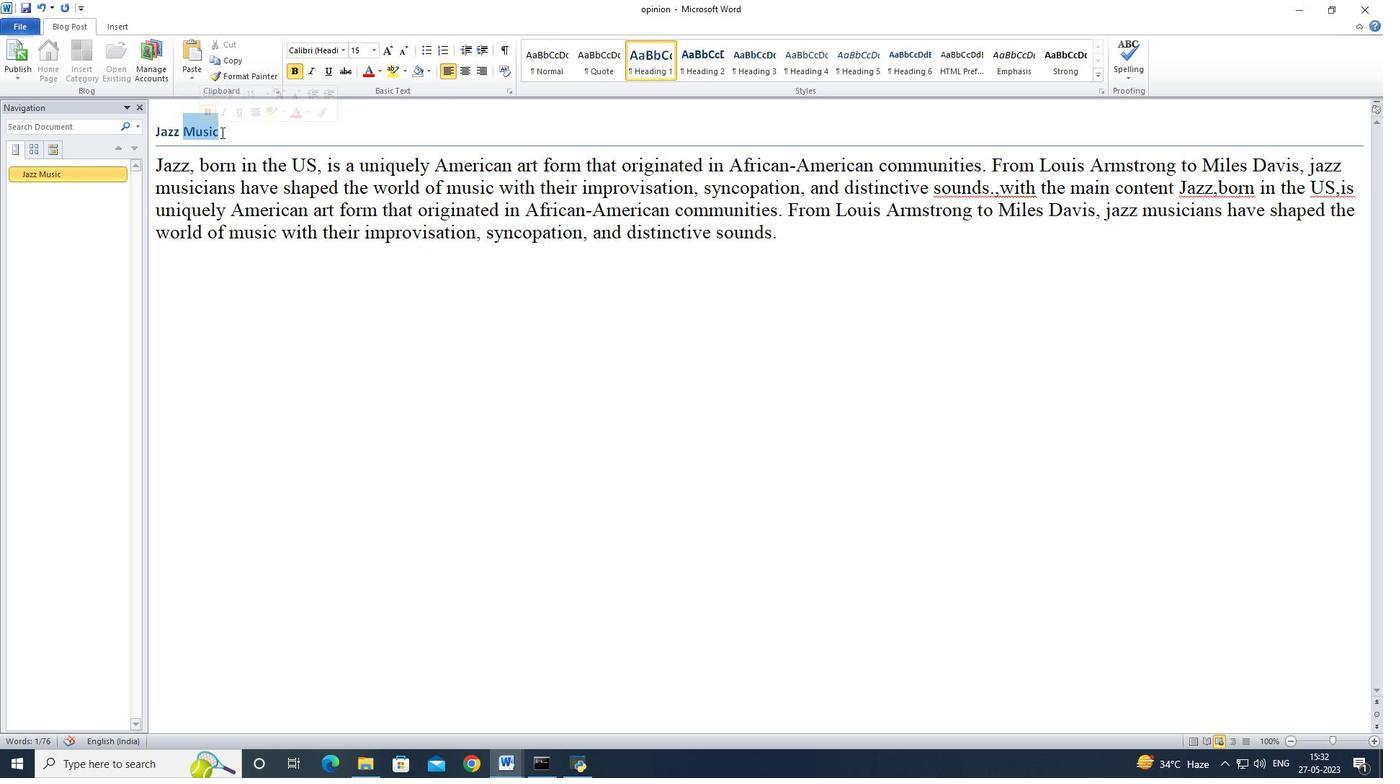 
Action: Mouse pressed left at (224, 133)
Screenshot: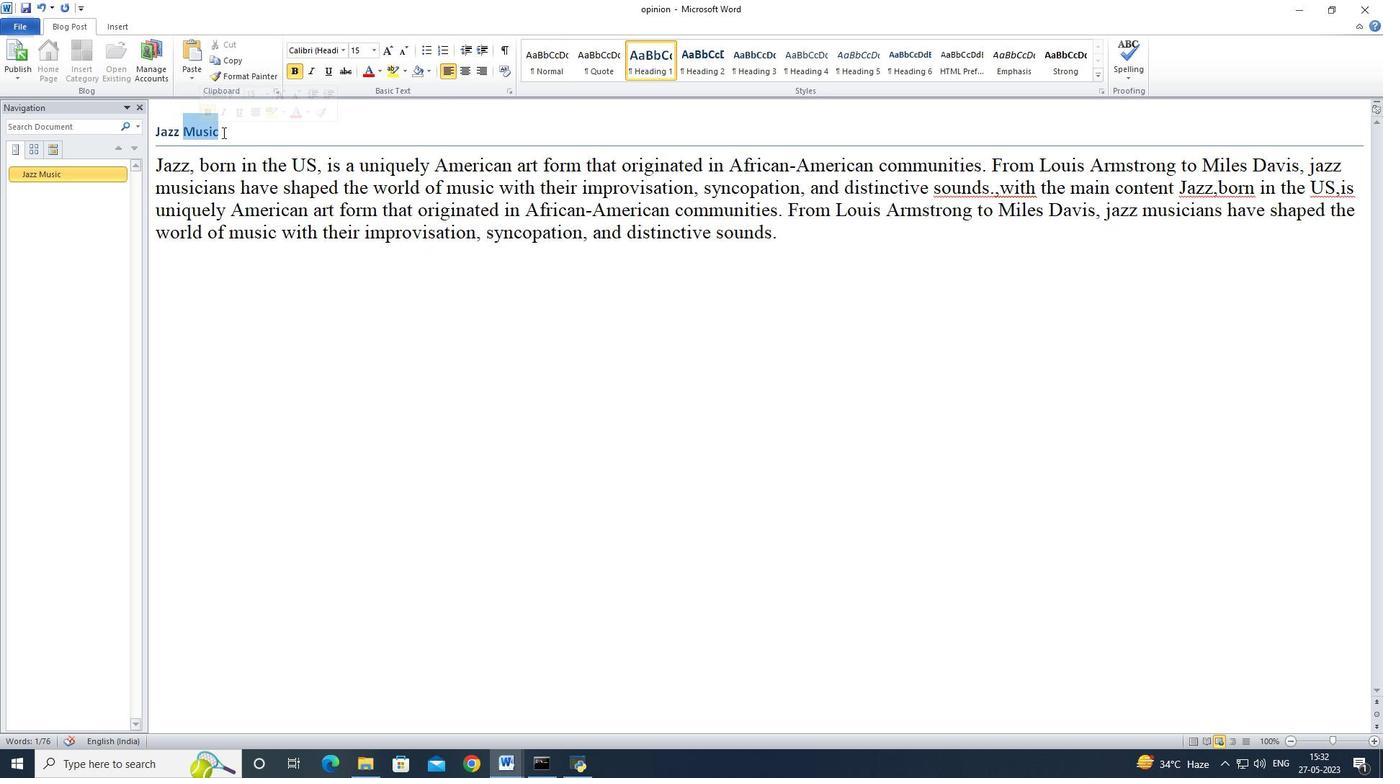 
Action: Mouse moved to (373, 50)
Screenshot: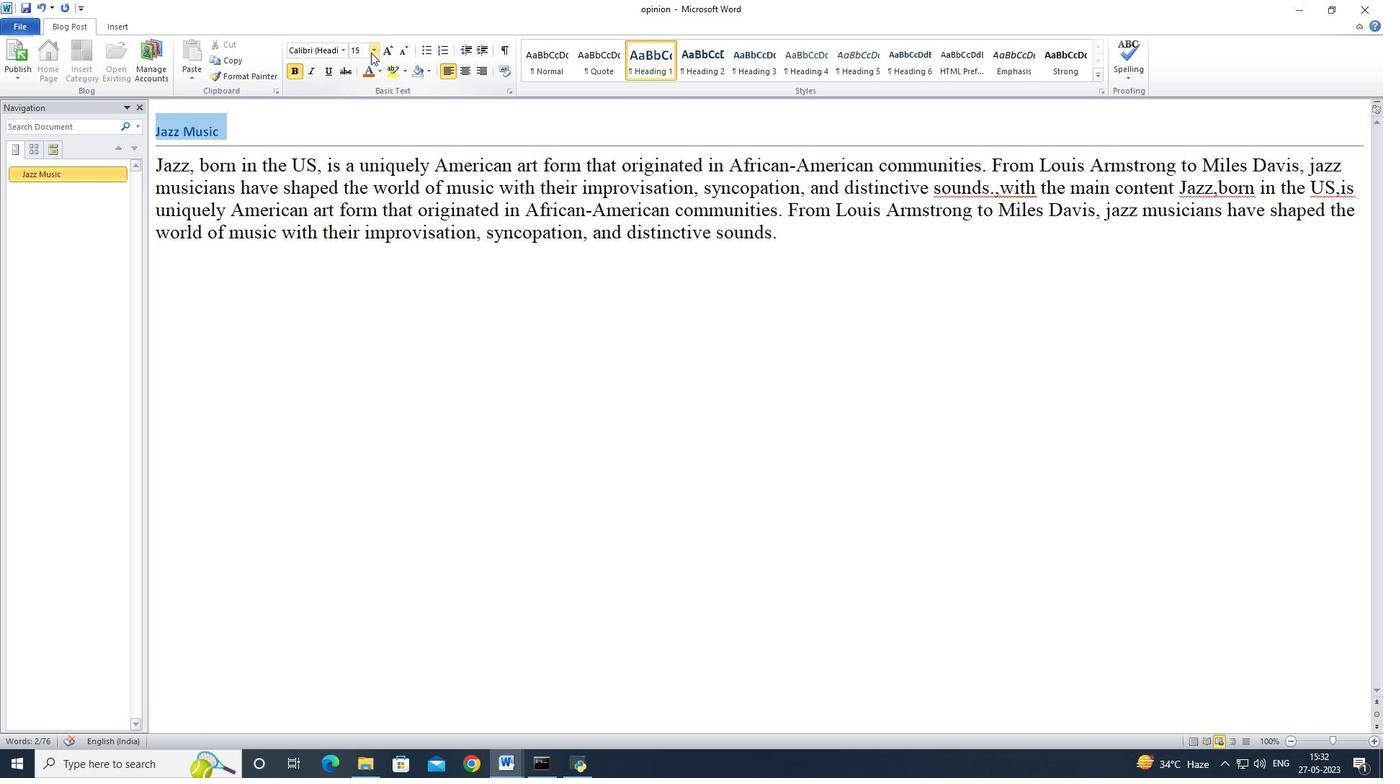 
Action: Mouse pressed left at (373, 50)
Screenshot: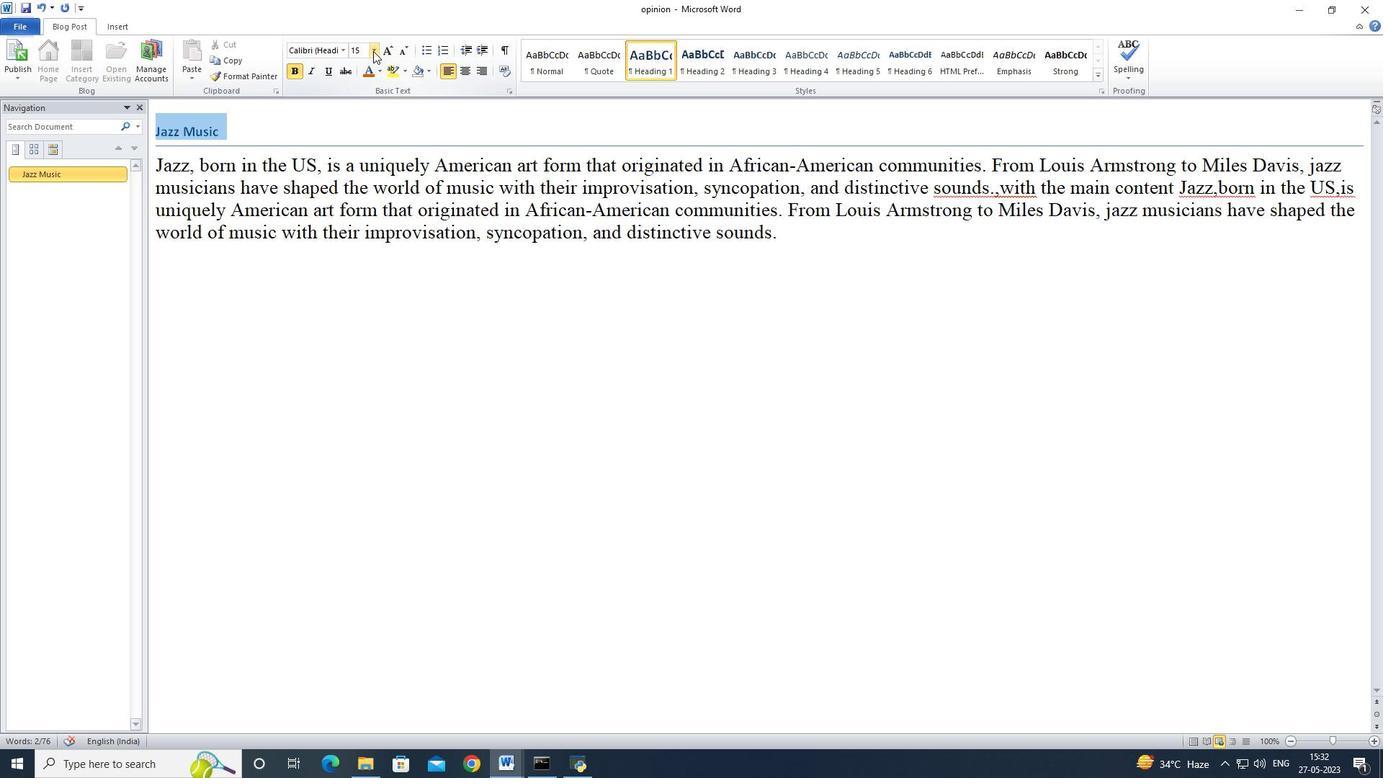 
Action: Mouse moved to (357, 162)
Screenshot: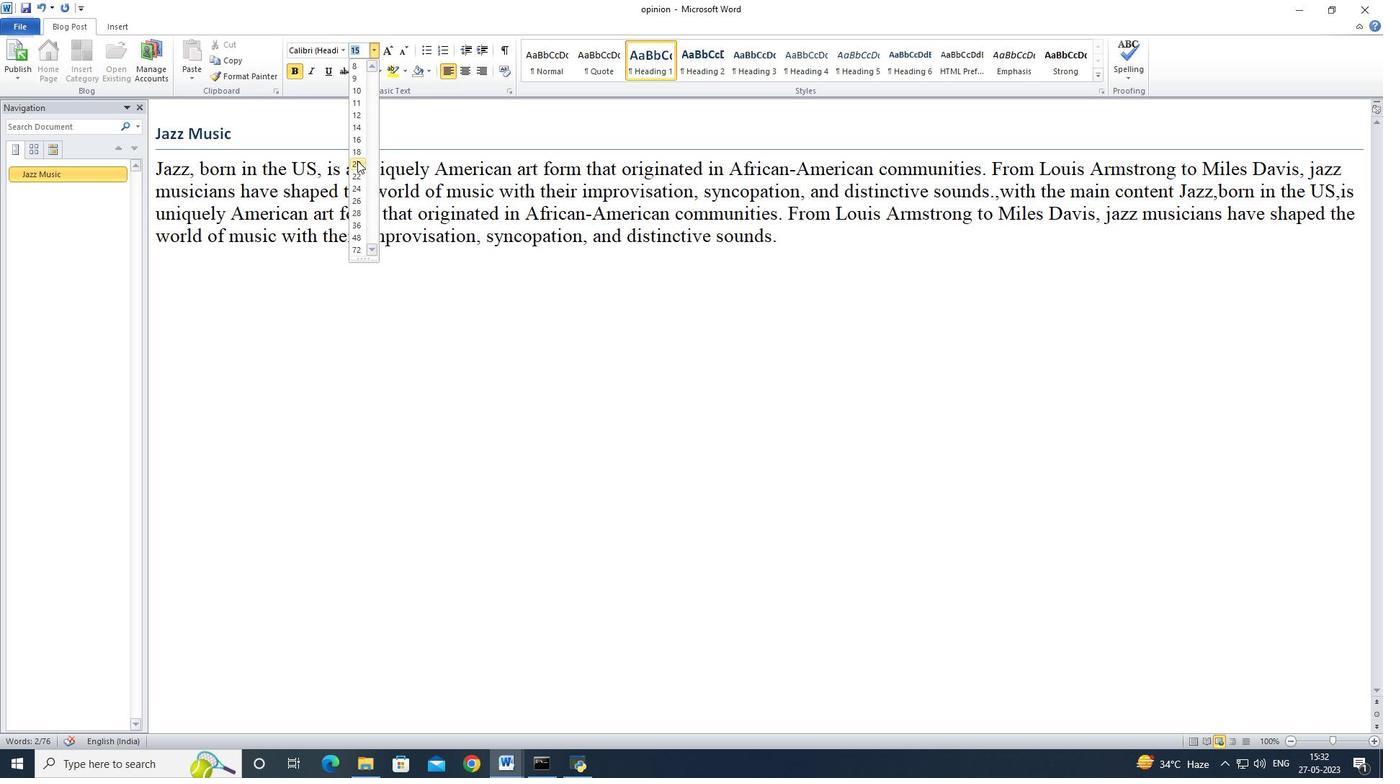 
Action: Mouse pressed left at (357, 162)
Screenshot: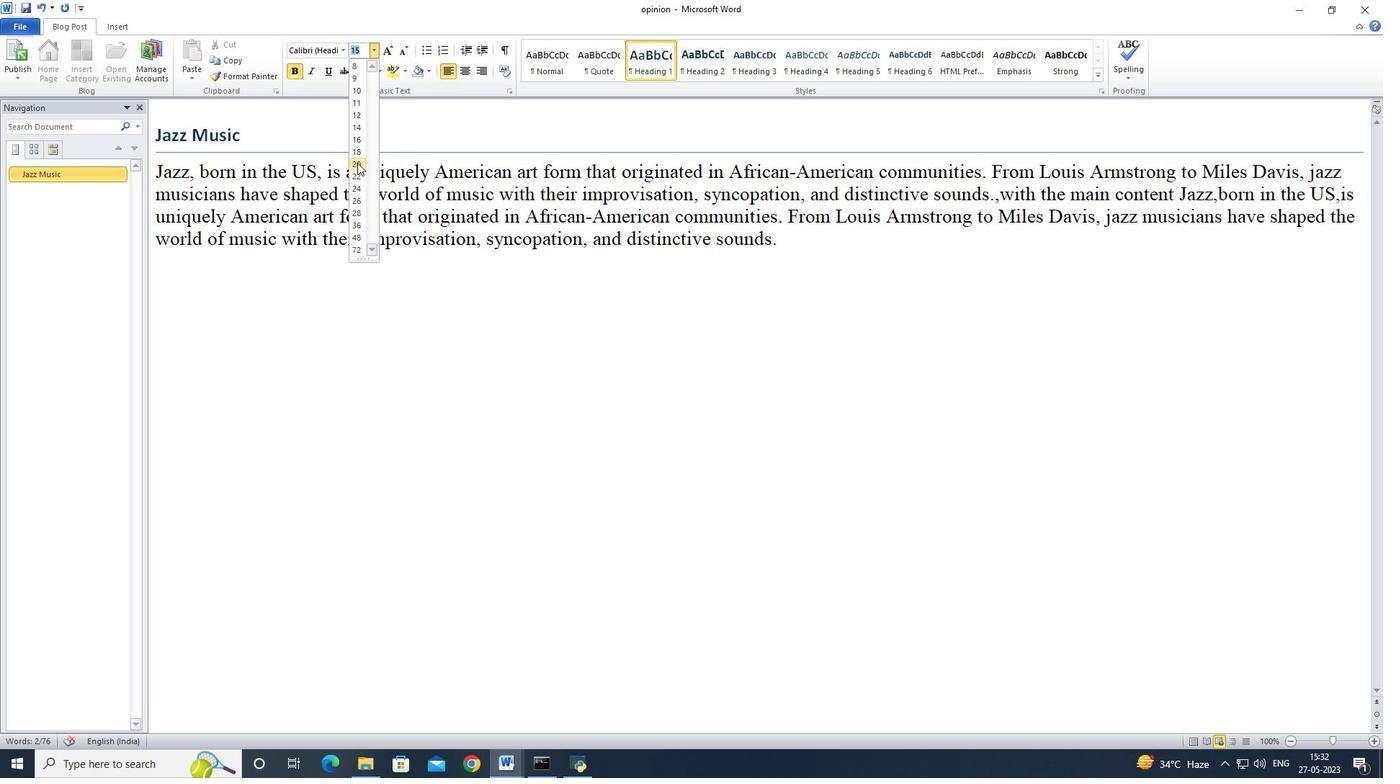 
Action: Mouse moved to (445, 72)
Screenshot: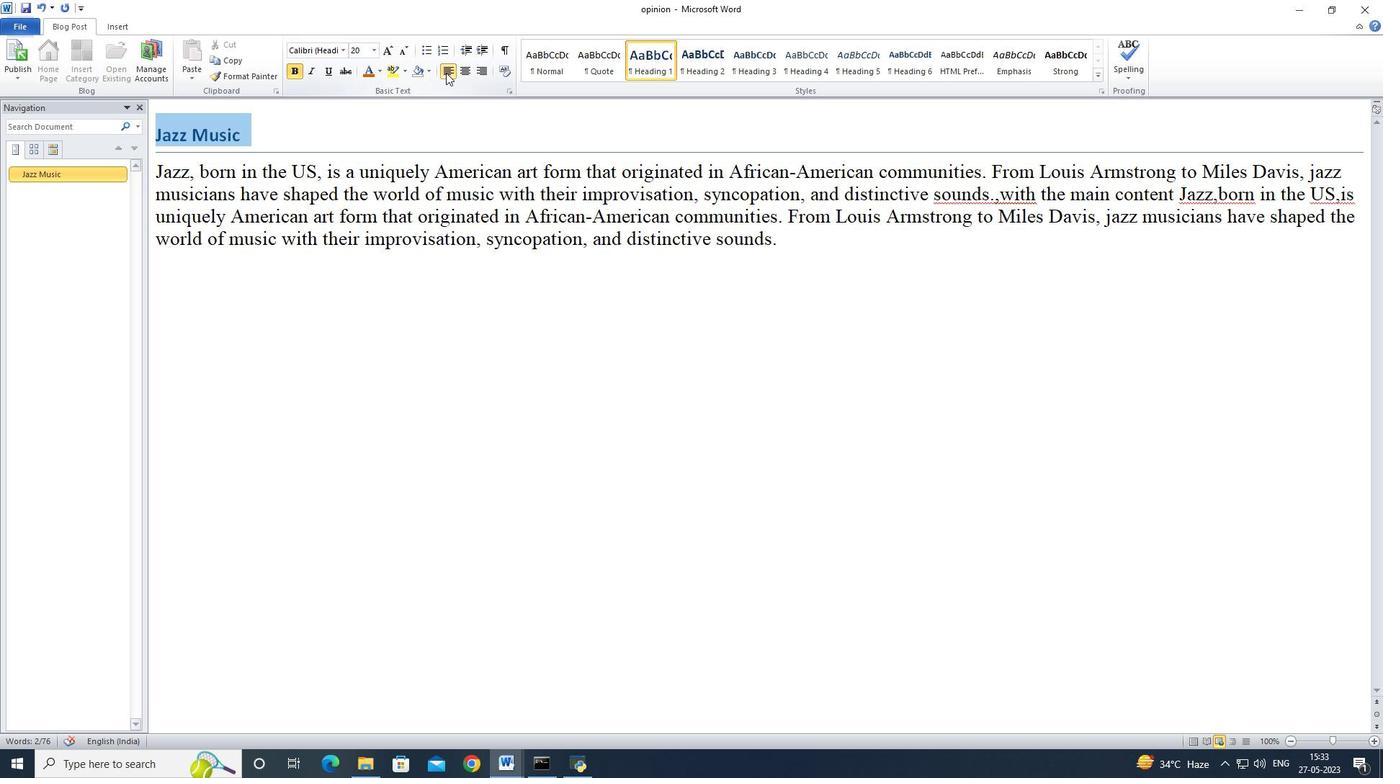 
Action: Mouse pressed left at (445, 72)
Screenshot: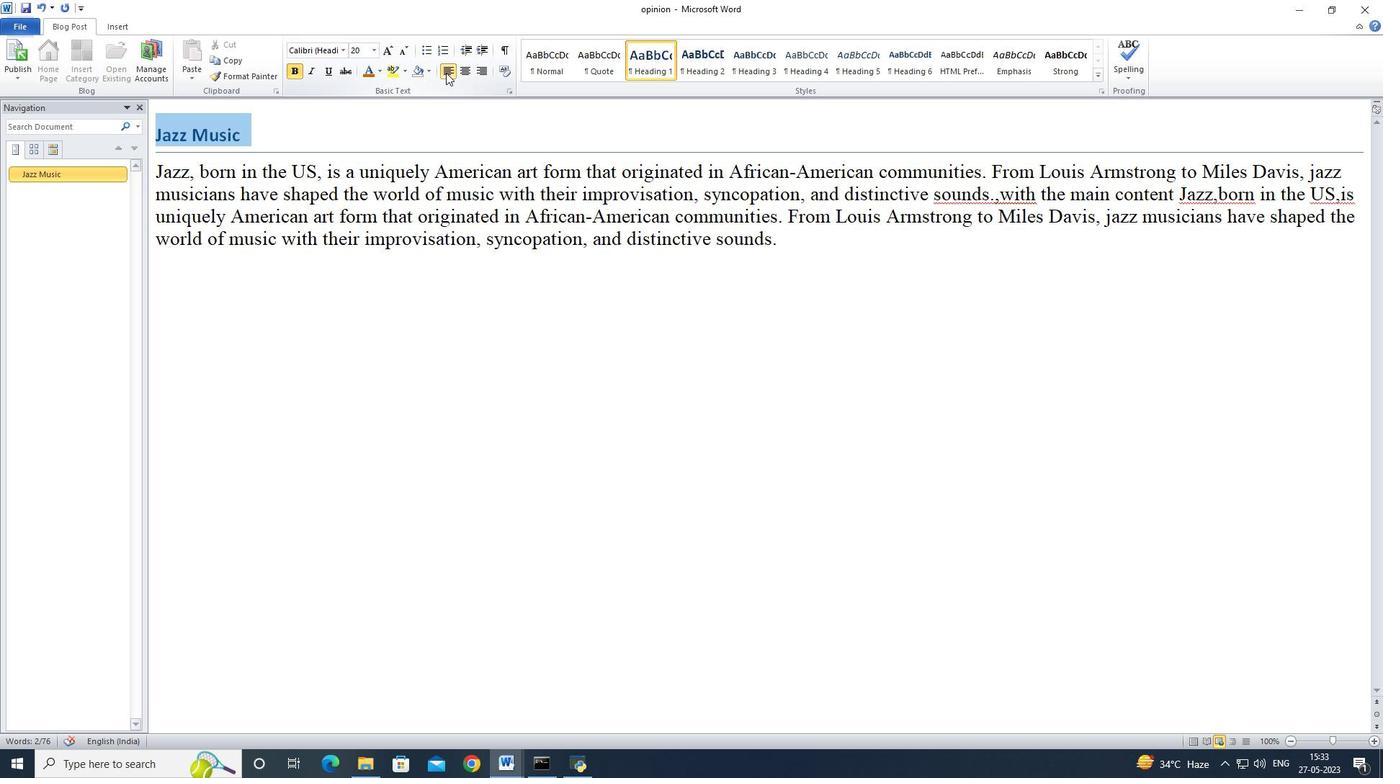 
Action: Mouse moved to (436, 103)
Screenshot: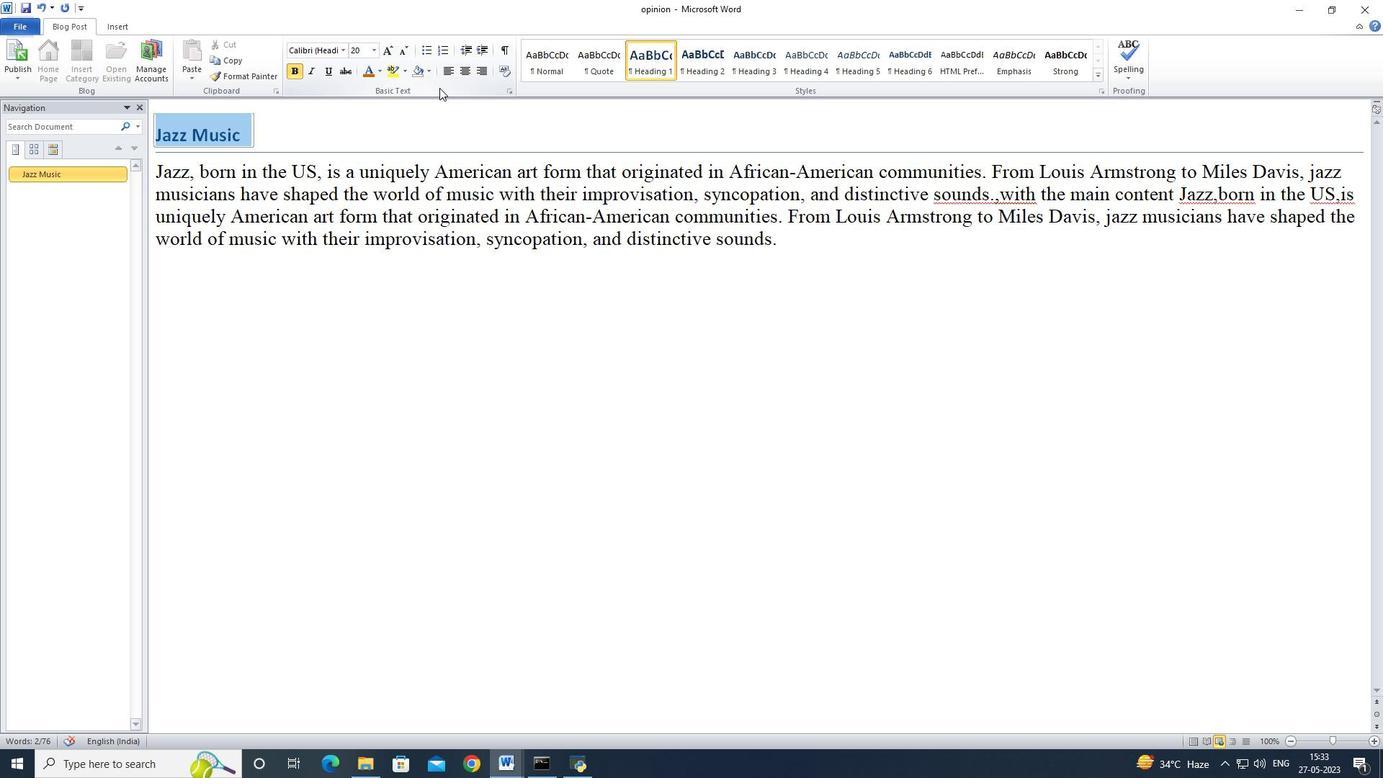 
Action: Mouse pressed left at (436, 103)
Screenshot: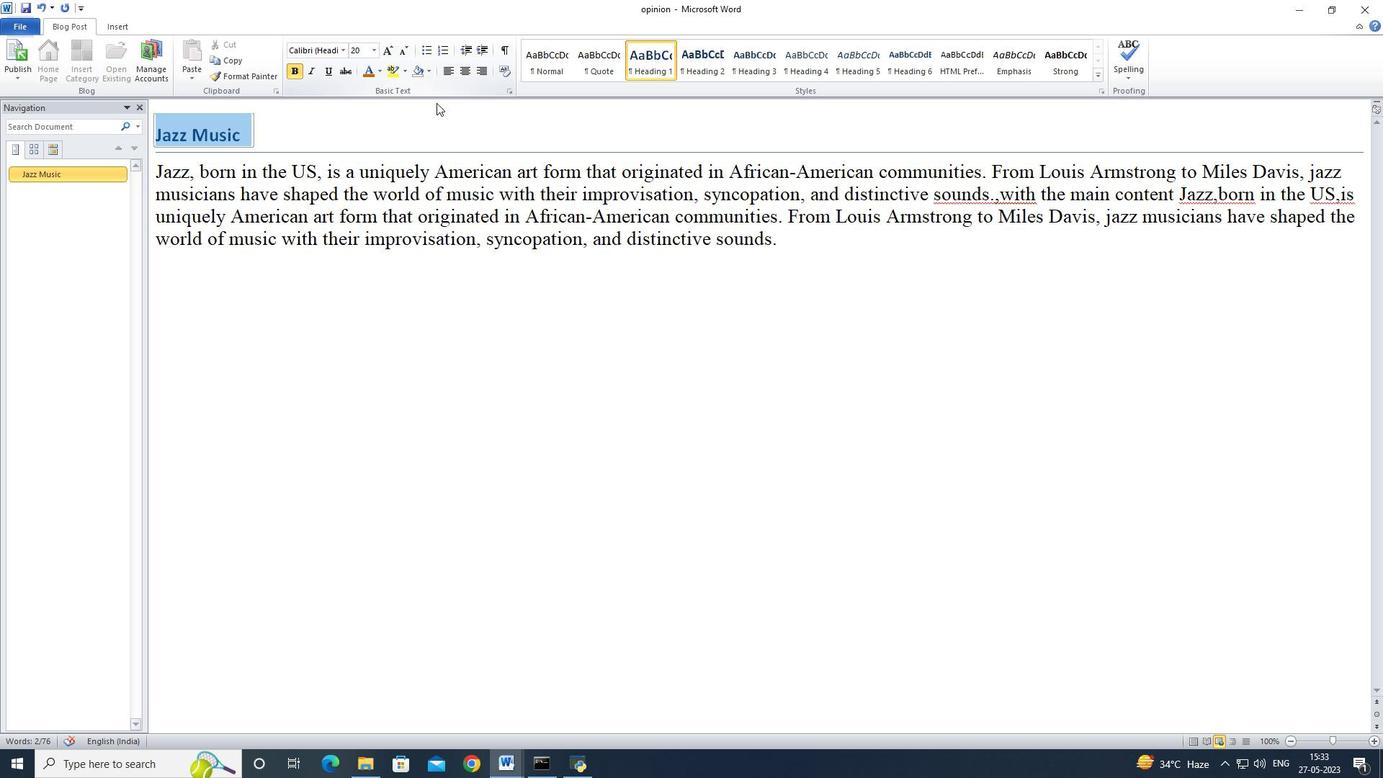 
Action: Mouse moved to (503, 296)
Screenshot: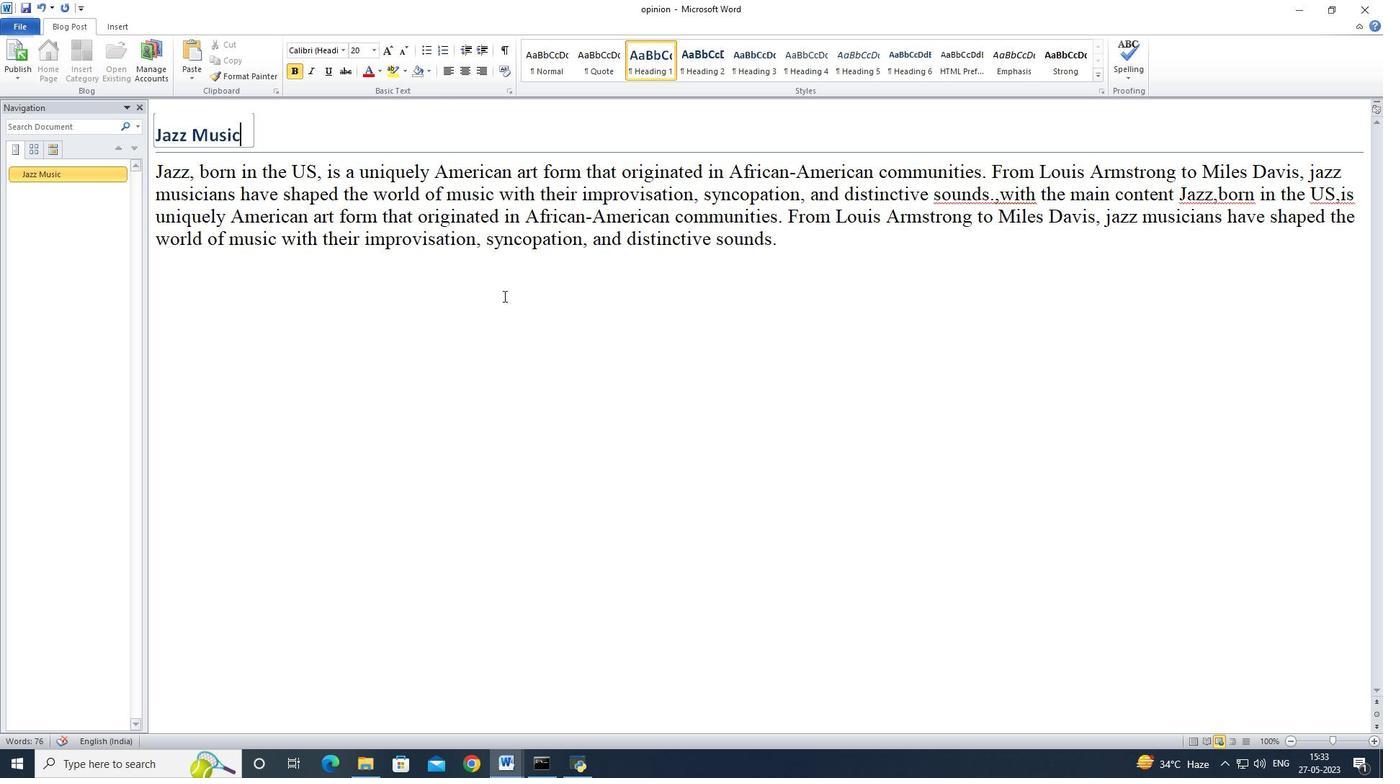 
Action: Mouse pressed left at (503, 296)
Screenshot: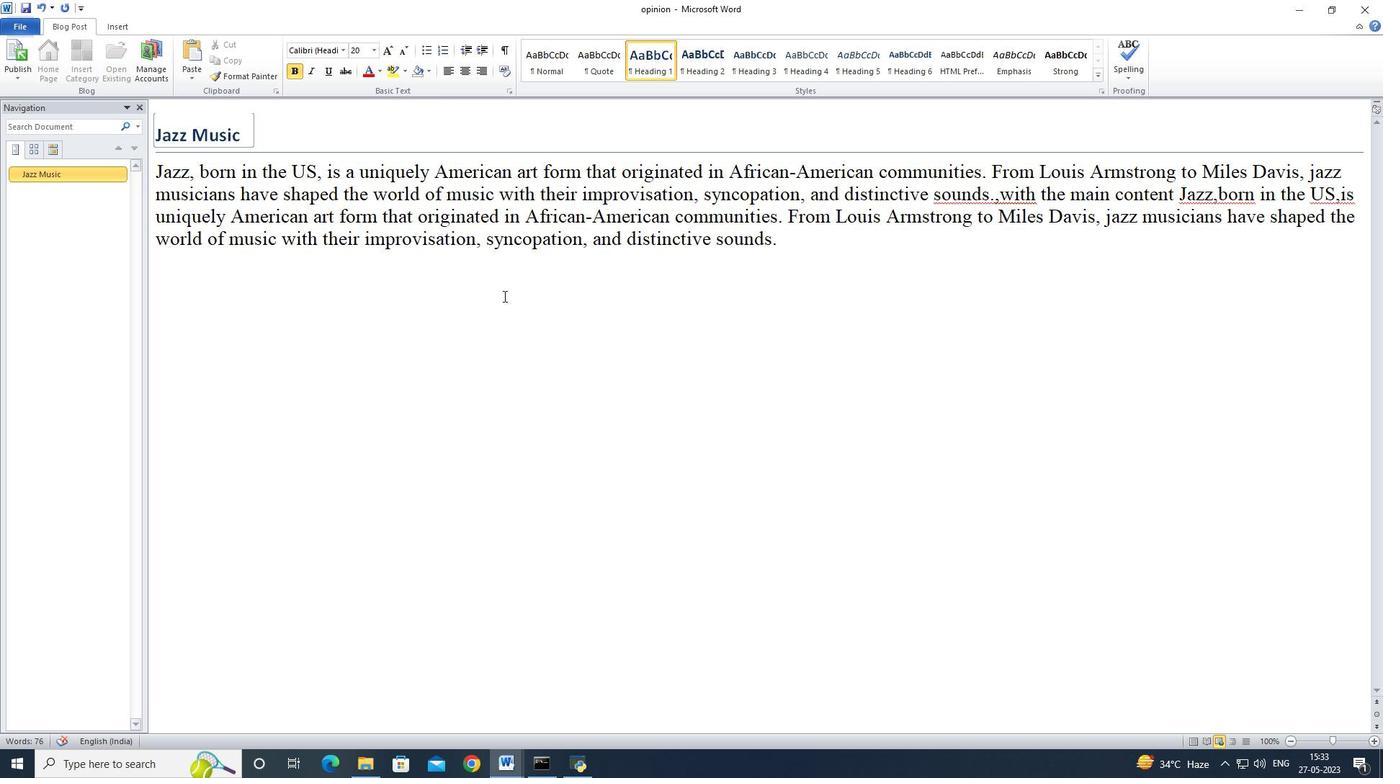 
Action: Mouse moved to (637, 289)
Screenshot: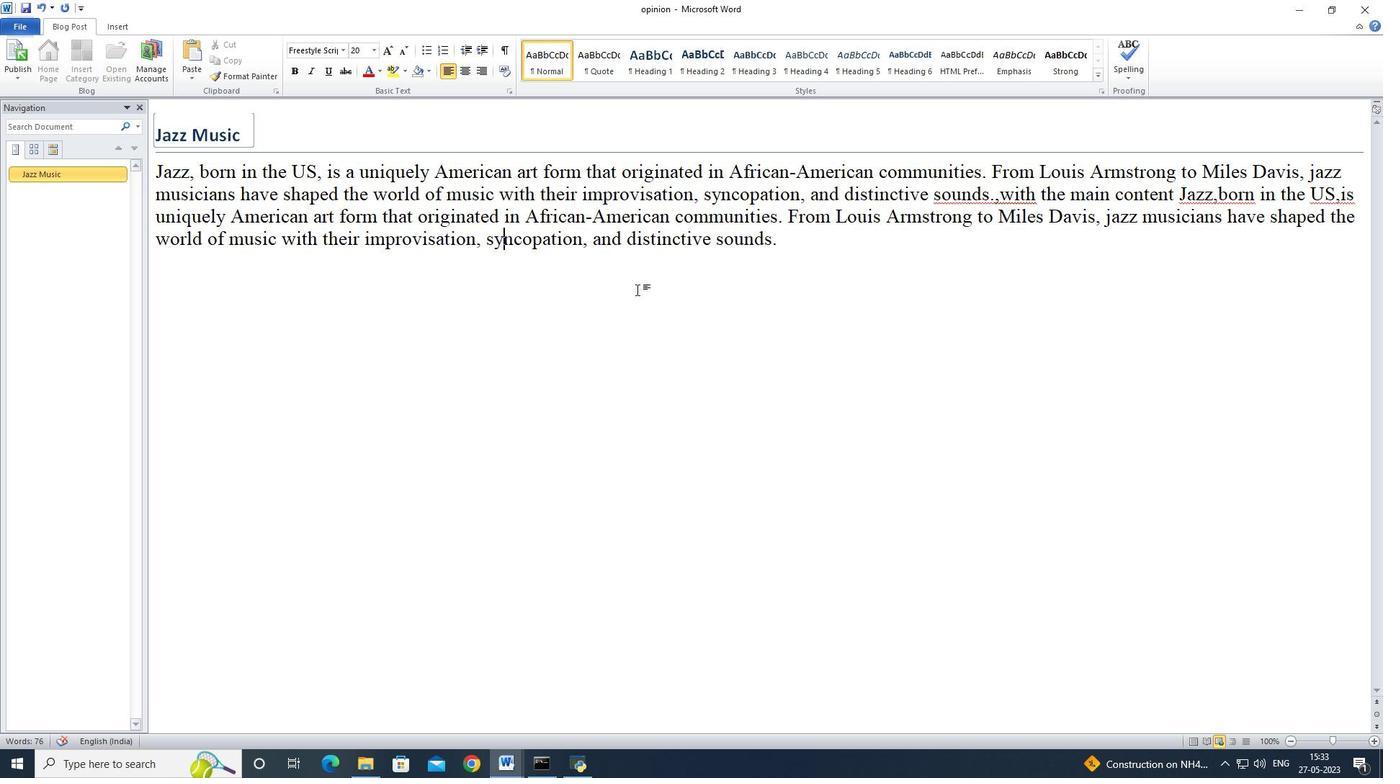 
